 Task: Find connections with filter location Millau with filter topic #digitalmarketingwith filter profile language Spanish with filter current company Kotak Life with filter school Sacred Heart College(autonomous)Thirupattur-635 601 with filter industry Bars, Taverns, and Nightclubs with filter service category Research with filter keywords title Boilermaker
Action: Mouse moved to (698, 121)
Screenshot: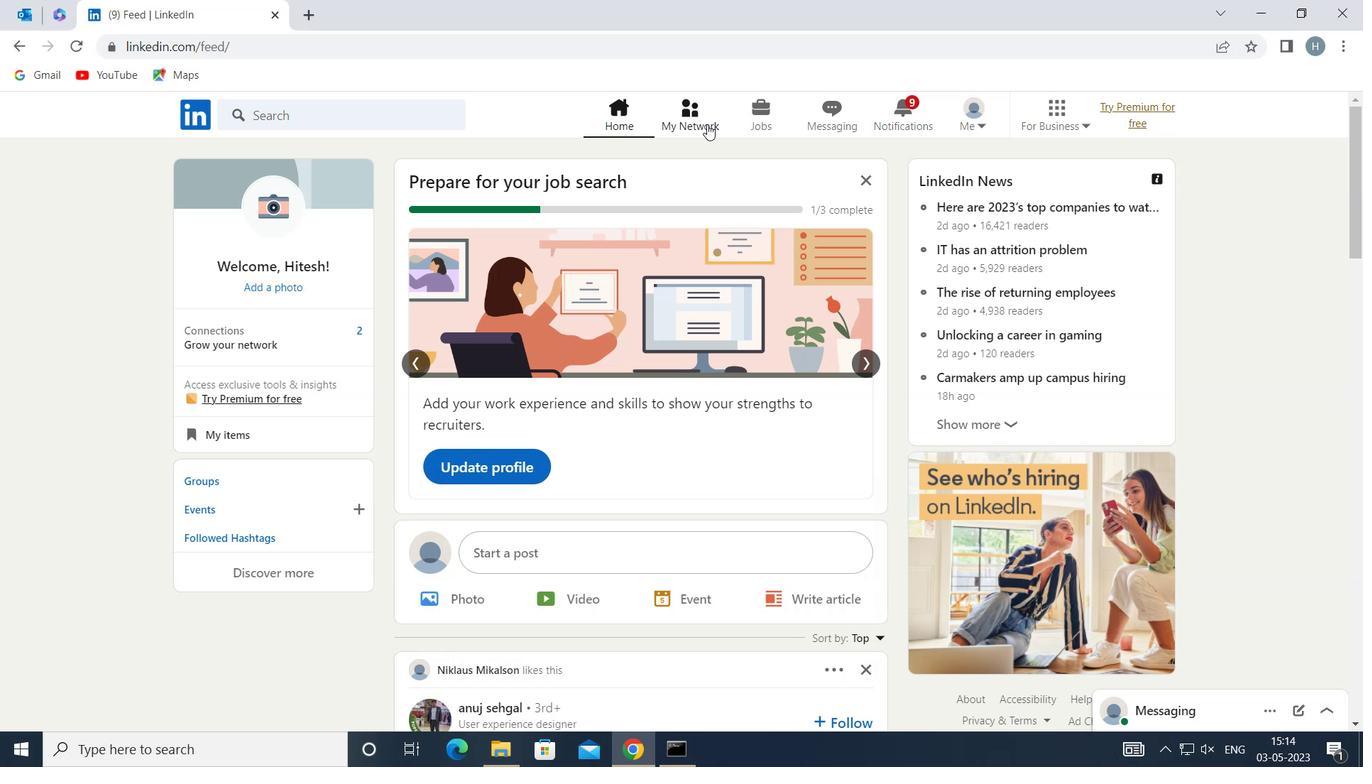
Action: Mouse pressed left at (698, 121)
Screenshot: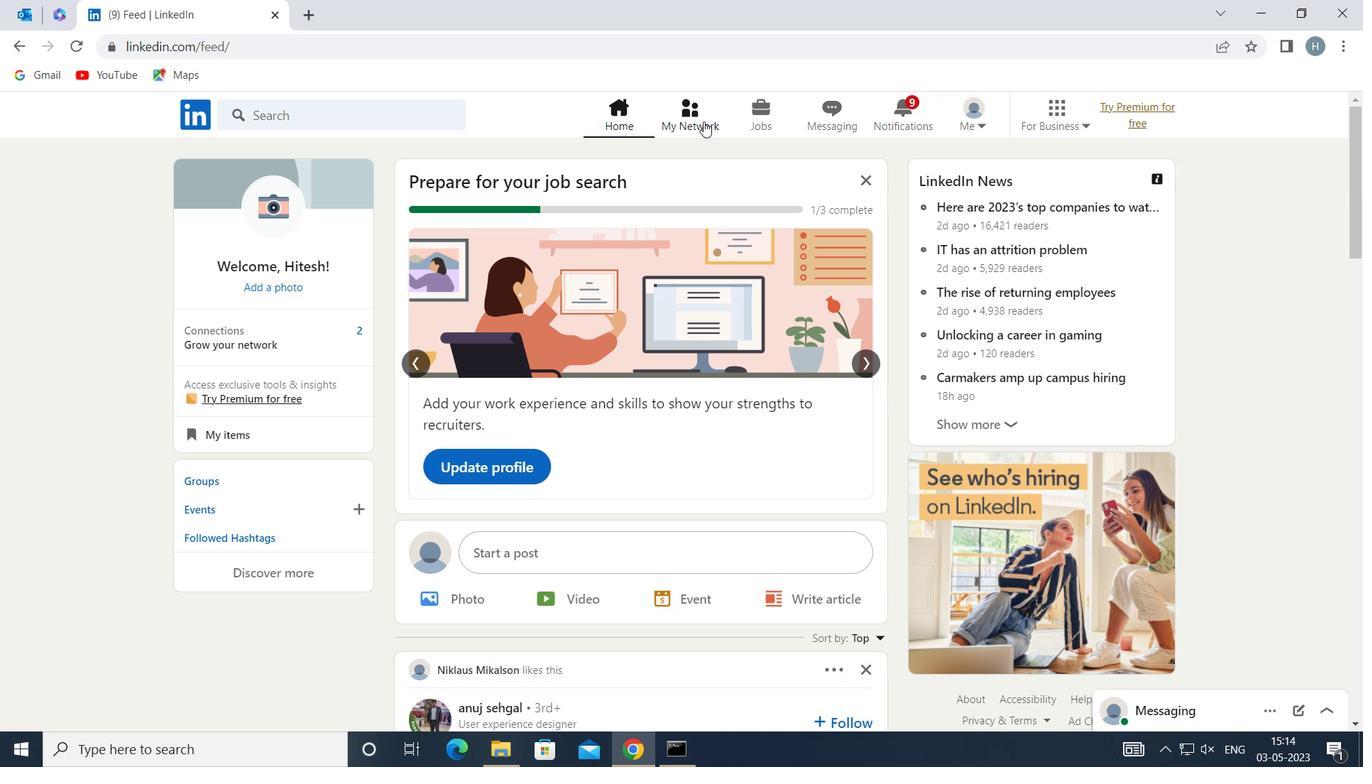 
Action: Mouse moved to (421, 213)
Screenshot: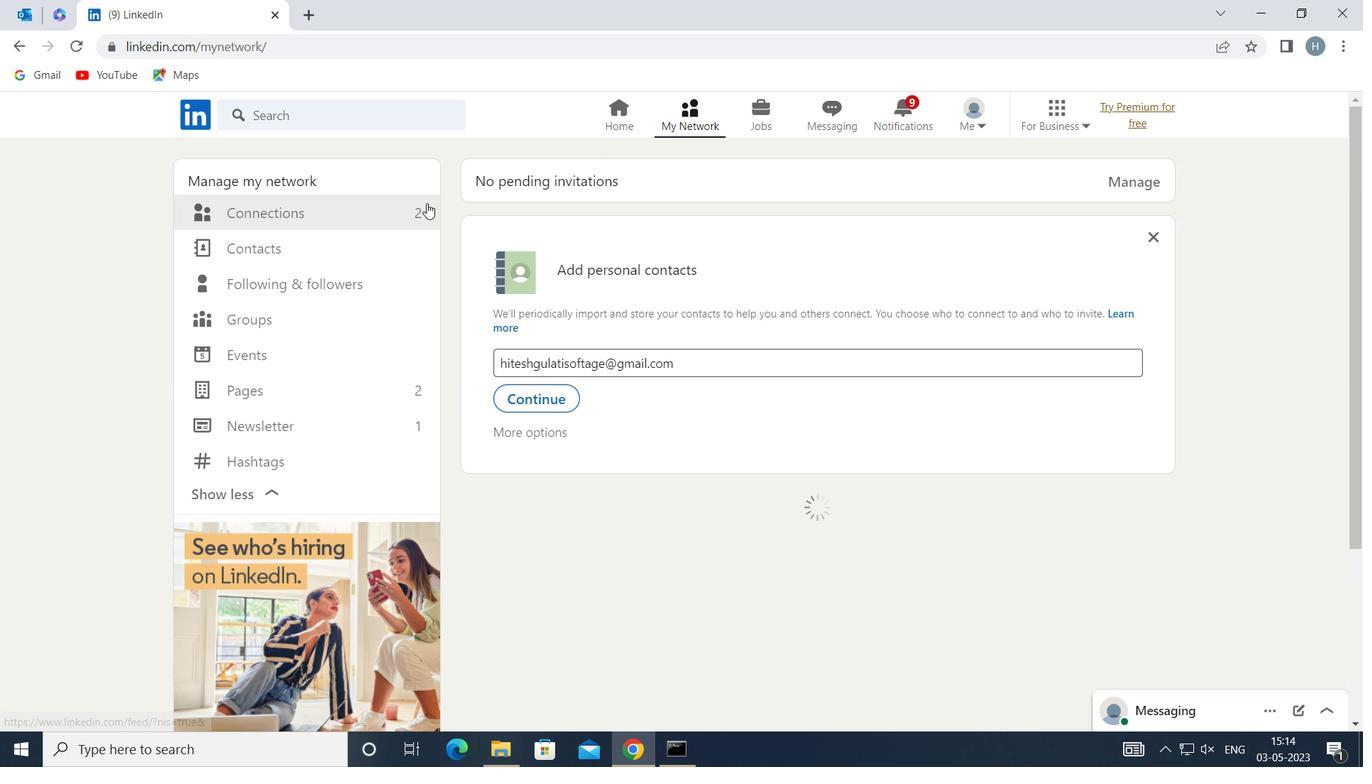 
Action: Mouse pressed left at (421, 213)
Screenshot: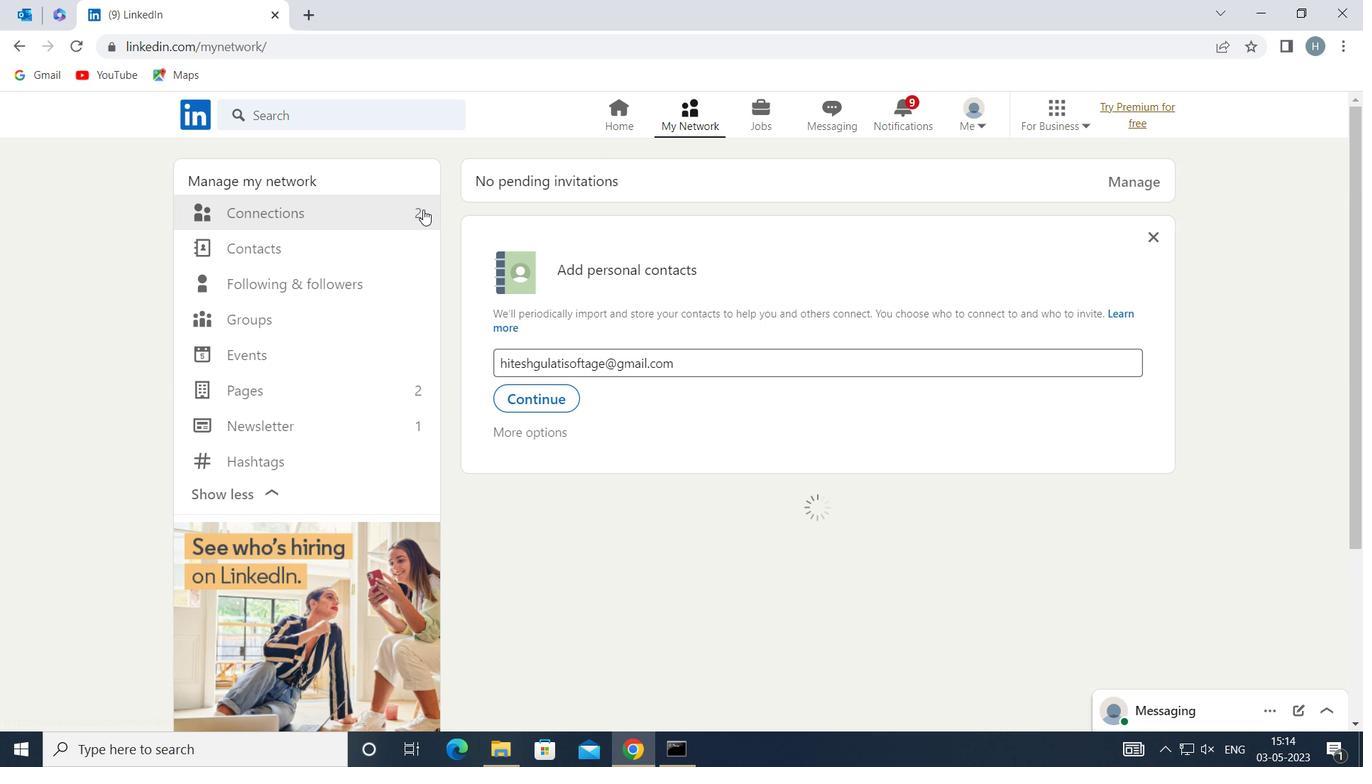 
Action: Mouse moved to (808, 209)
Screenshot: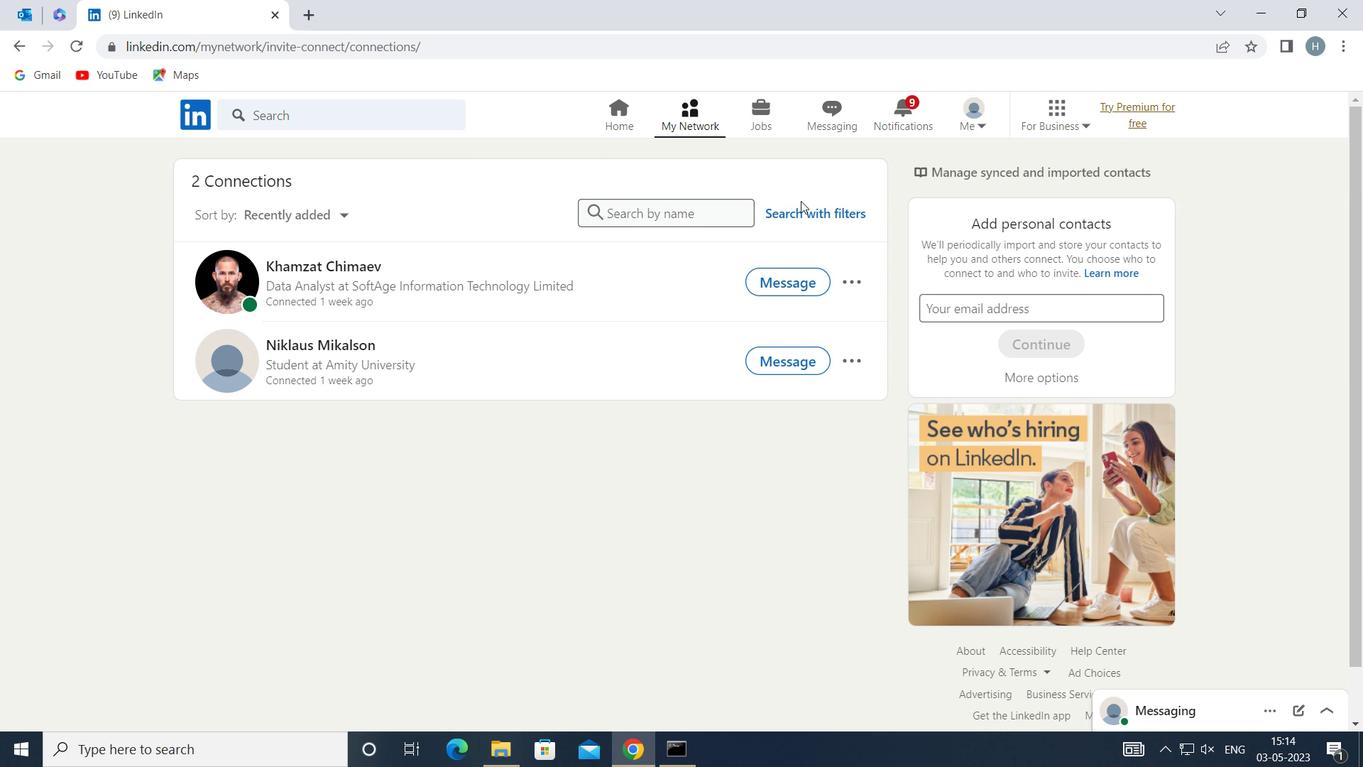 
Action: Mouse pressed left at (808, 209)
Screenshot: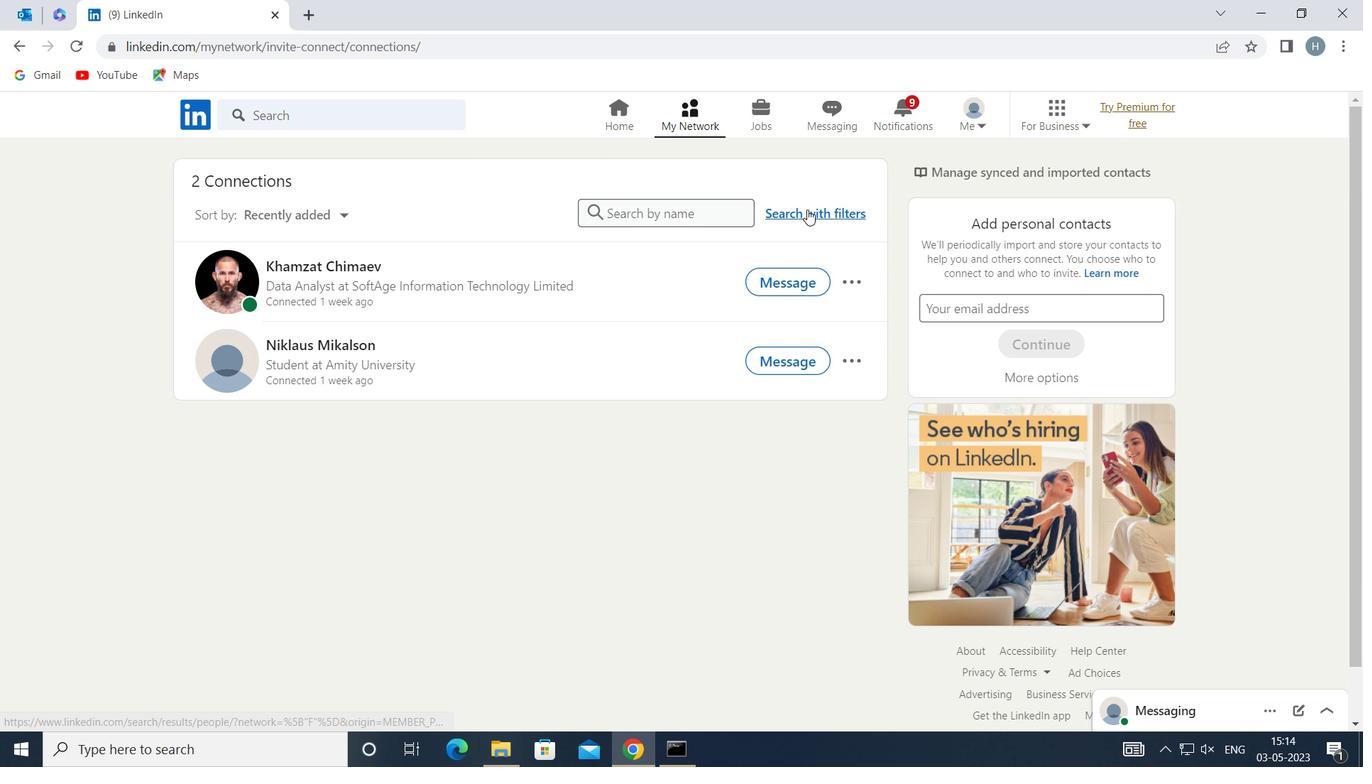 
Action: Mouse moved to (748, 163)
Screenshot: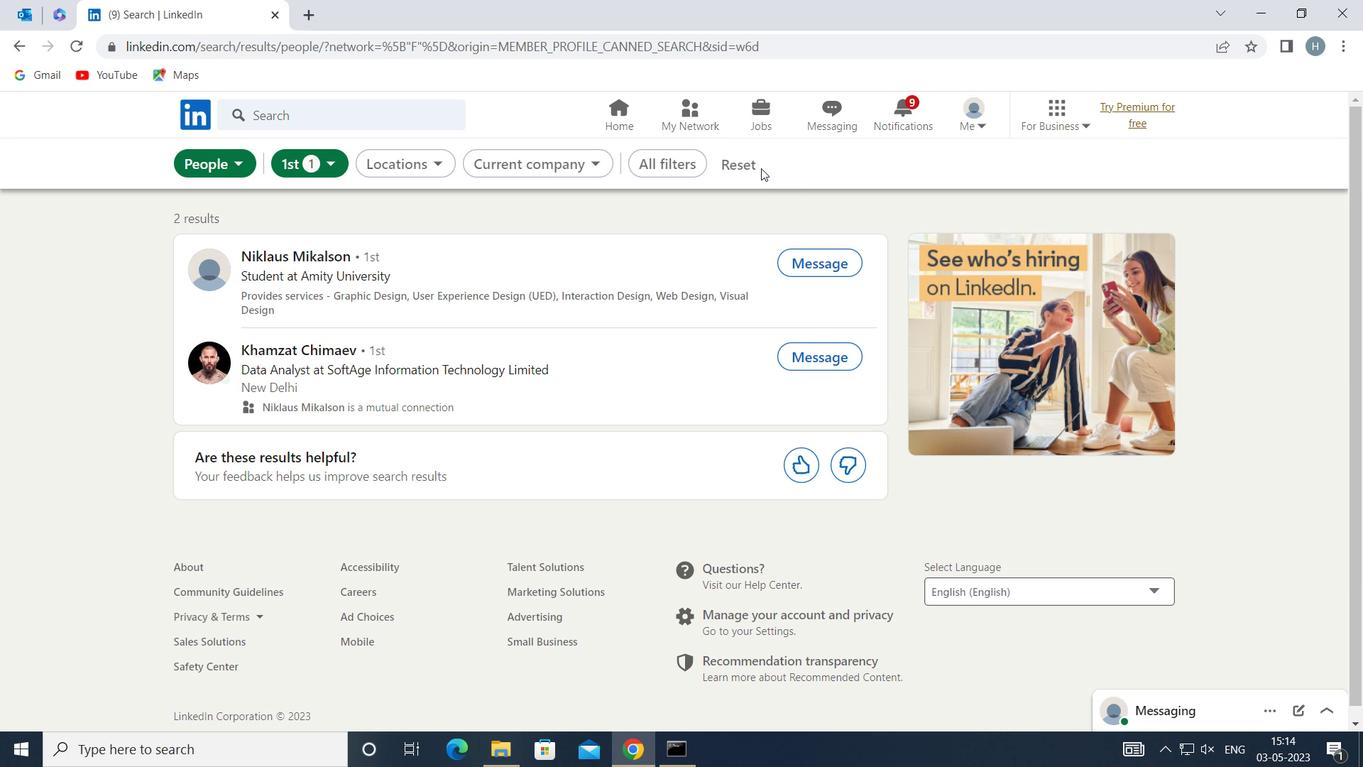 
Action: Mouse pressed left at (748, 163)
Screenshot: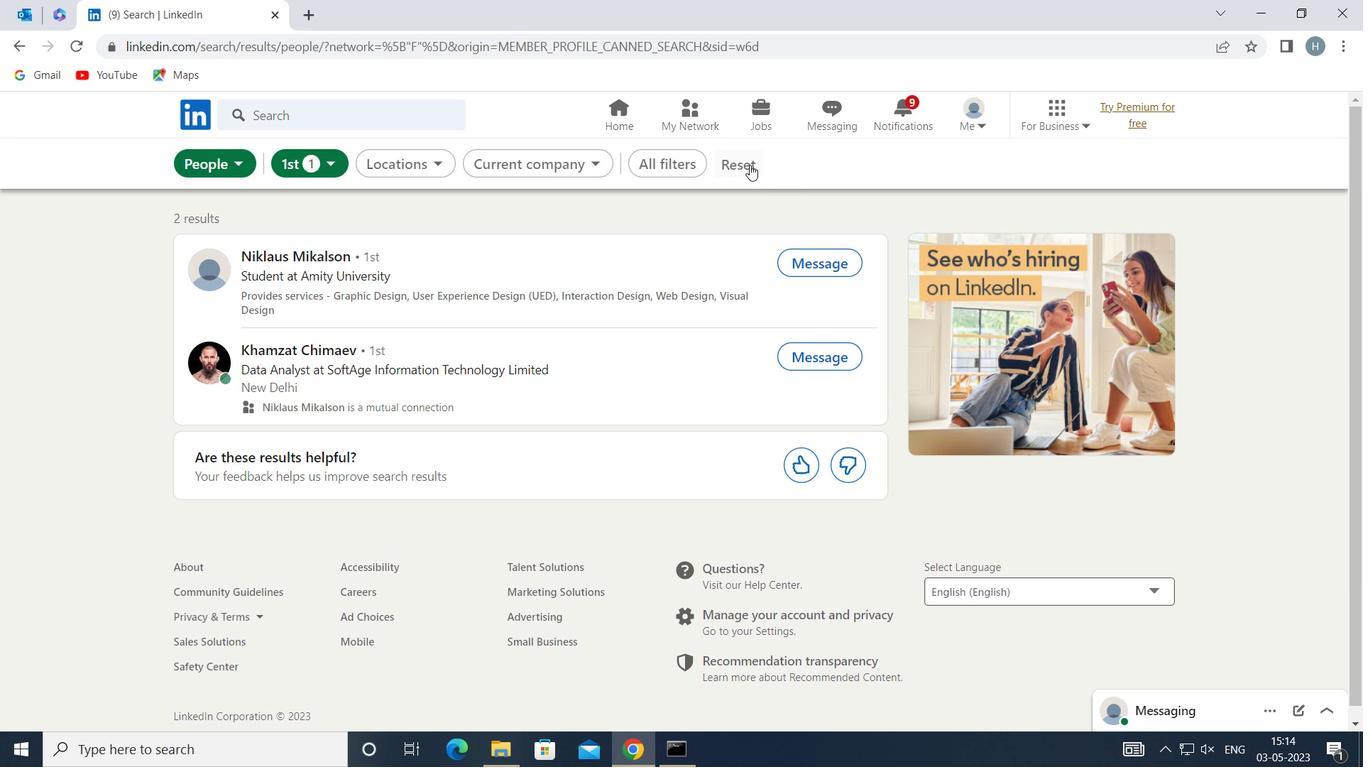 
Action: Mouse moved to (728, 163)
Screenshot: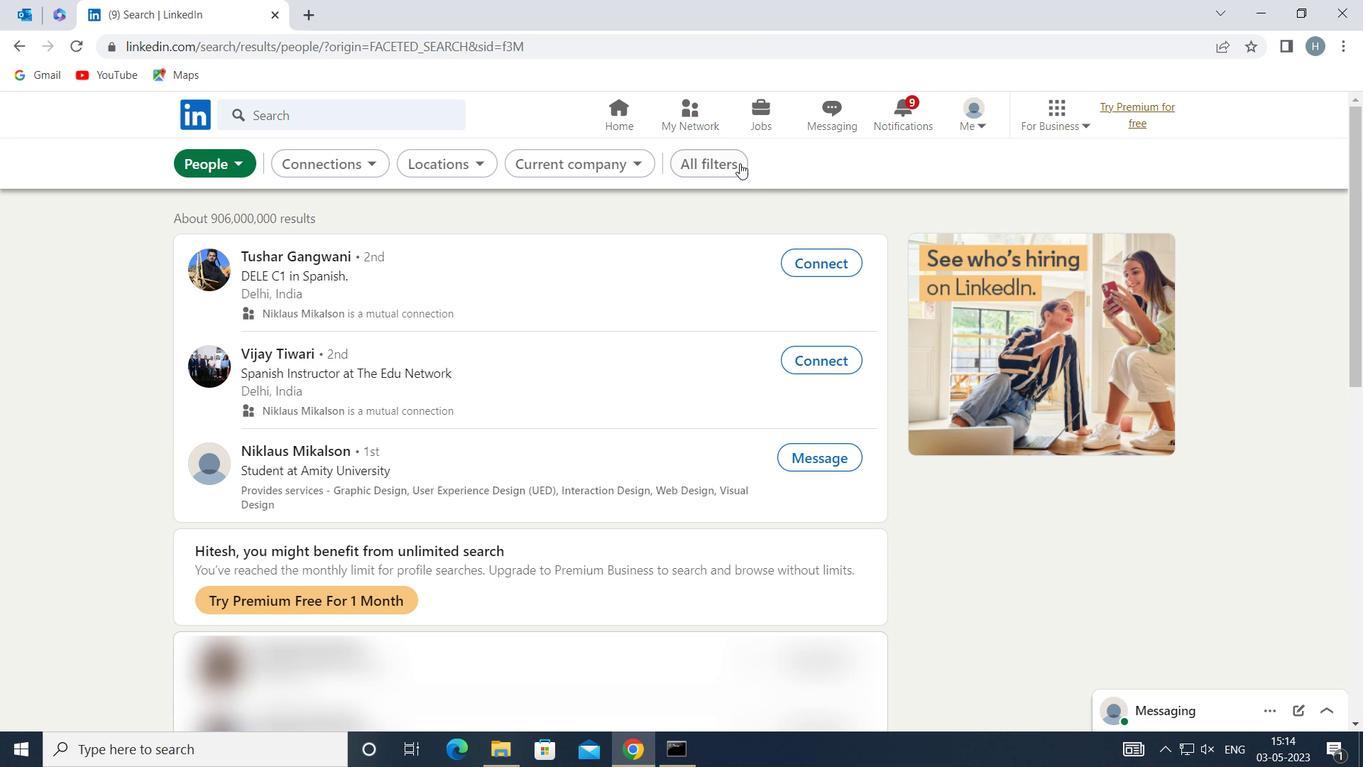 
Action: Mouse pressed left at (728, 163)
Screenshot: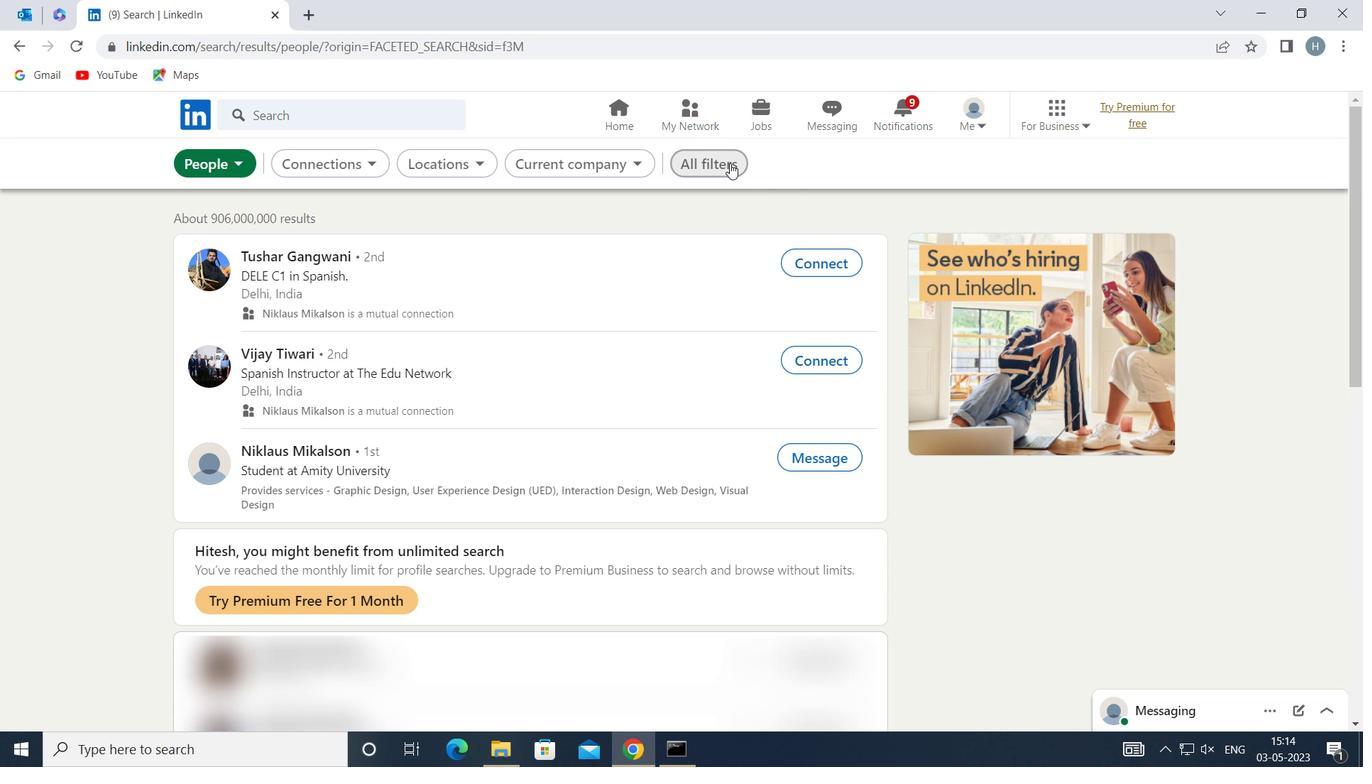 
Action: Mouse moved to (979, 365)
Screenshot: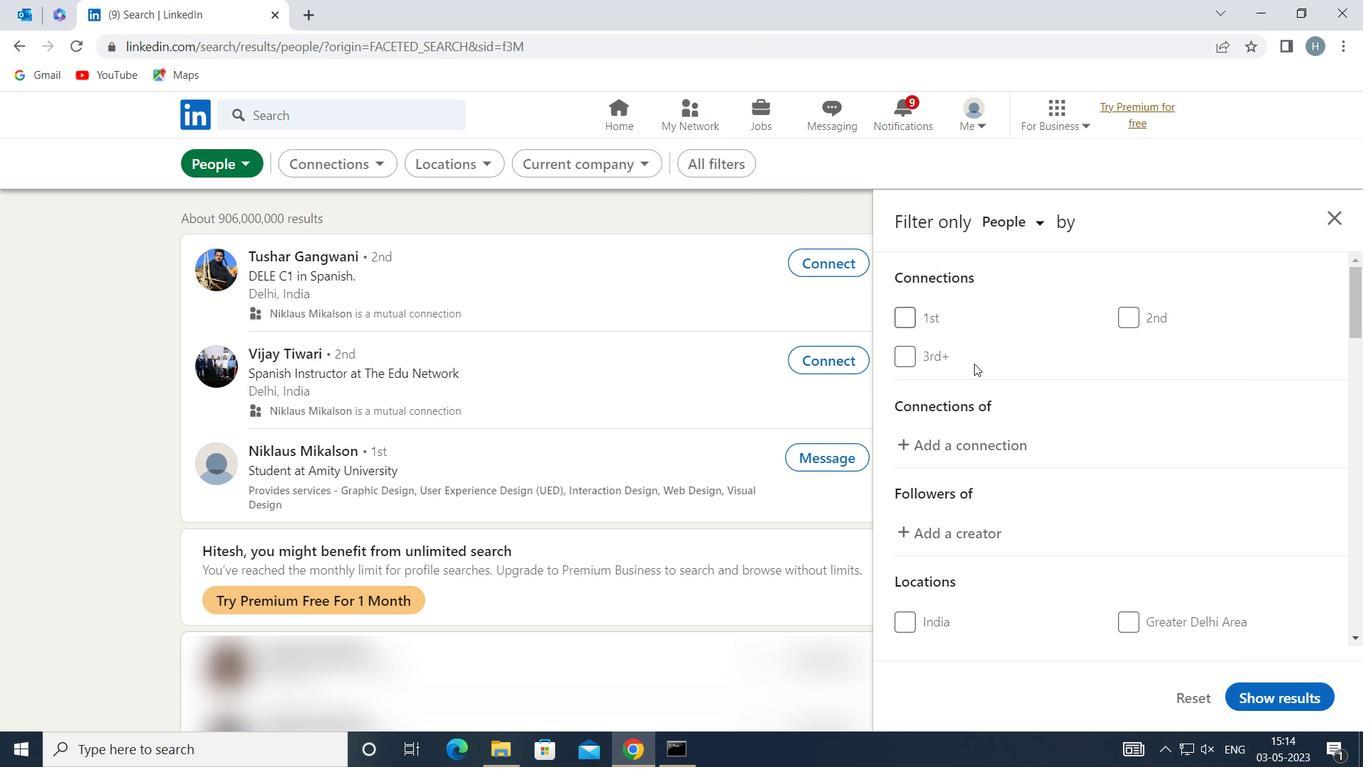 
Action: Mouse scrolled (979, 364) with delta (0, 0)
Screenshot: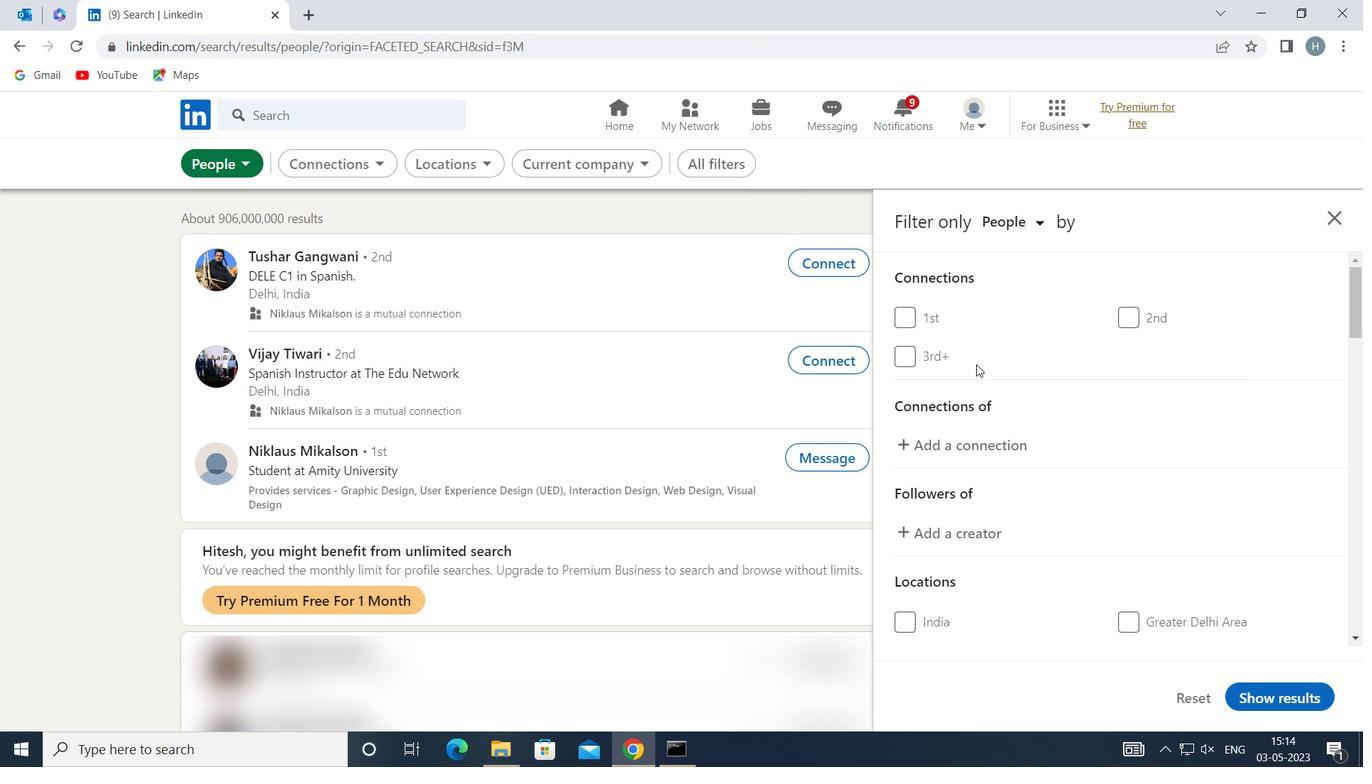 
Action: Mouse moved to (983, 366)
Screenshot: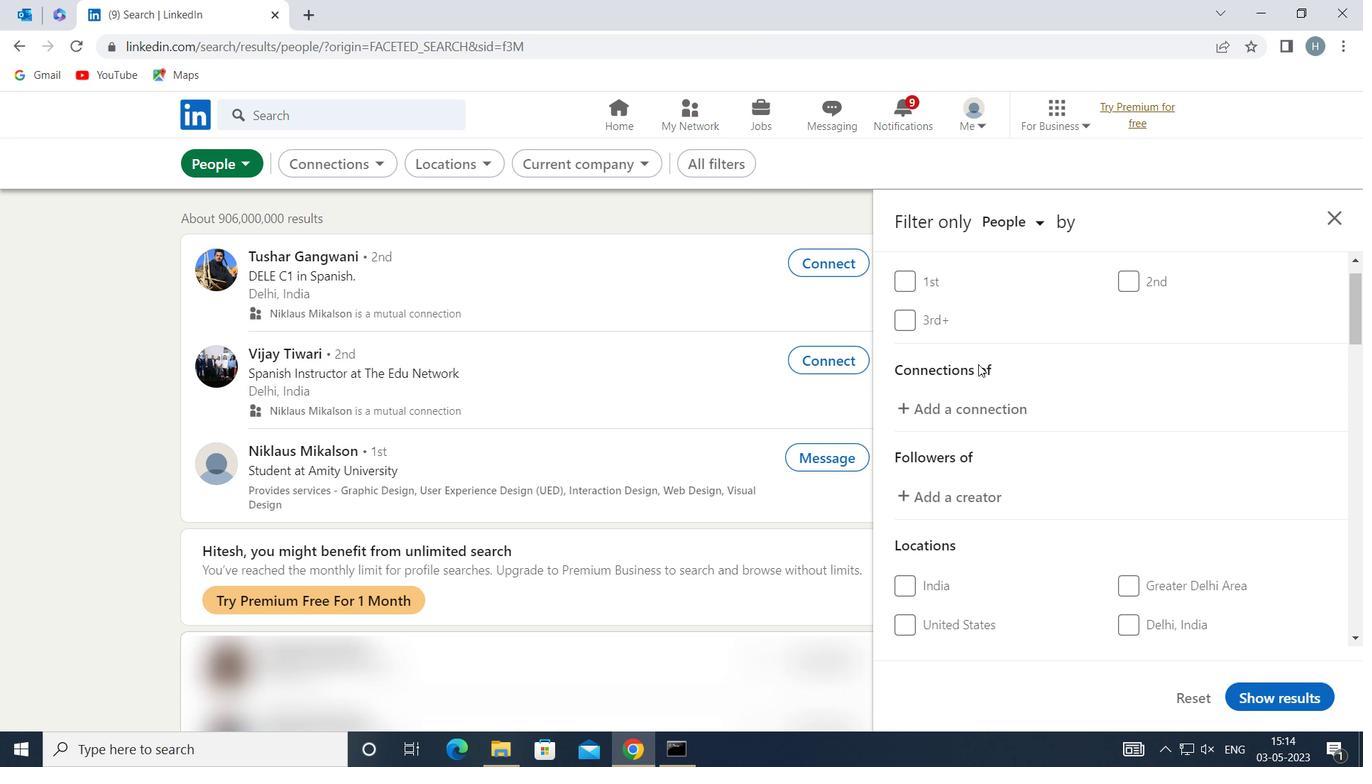
Action: Mouse scrolled (983, 365) with delta (0, 0)
Screenshot: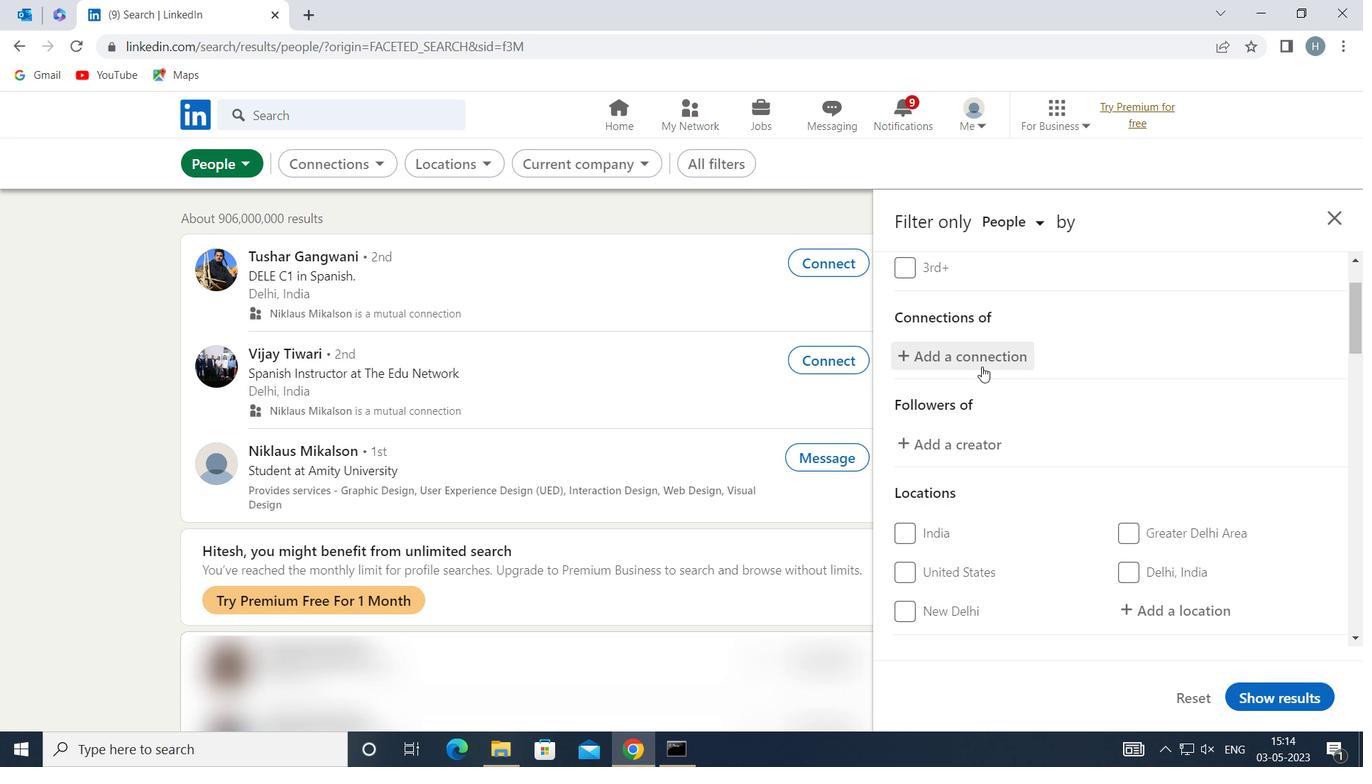 
Action: Mouse moved to (983, 367)
Screenshot: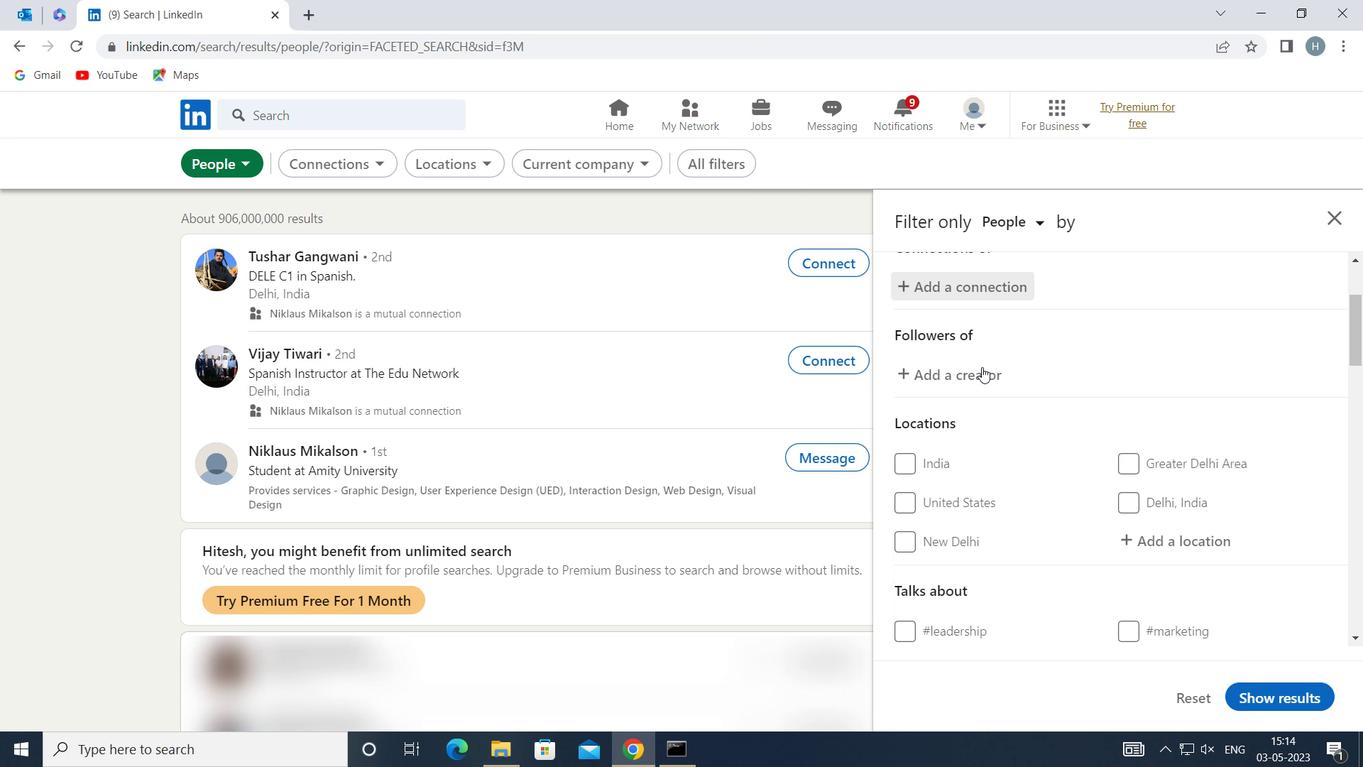 
Action: Mouse scrolled (983, 367) with delta (0, 0)
Screenshot: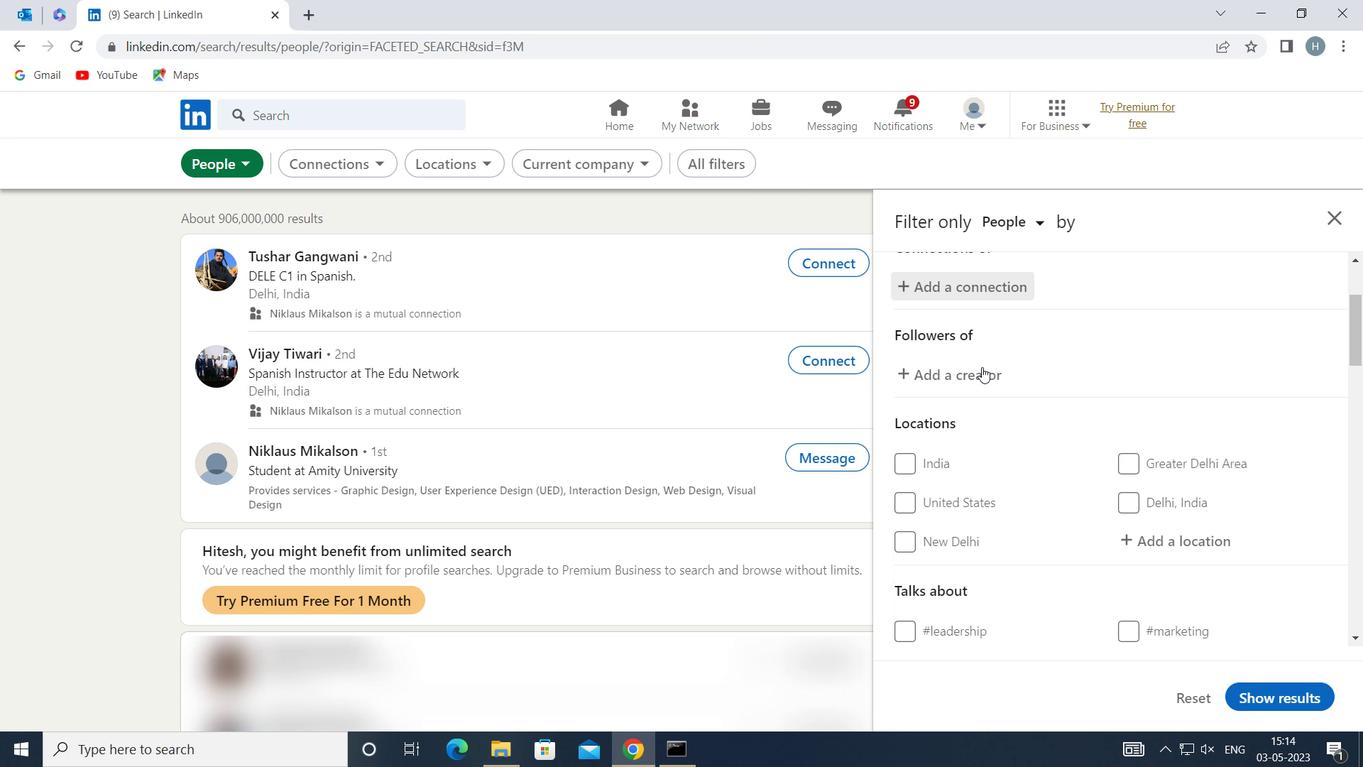 
Action: Mouse moved to (1199, 418)
Screenshot: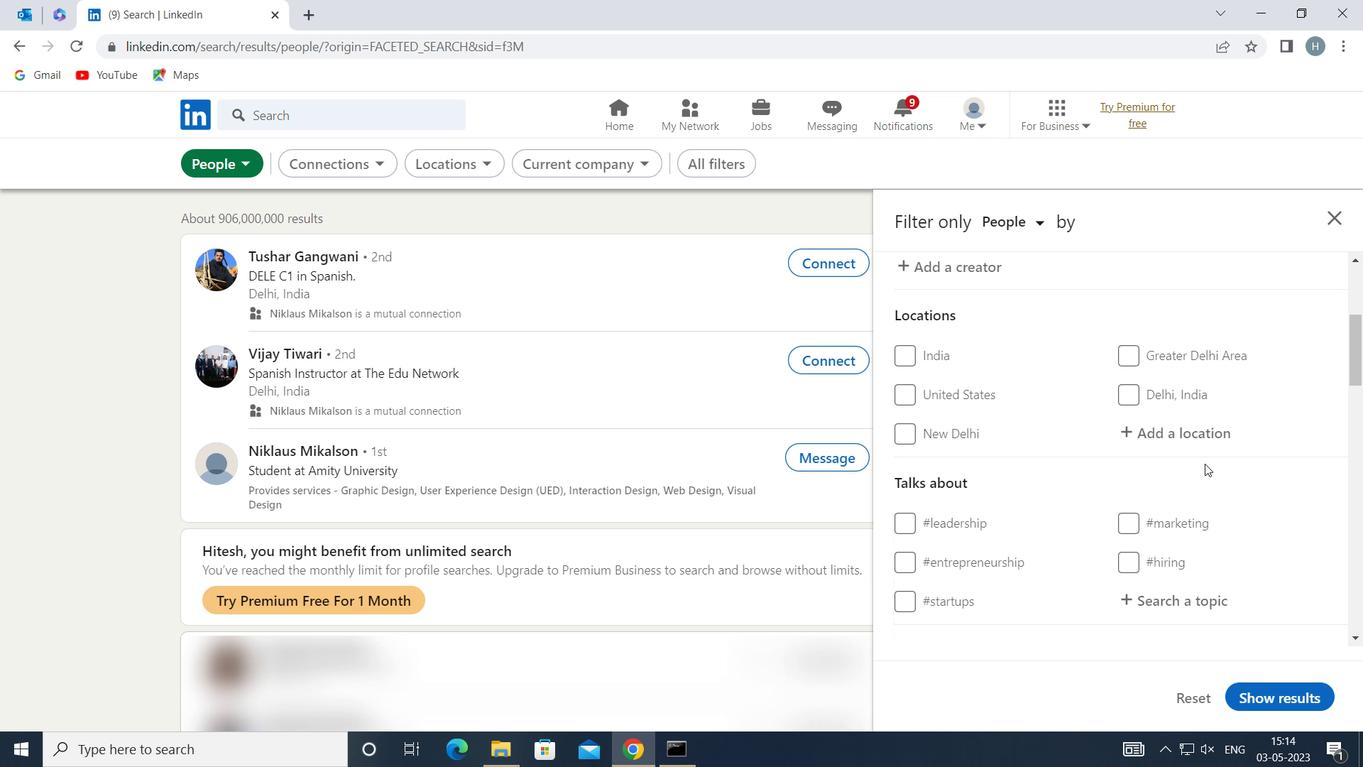 
Action: Mouse pressed left at (1199, 418)
Screenshot: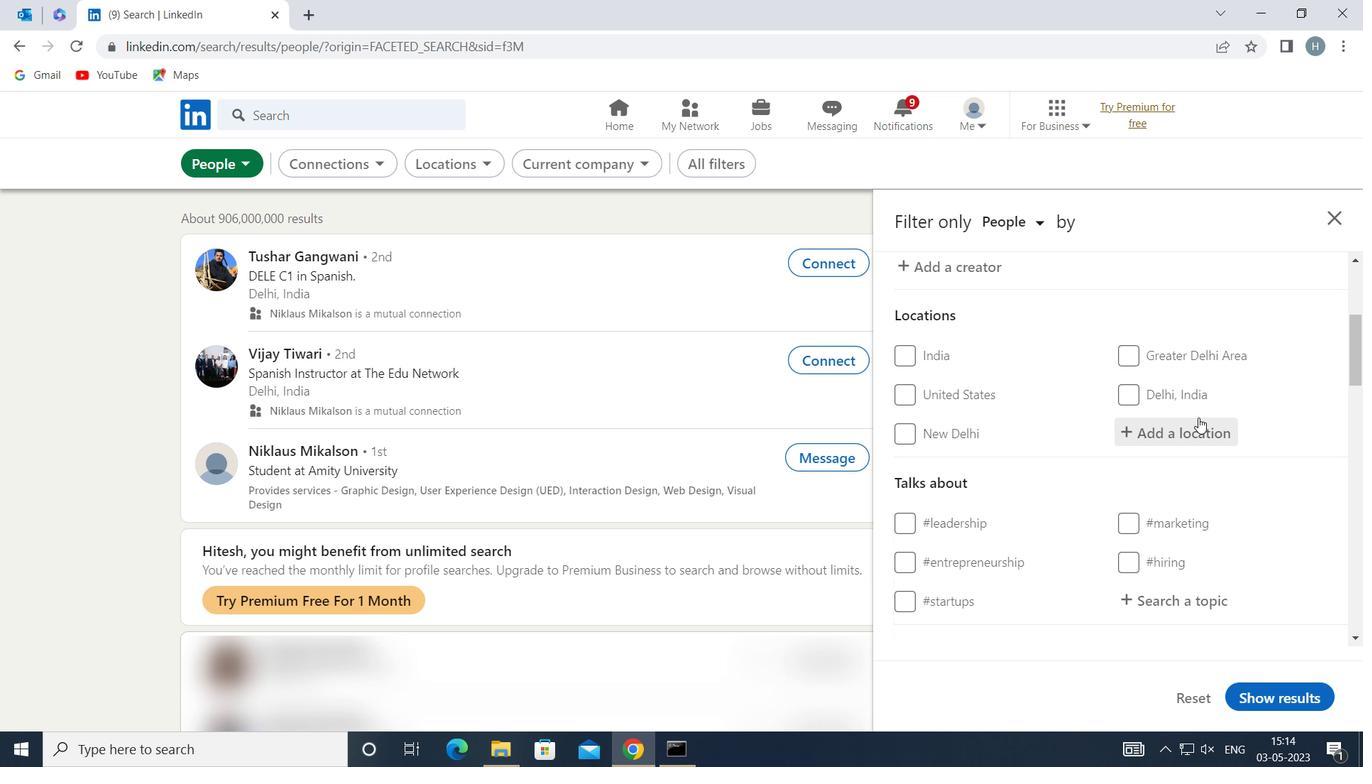 
Action: Key pressed <Key.shift>MILLAU
Screenshot: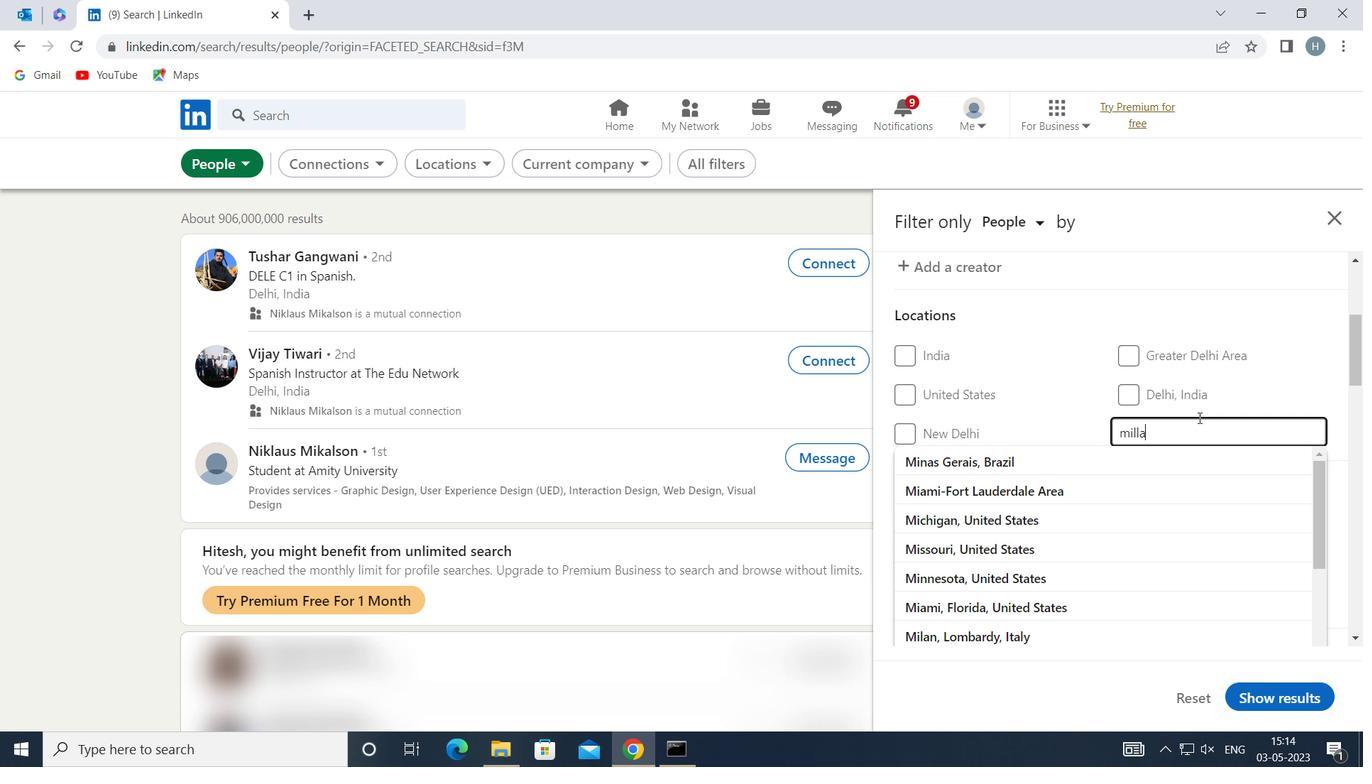 
Action: Mouse moved to (1177, 450)
Screenshot: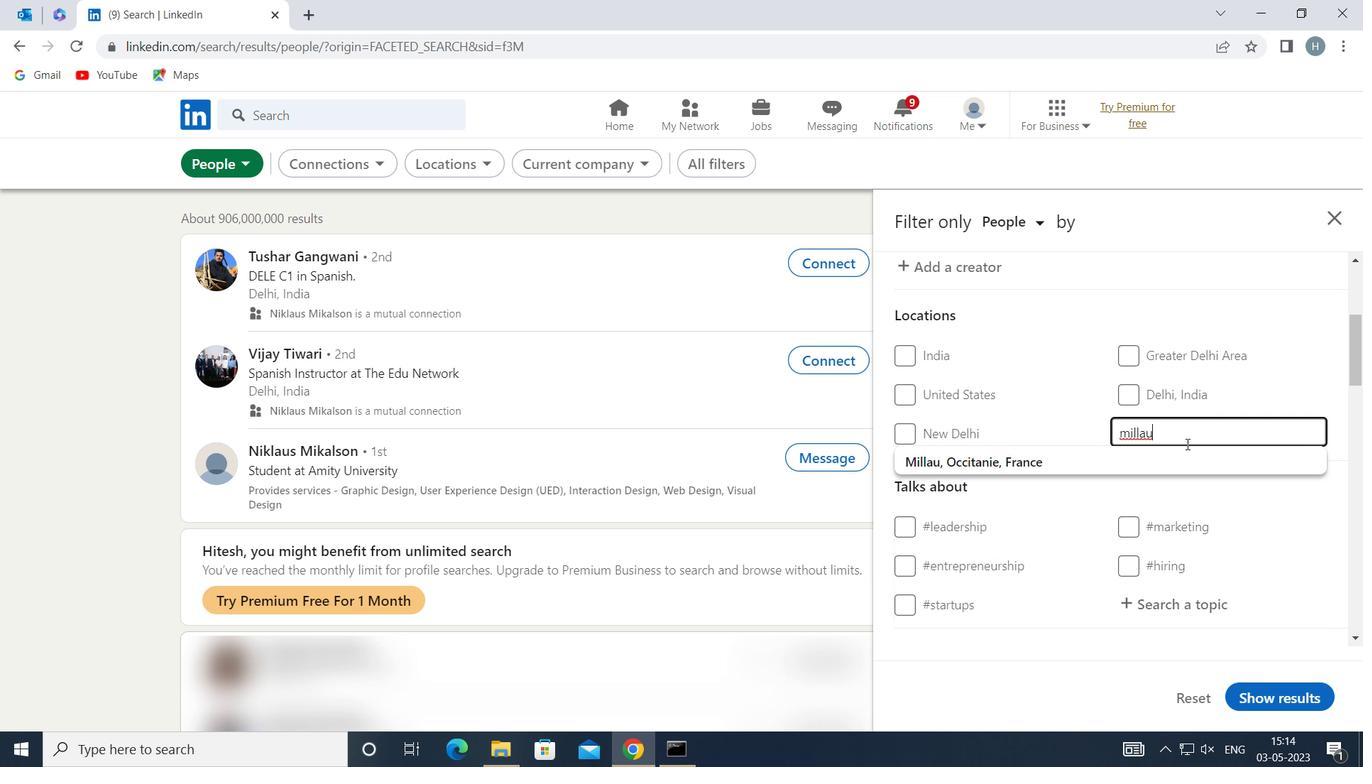 
Action: Mouse pressed left at (1177, 450)
Screenshot: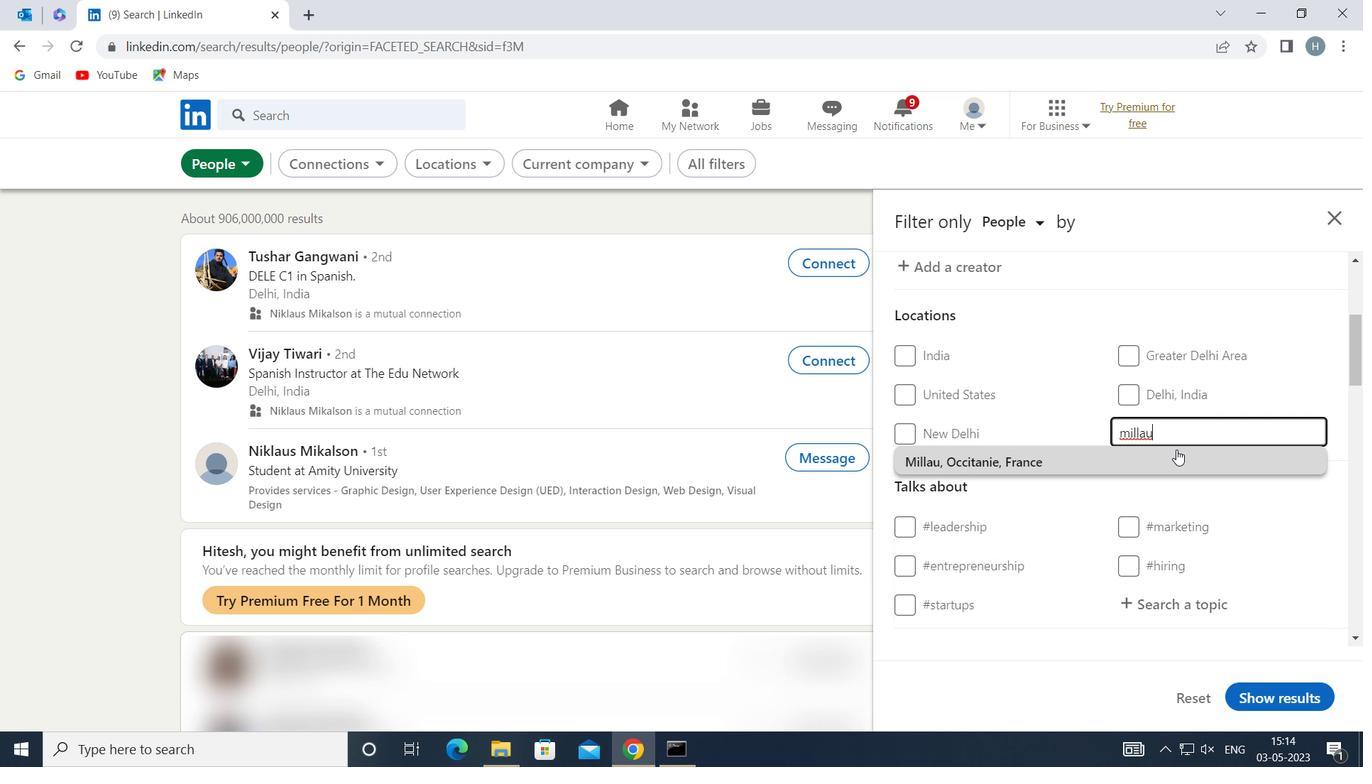 
Action: Mouse moved to (1139, 465)
Screenshot: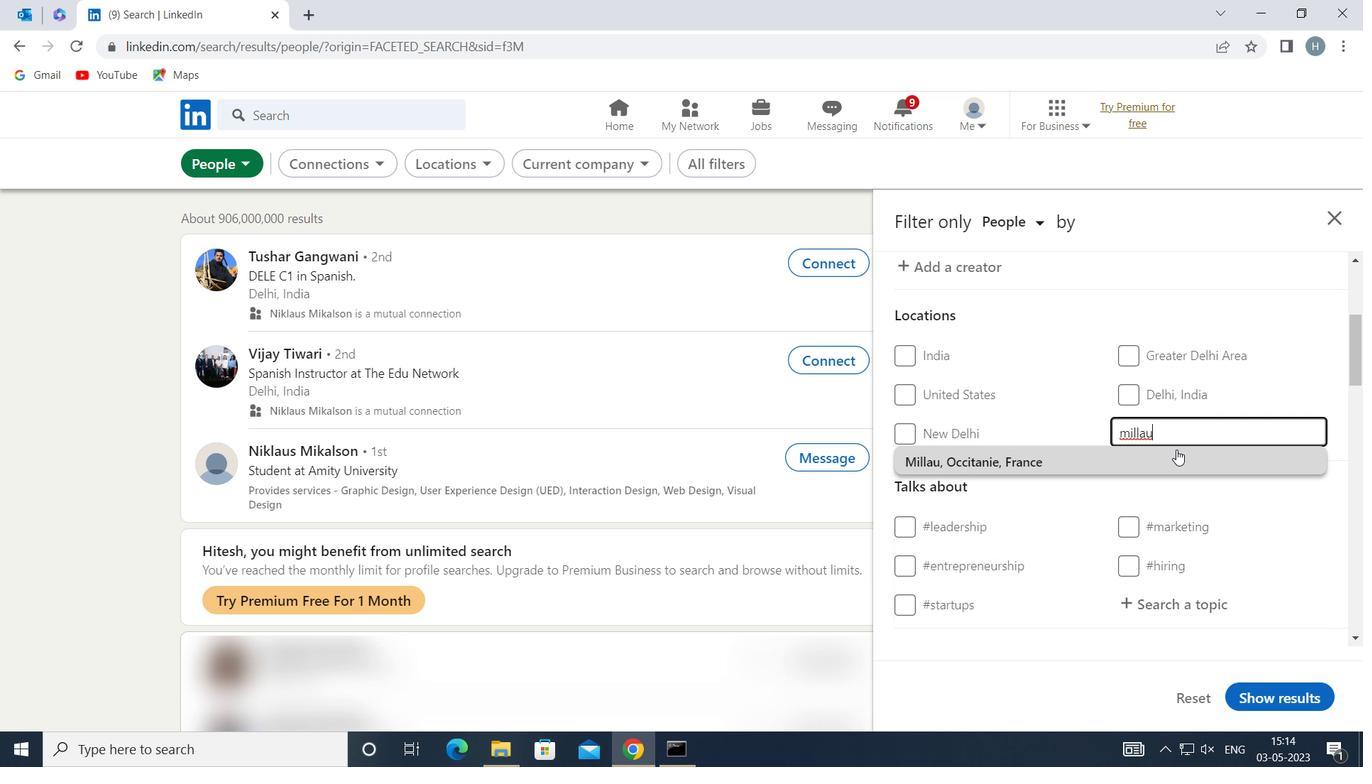 
Action: Mouse scrolled (1139, 464) with delta (0, 0)
Screenshot: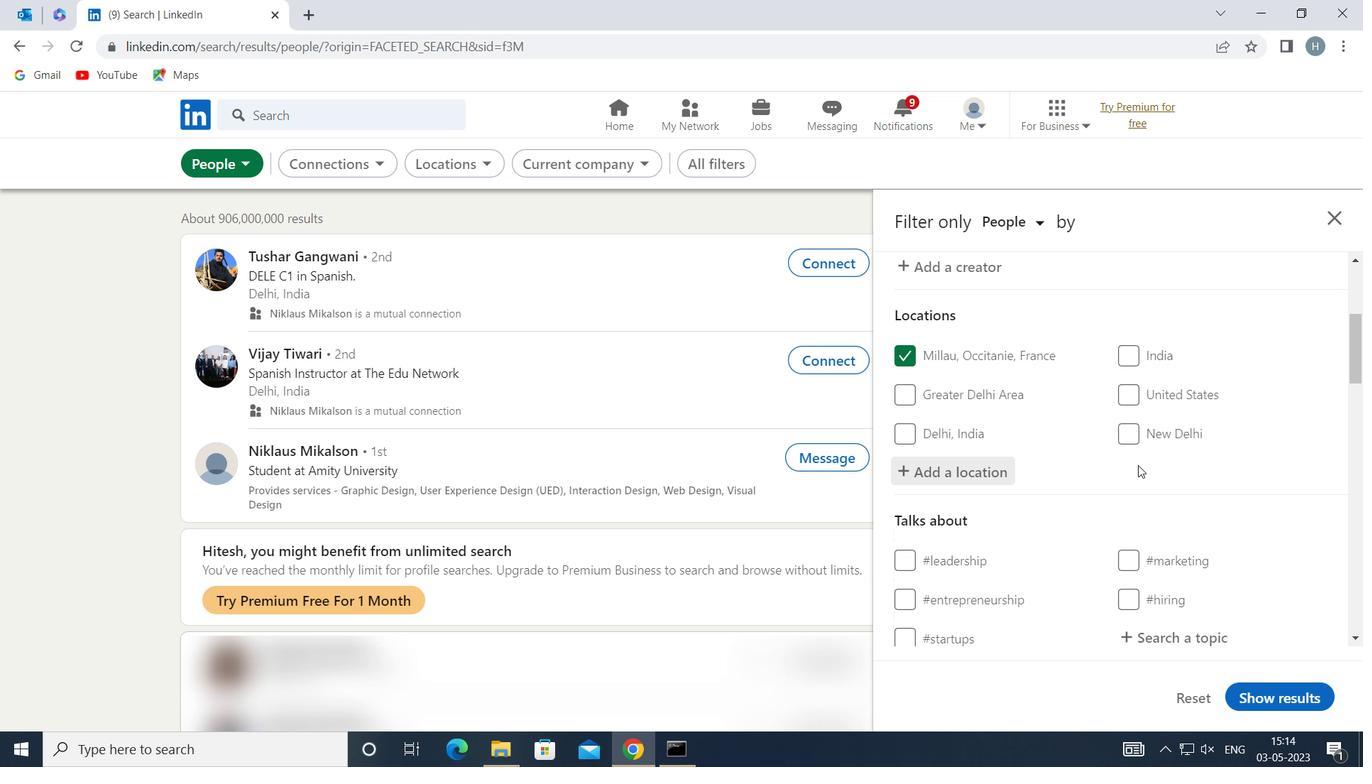 
Action: Mouse moved to (1138, 465)
Screenshot: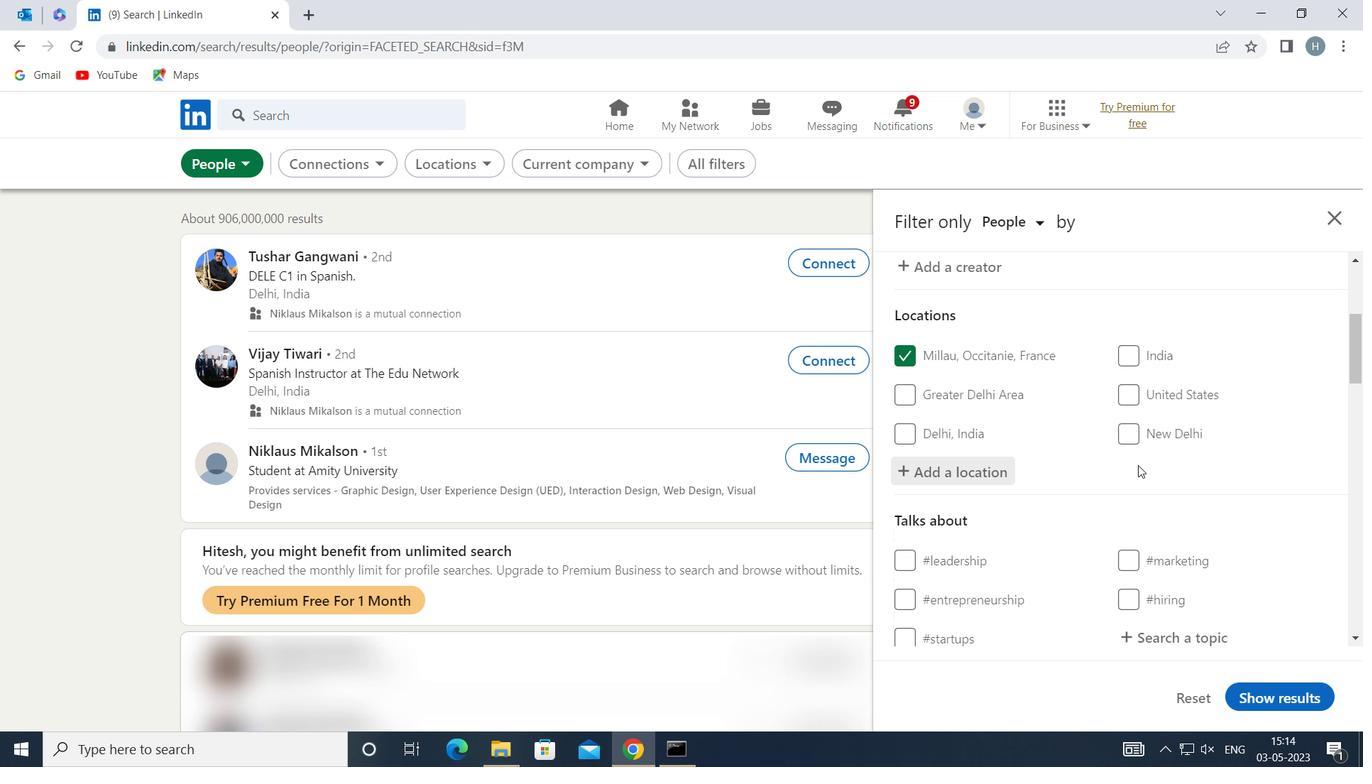 
Action: Mouse scrolled (1138, 464) with delta (0, 0)
Screenshot: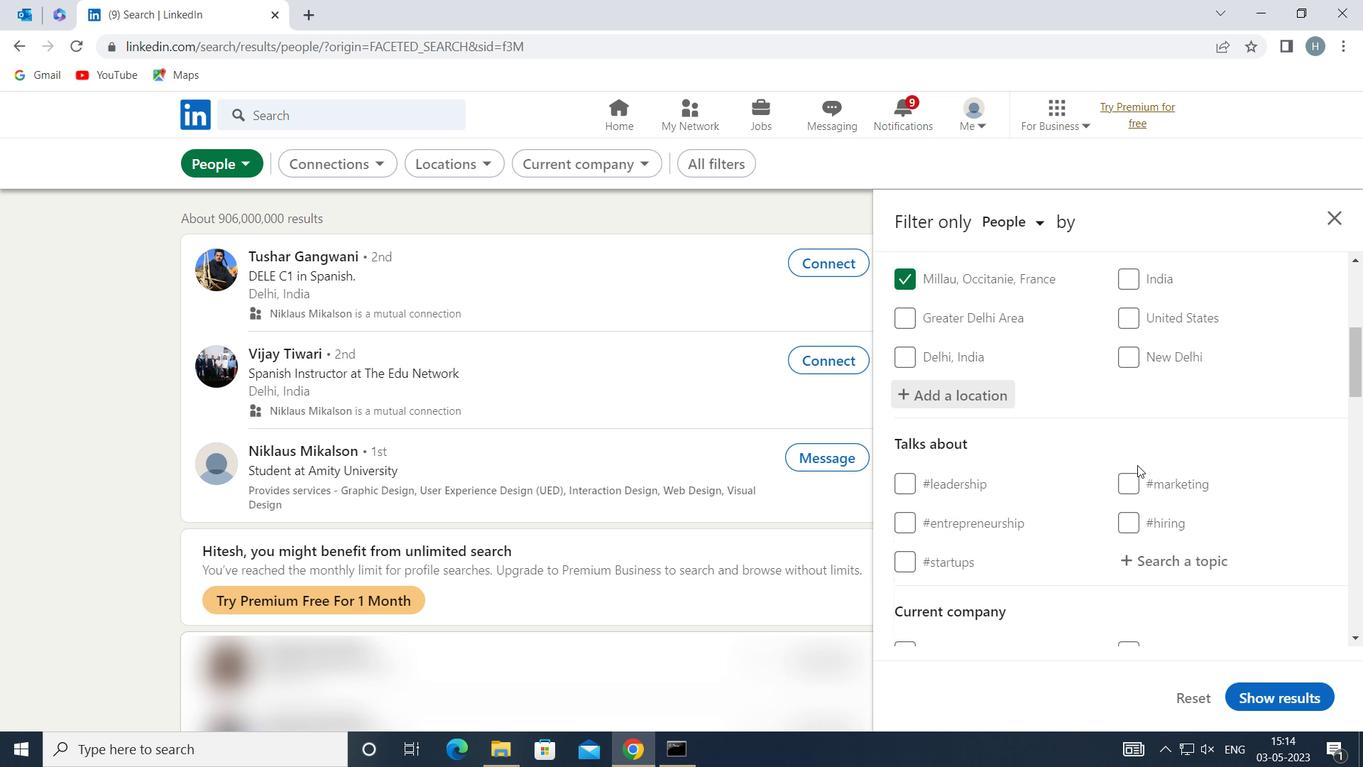 
Action: Mouse moved to (1204, 462)
Screenshot: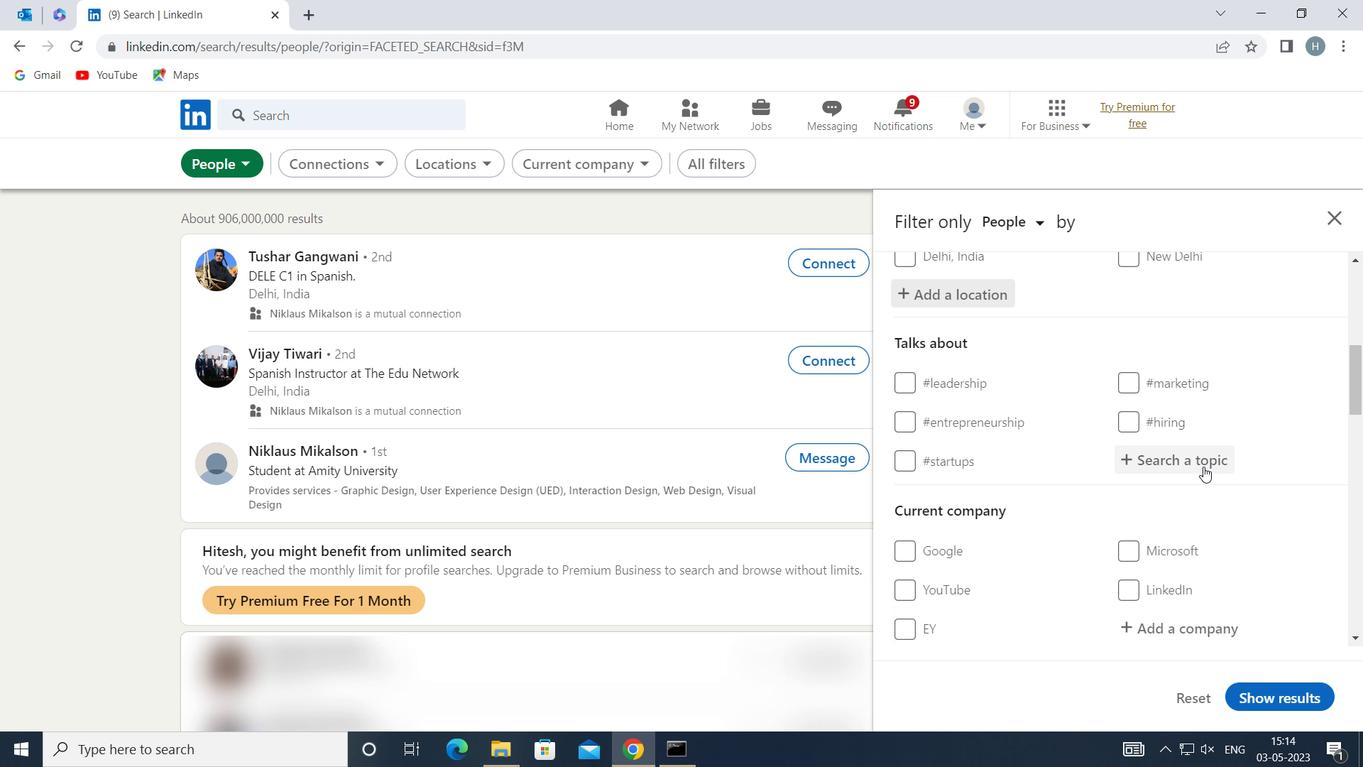 
Action: Mouse pressed left at (1204, 462)
Screenshot: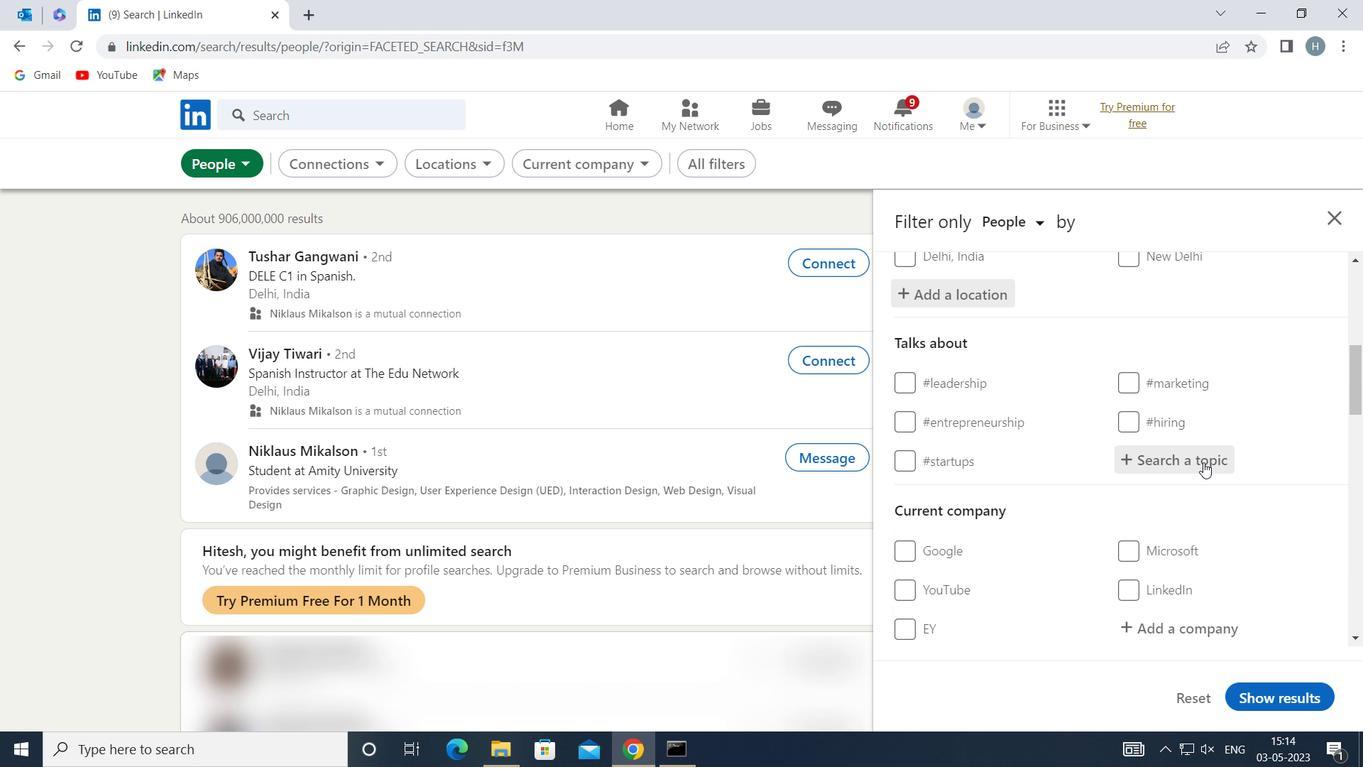 
Action: Key pressed DIGITALMARKETING
Screenshot: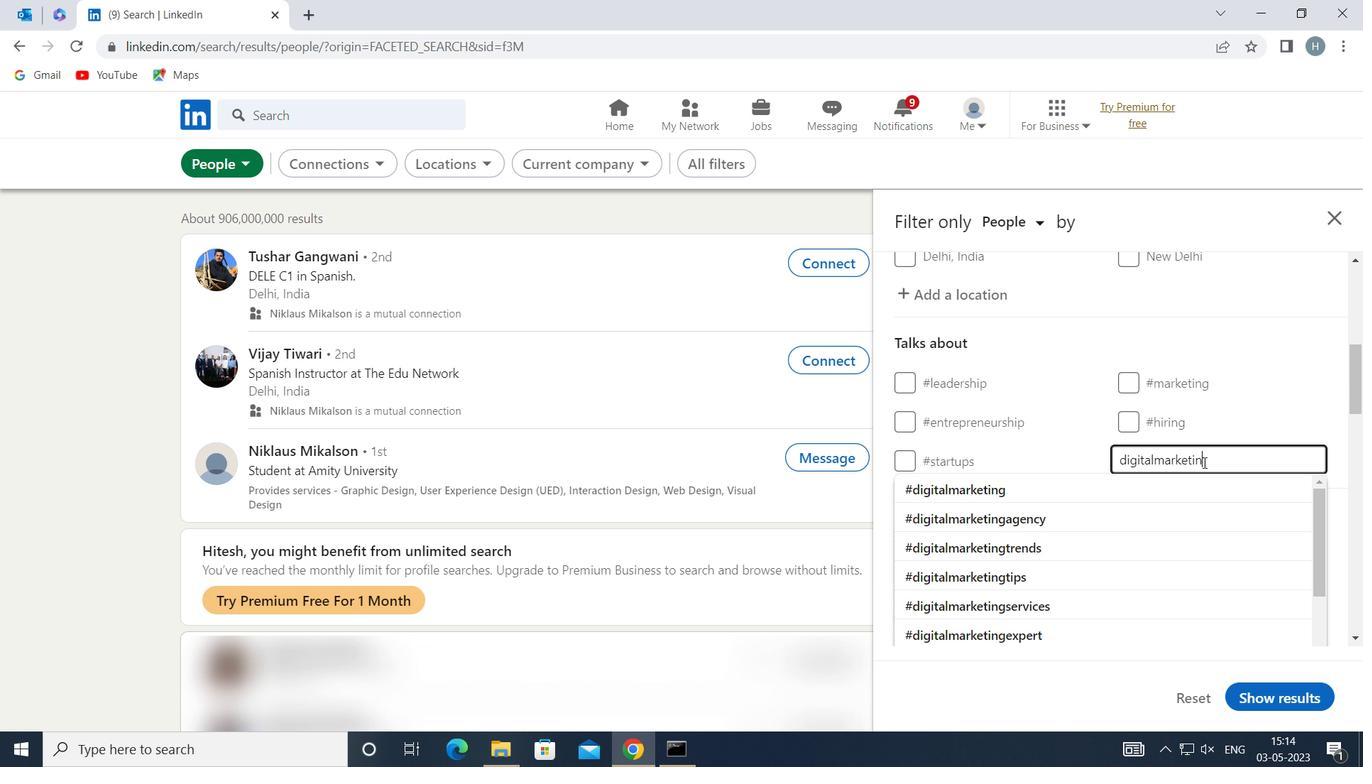 
Action: Mouse moved to (1131, 479)
Screenshot: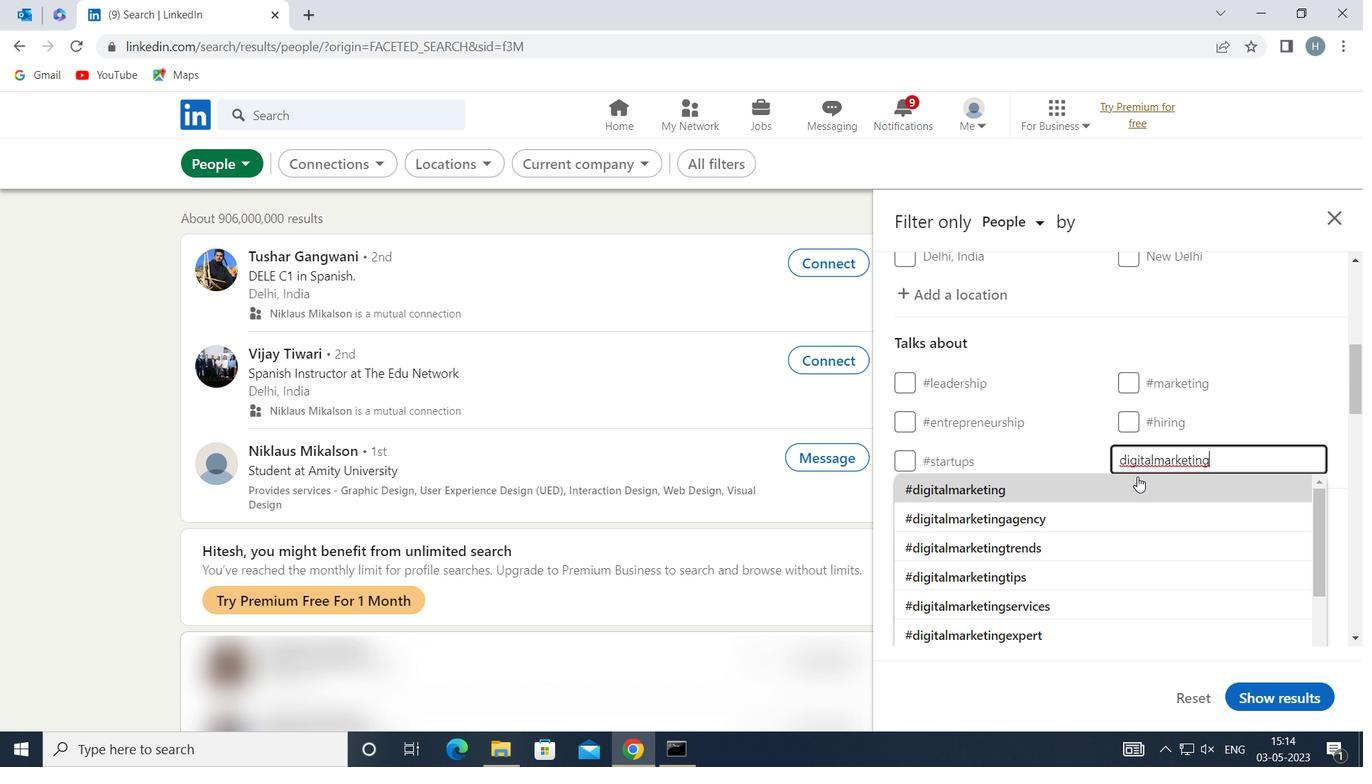 
Action: Mouse pressed left at (1131, 479)
Screenshot: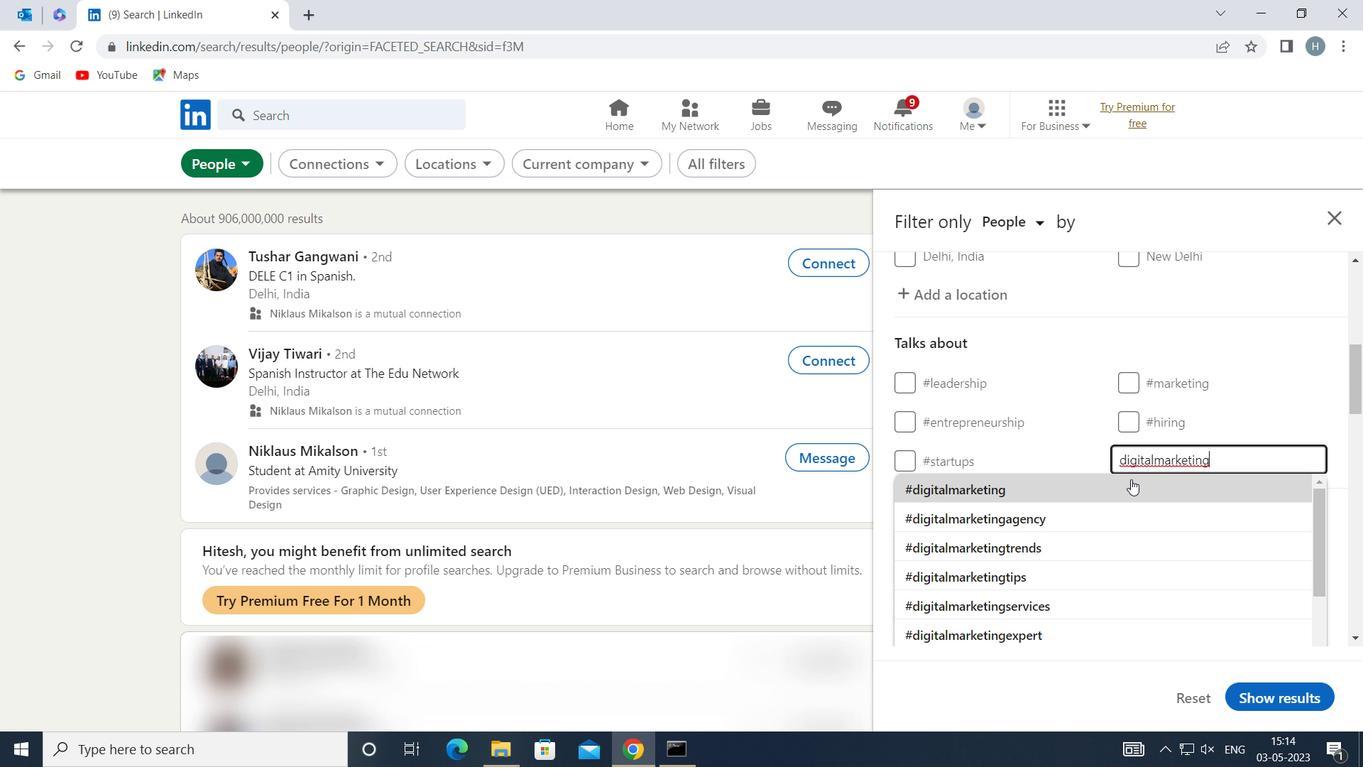 
Action: Mouse moved to (1097, 452)
Screenshot: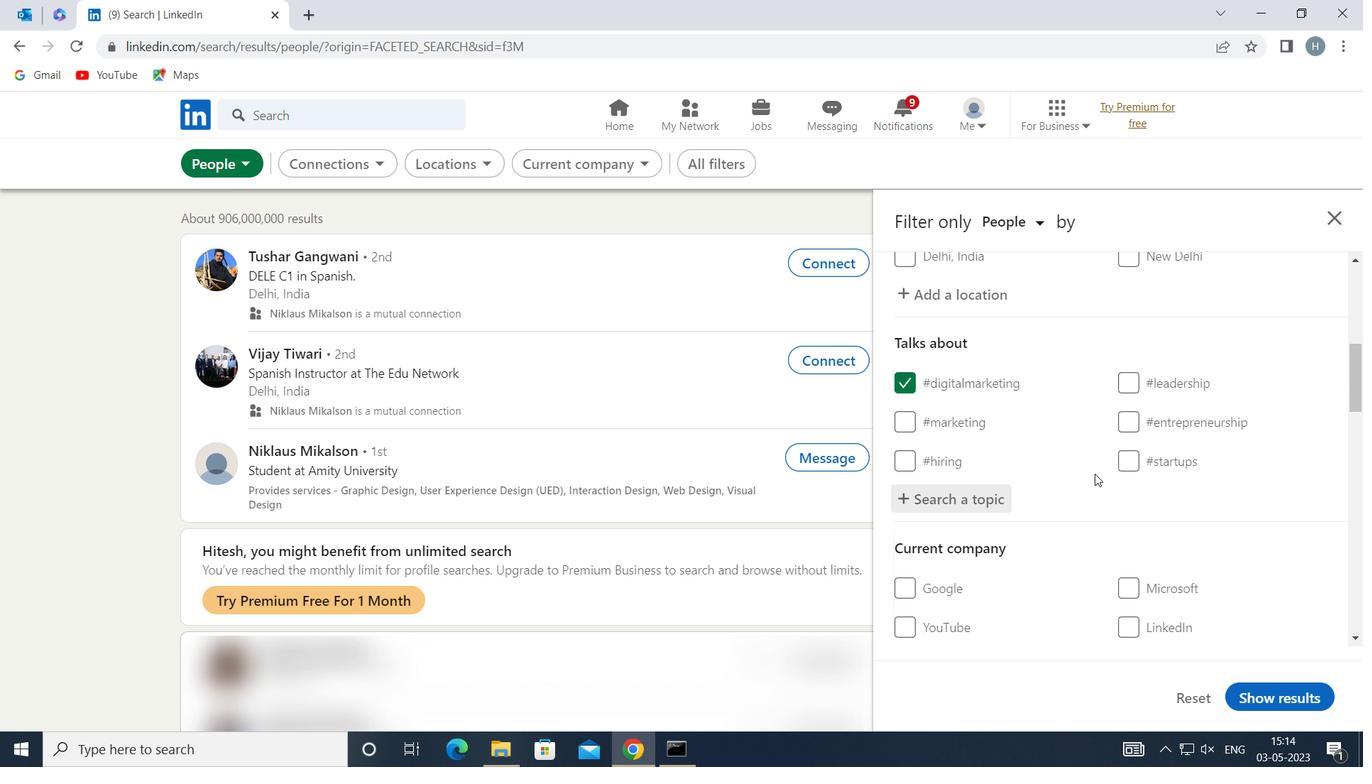 
Action: Mouse scrolled (1097, 451) with delta (0, 0)
Screenshot: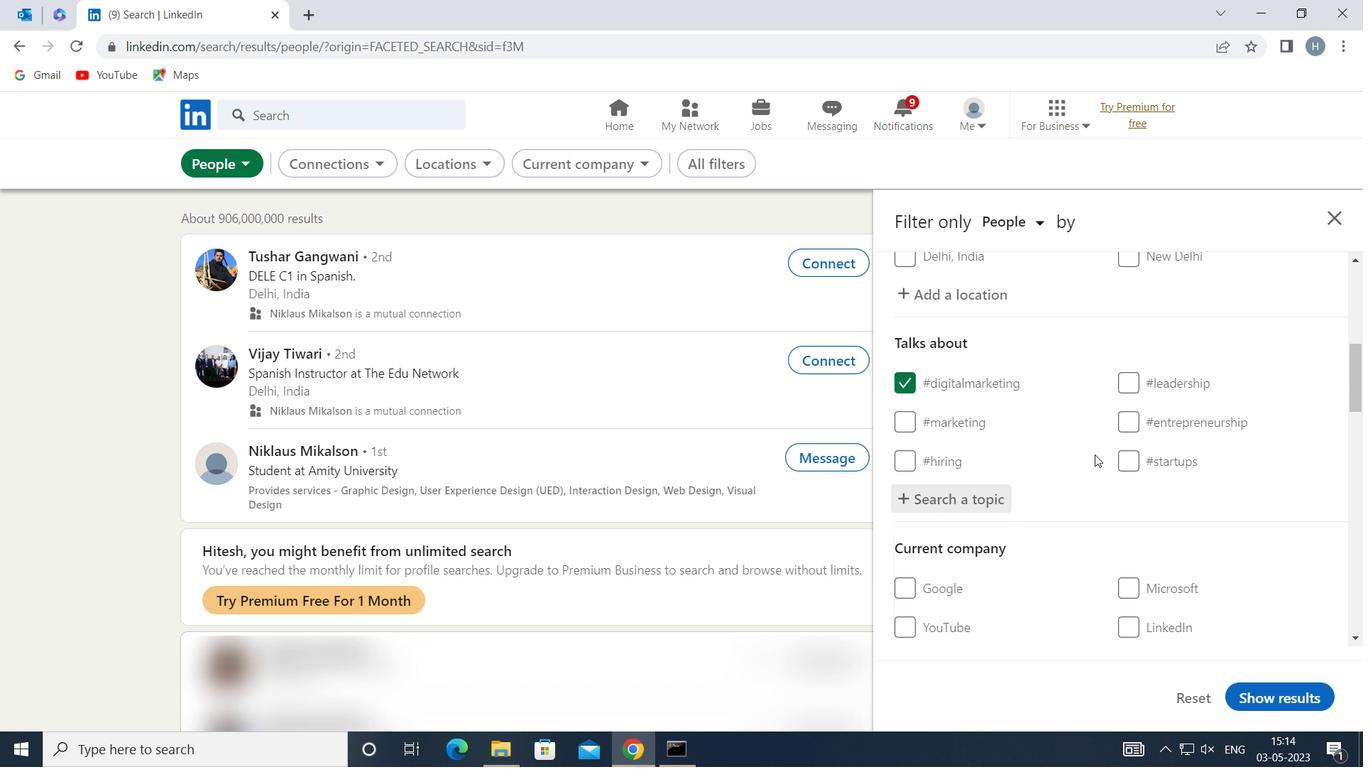 
Action: Mouse scrolled (1097, 451) with delta (0, 0)
Screenshot: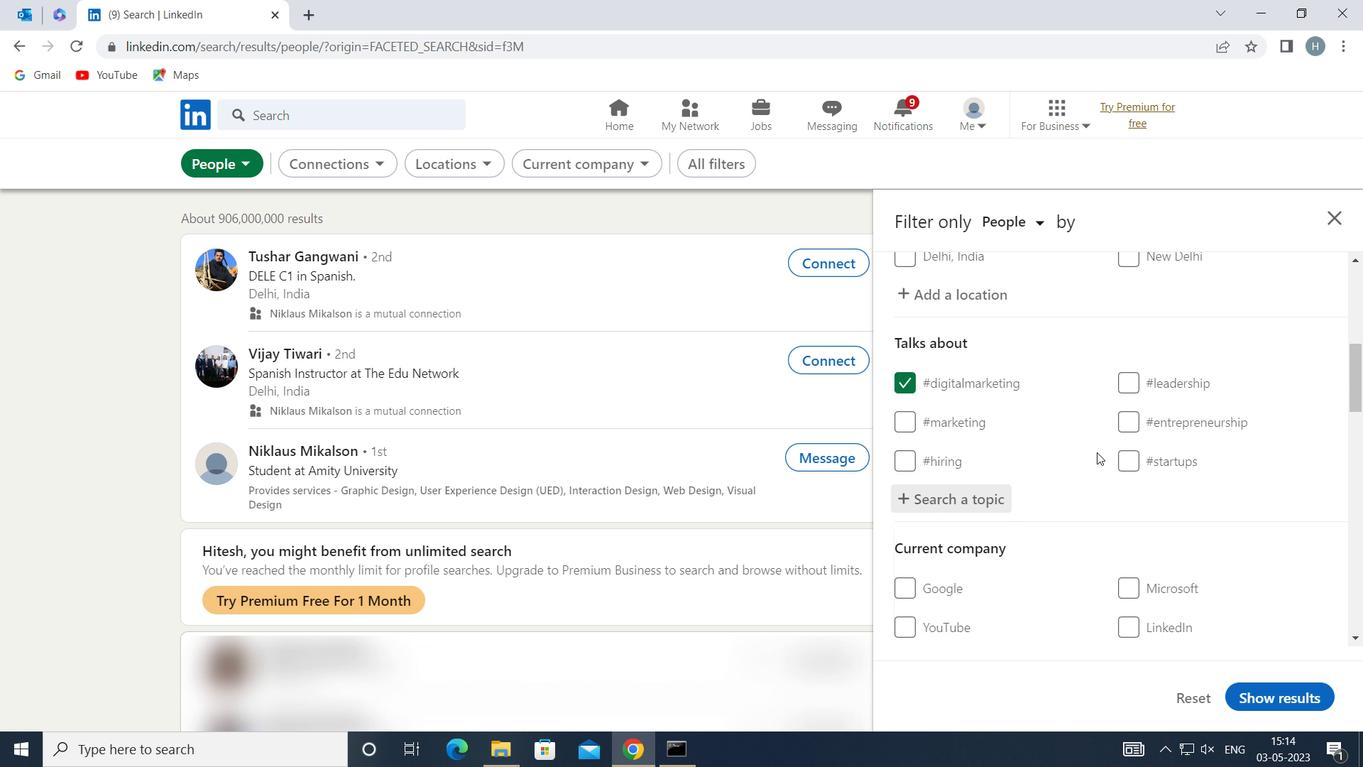 
Action: Mouse moved to (1100, 450)
Screenshot: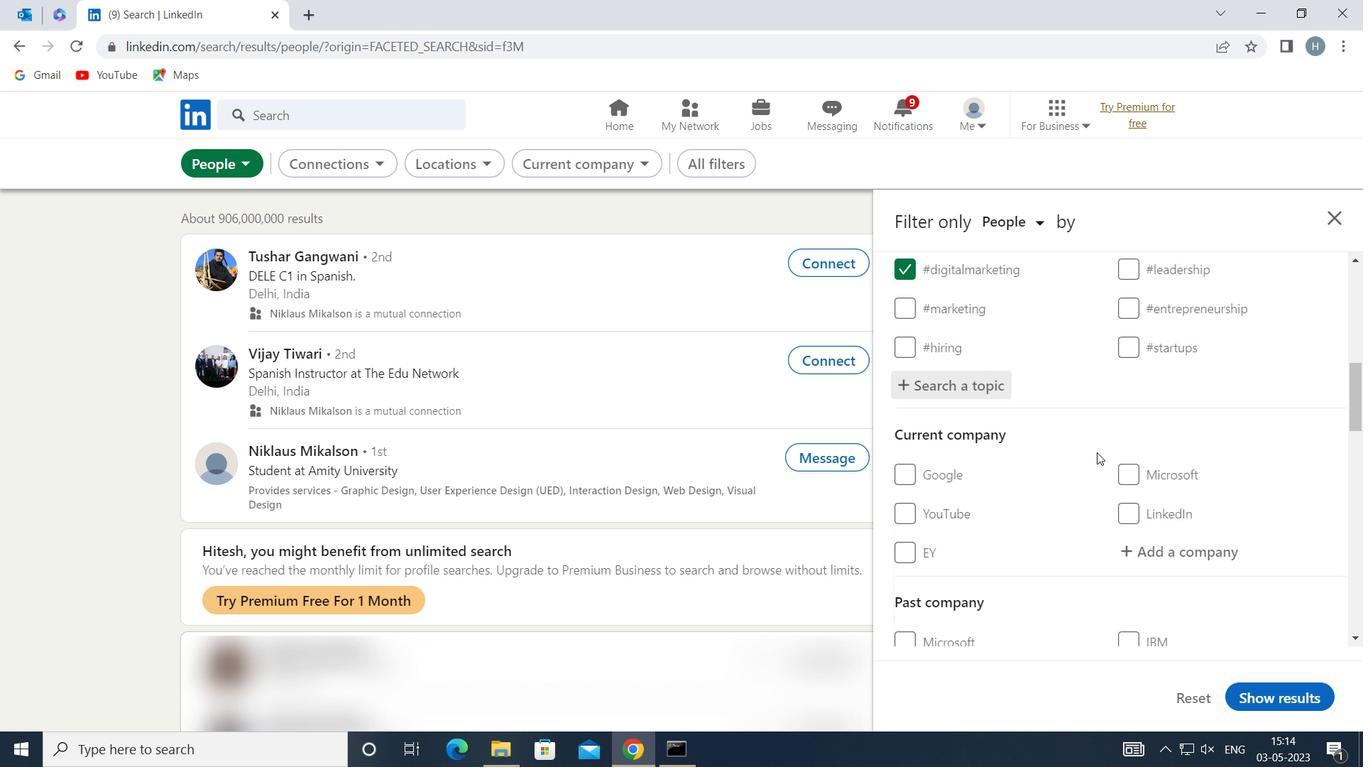 
Action: Mouse scrolled (1100, 449) with delta (0, 0)
Screenshot: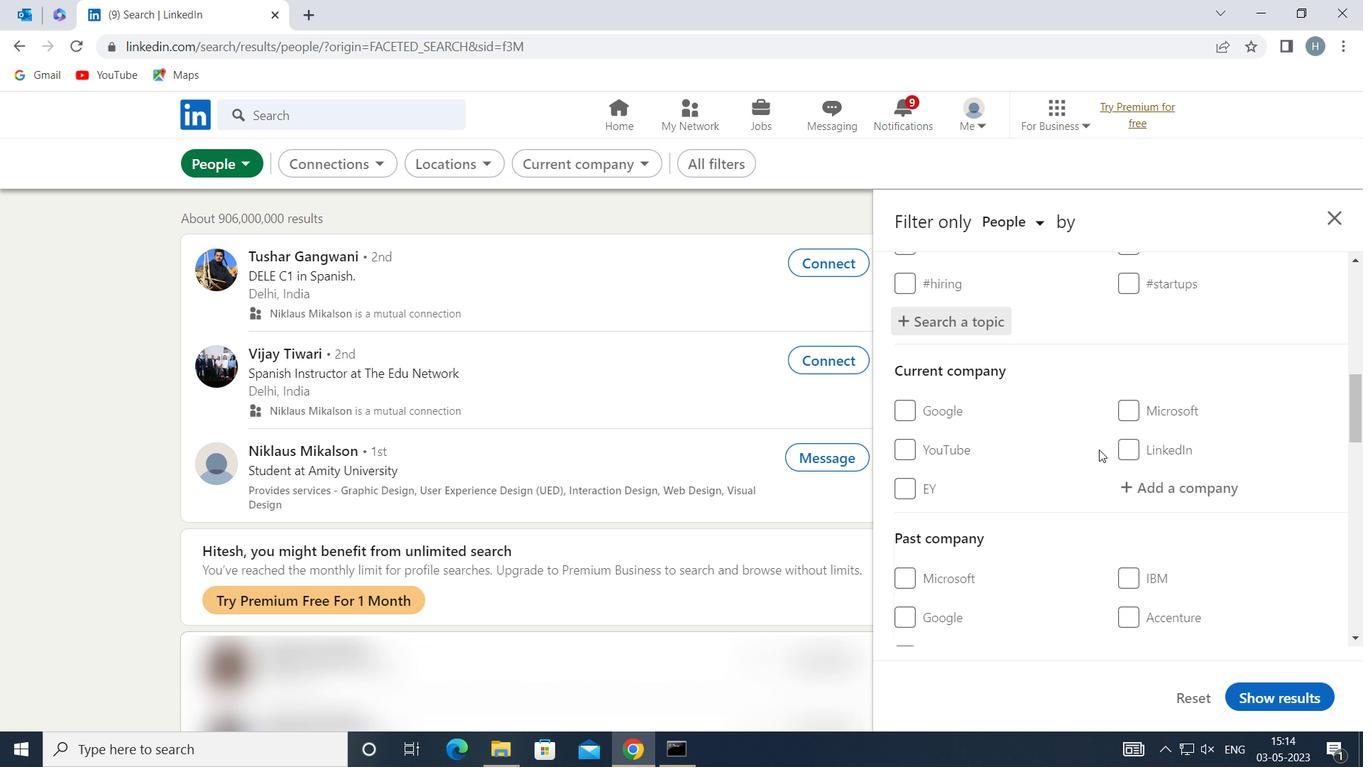 
Action: Mouse scrolled (1100, 449) with delta (0, 0)
Screenshot: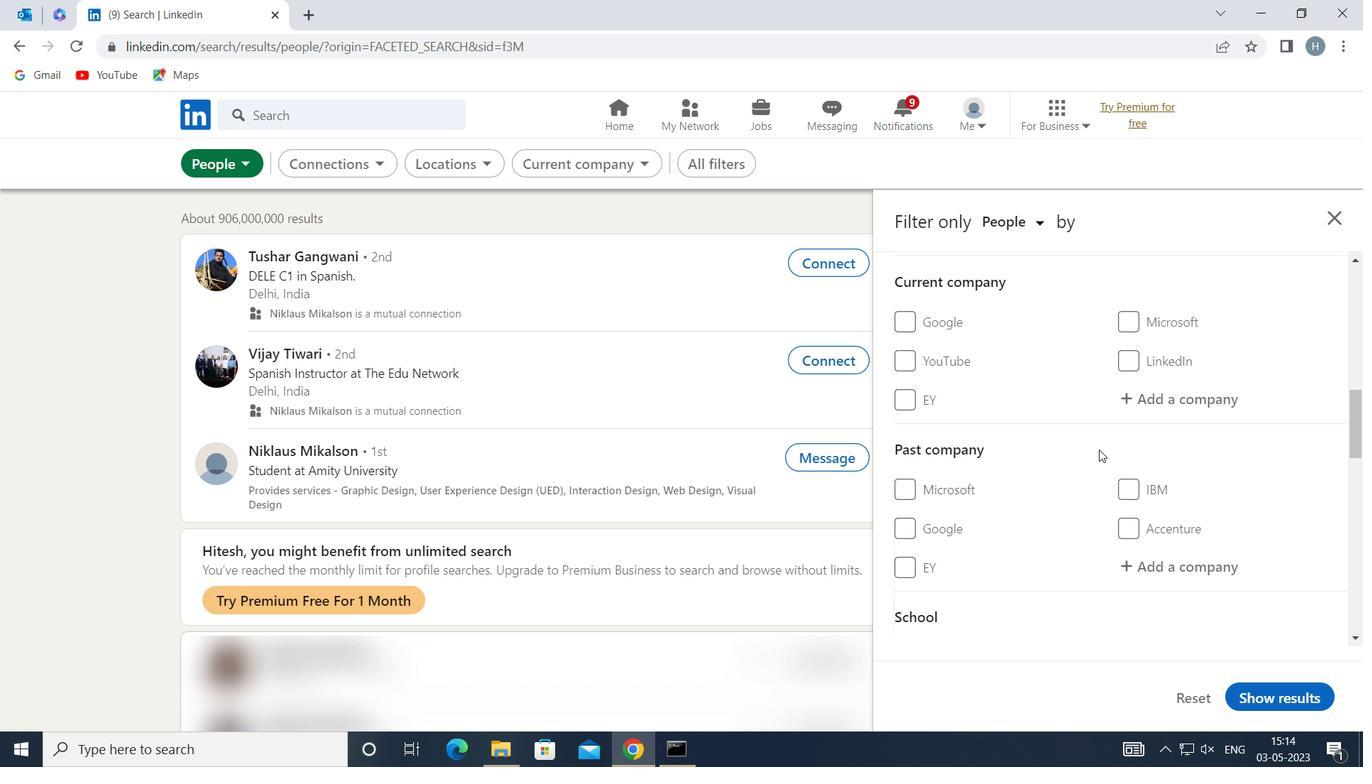 
Action: Mouse moved to (1101, 449)
Screenshot: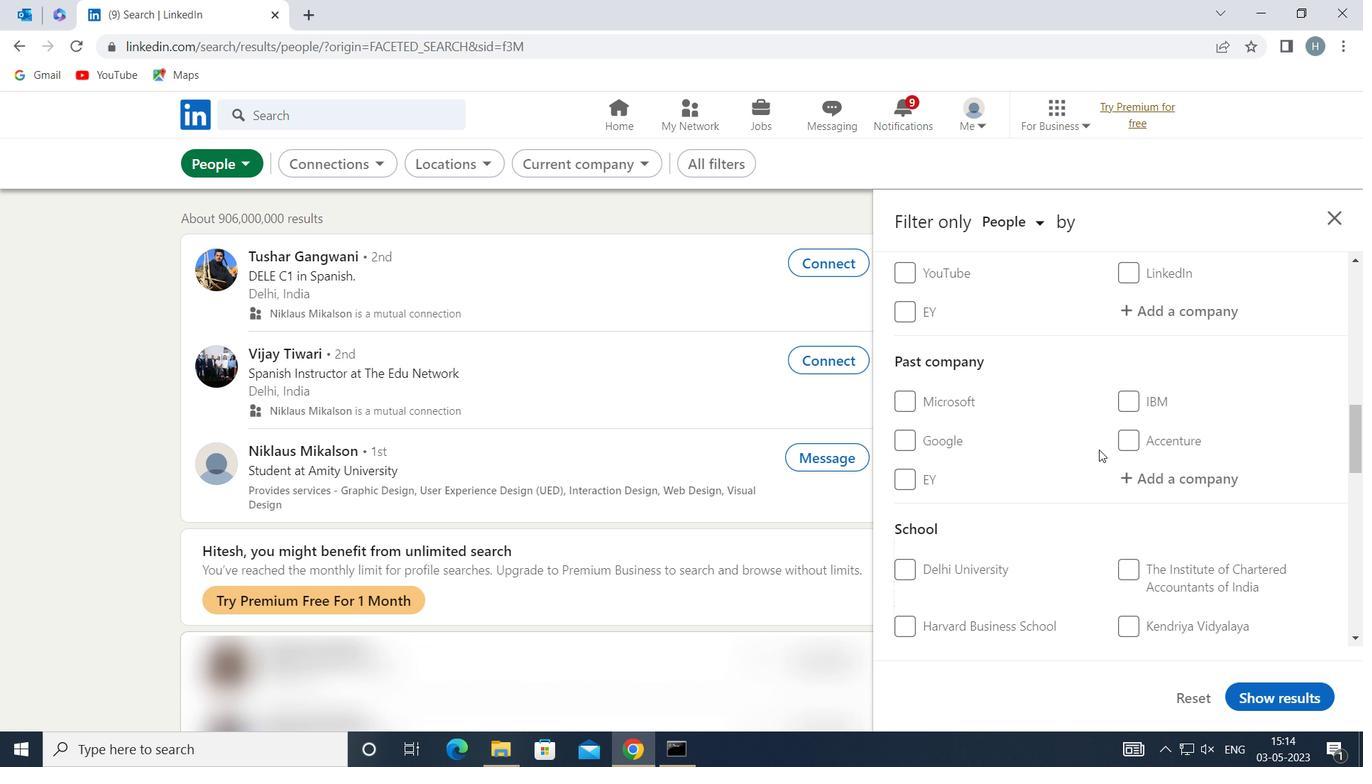 
Action: Mouse scrolled (1101, 448) with delta (0, 0)
Screenshot: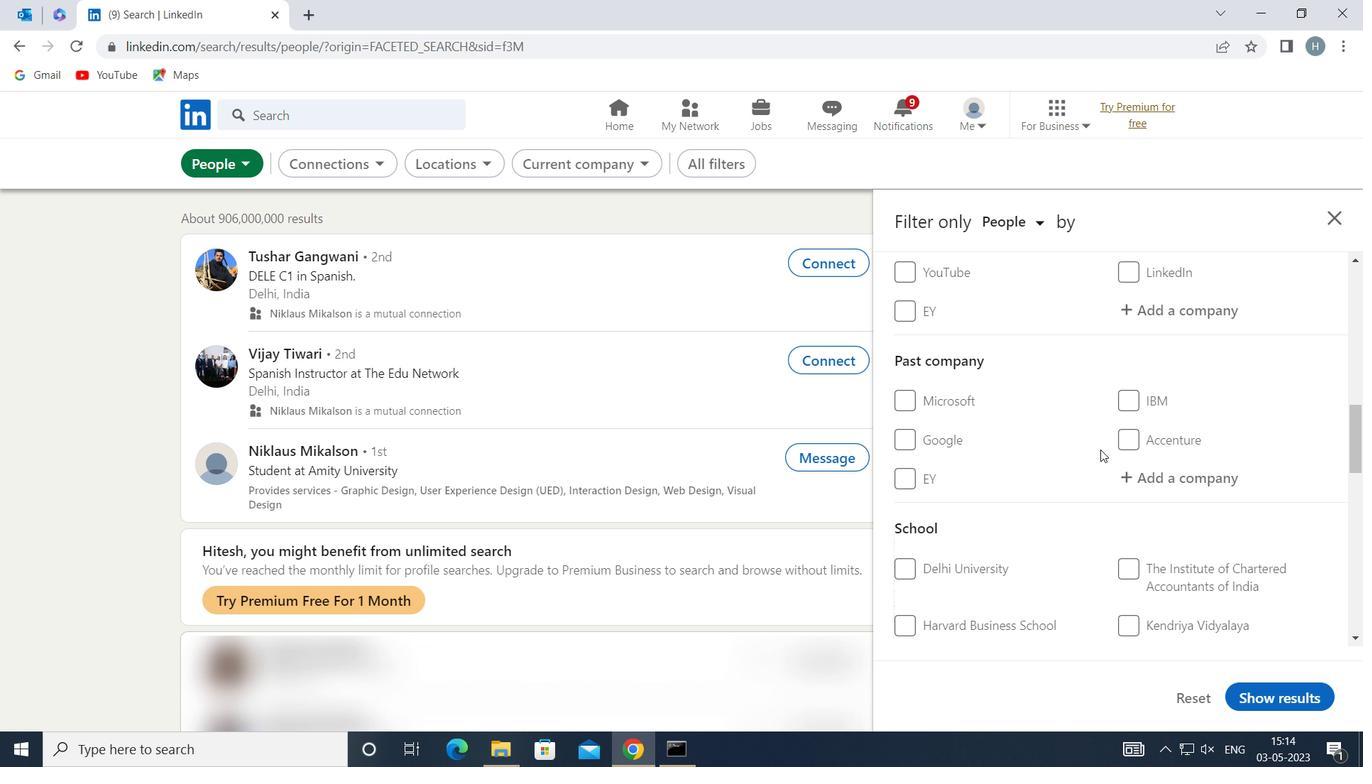 
Action: Mouse scrolled (1101, 448) with delta (0, 0)
Screenshot: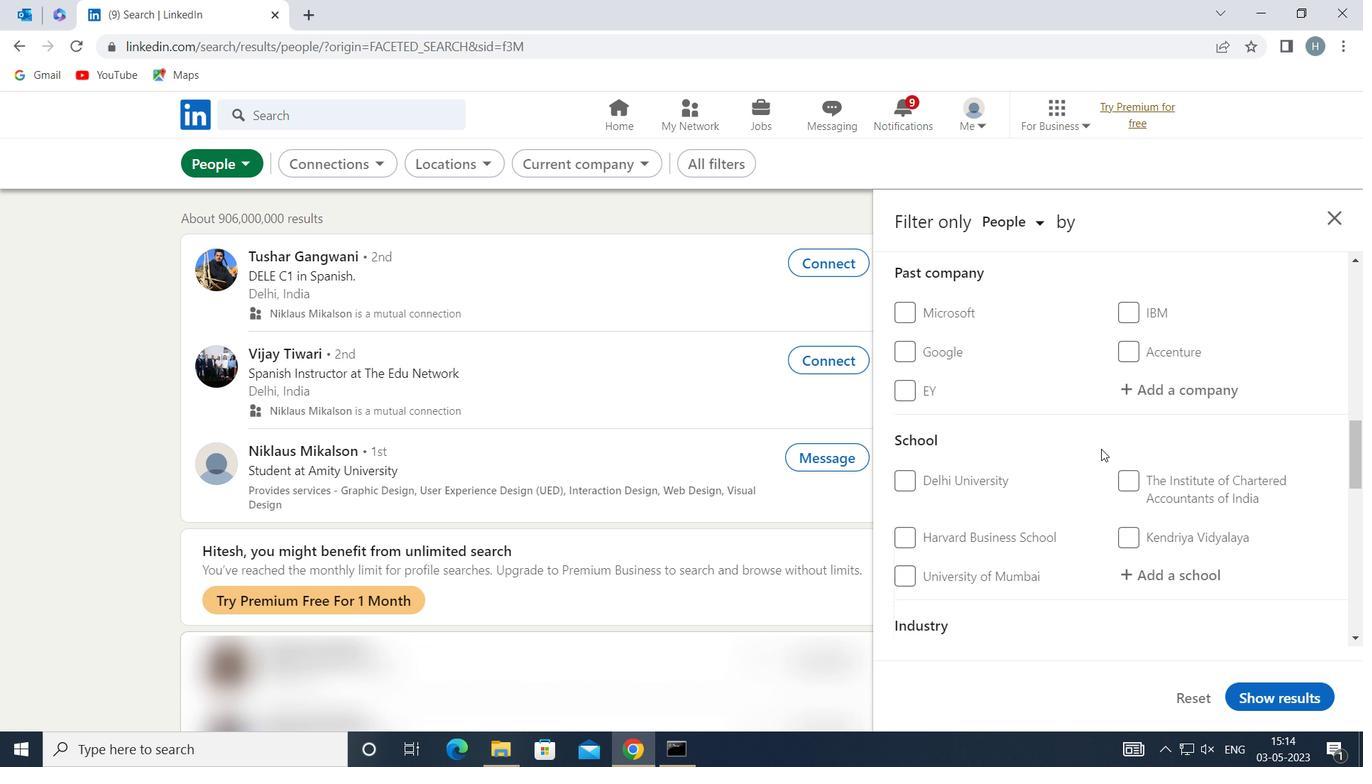 
Action: Mouse scrolled (1101, 448) with delta (0, 0)
Screenshot: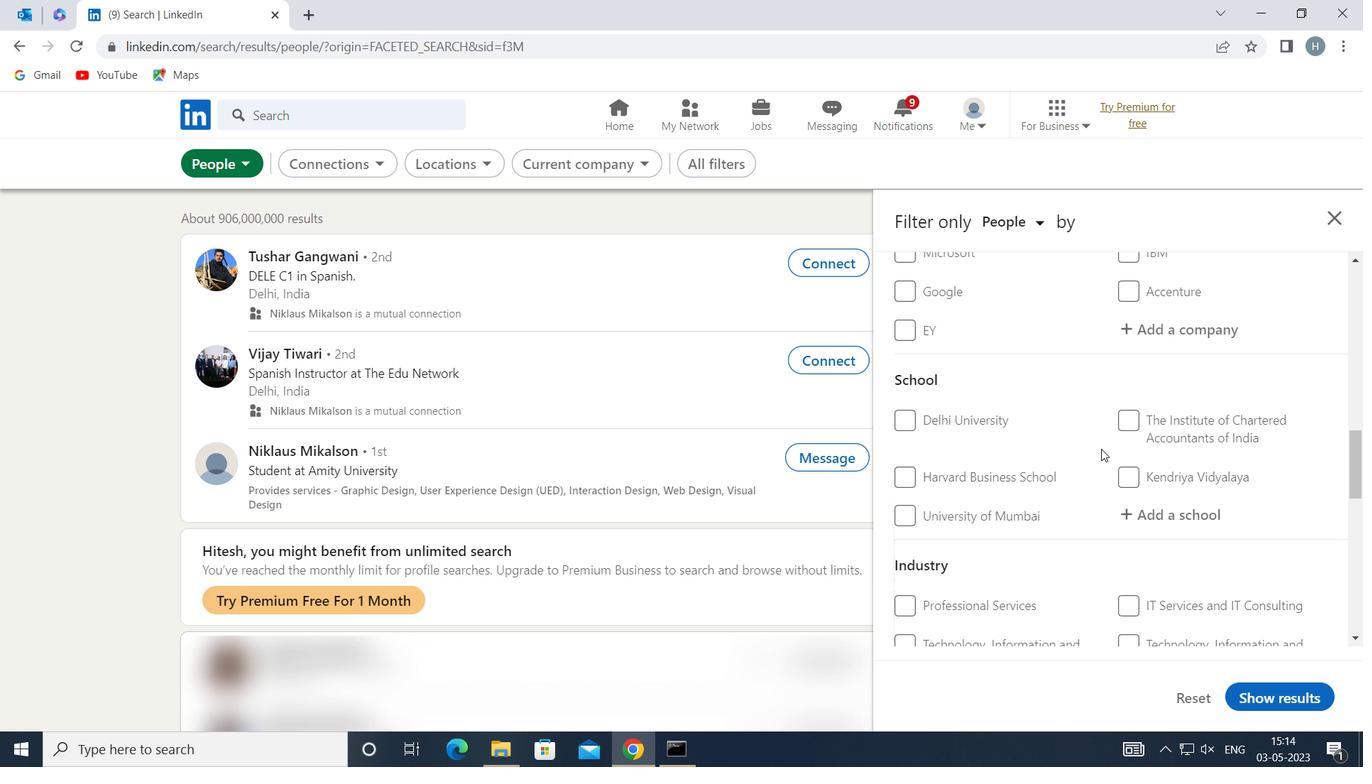 
Action: Mouse scrolled (1101, 448) with delta (0, 0)
Screenshot: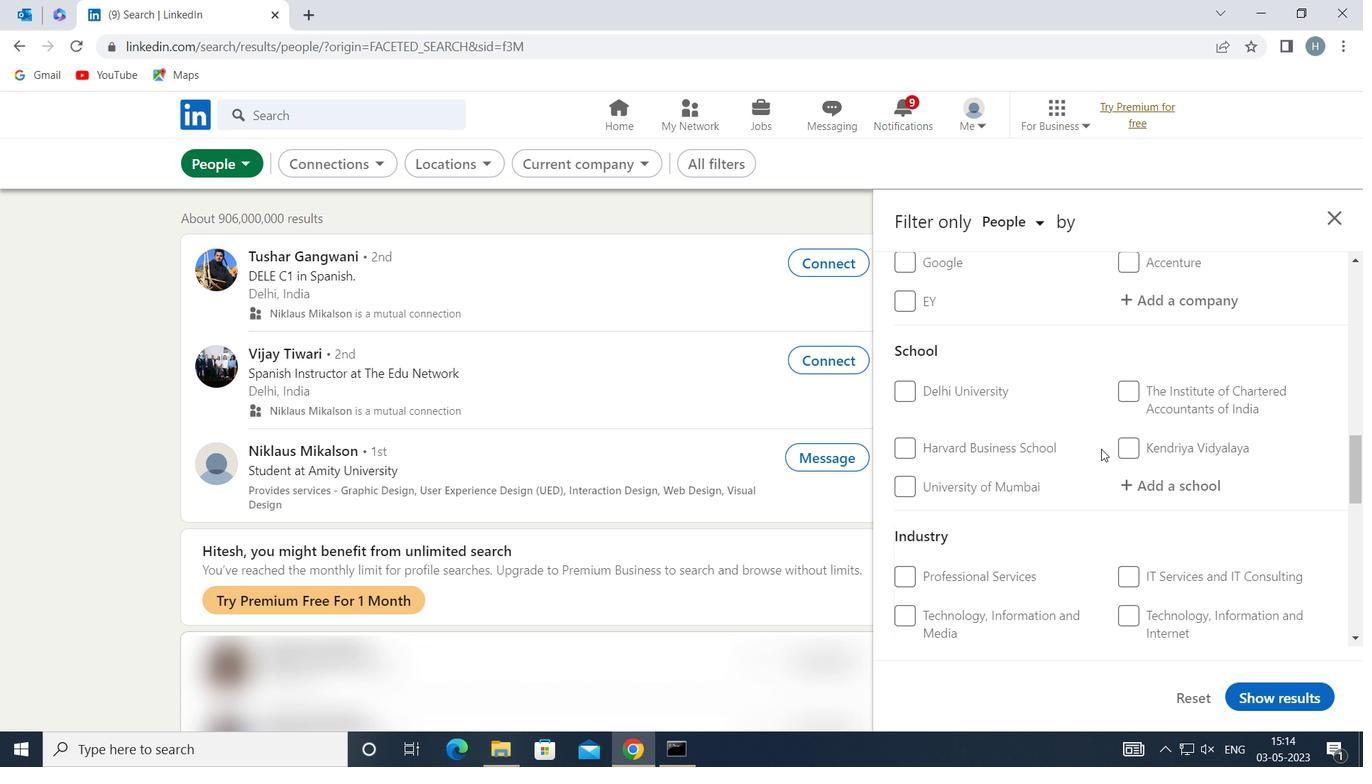 
Action: Mouse moved to (1102, 449)
Screenshot: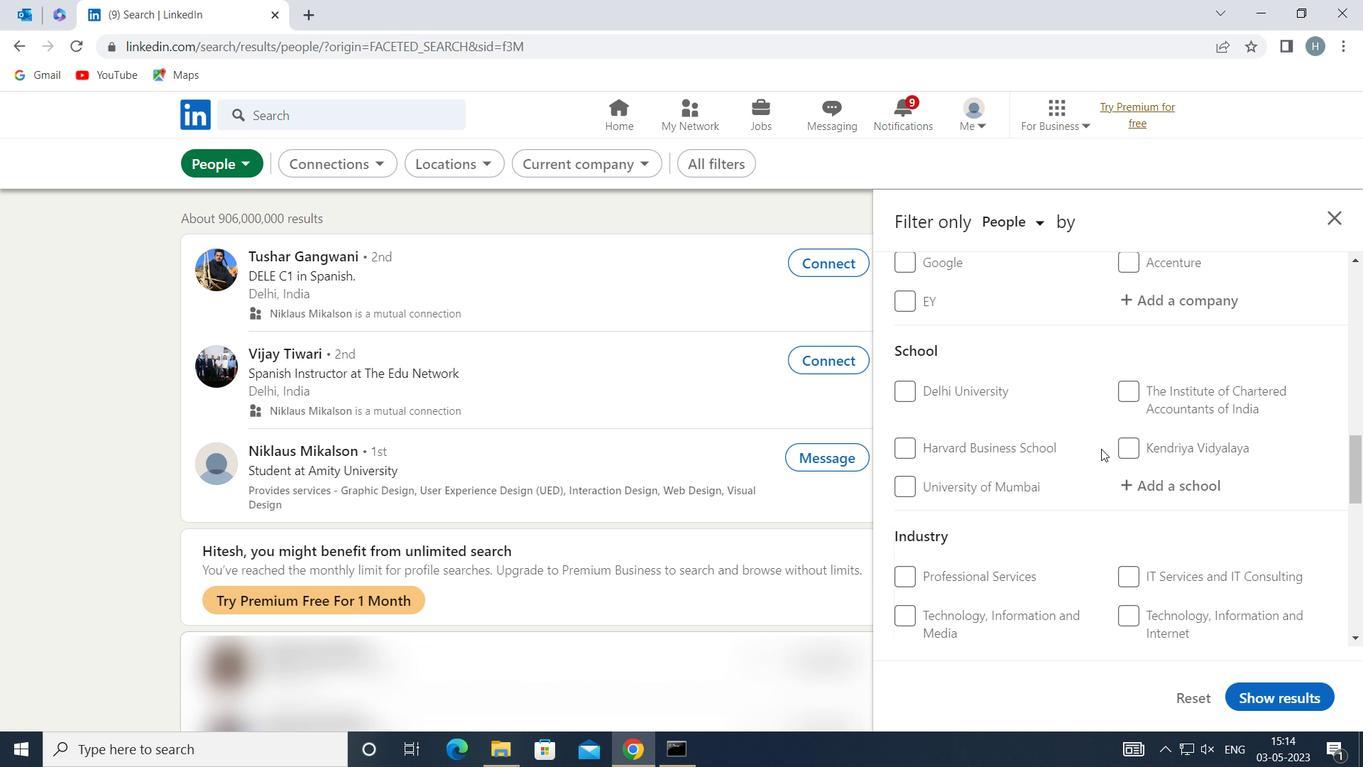 
Action: Mouse scrolled (1102, 448) with delta (0, 0)
Screenshot: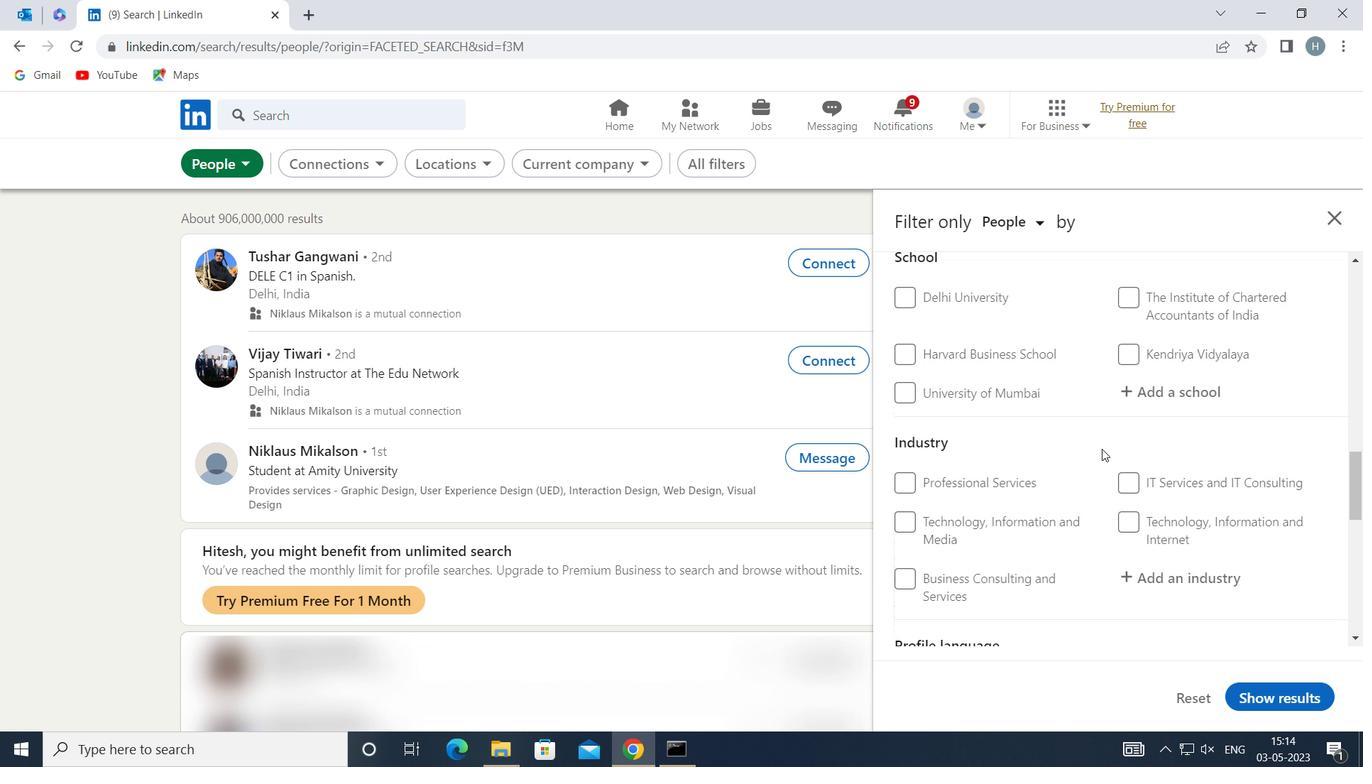 
Action: Mouse moved to (927, 541)
Screenshot: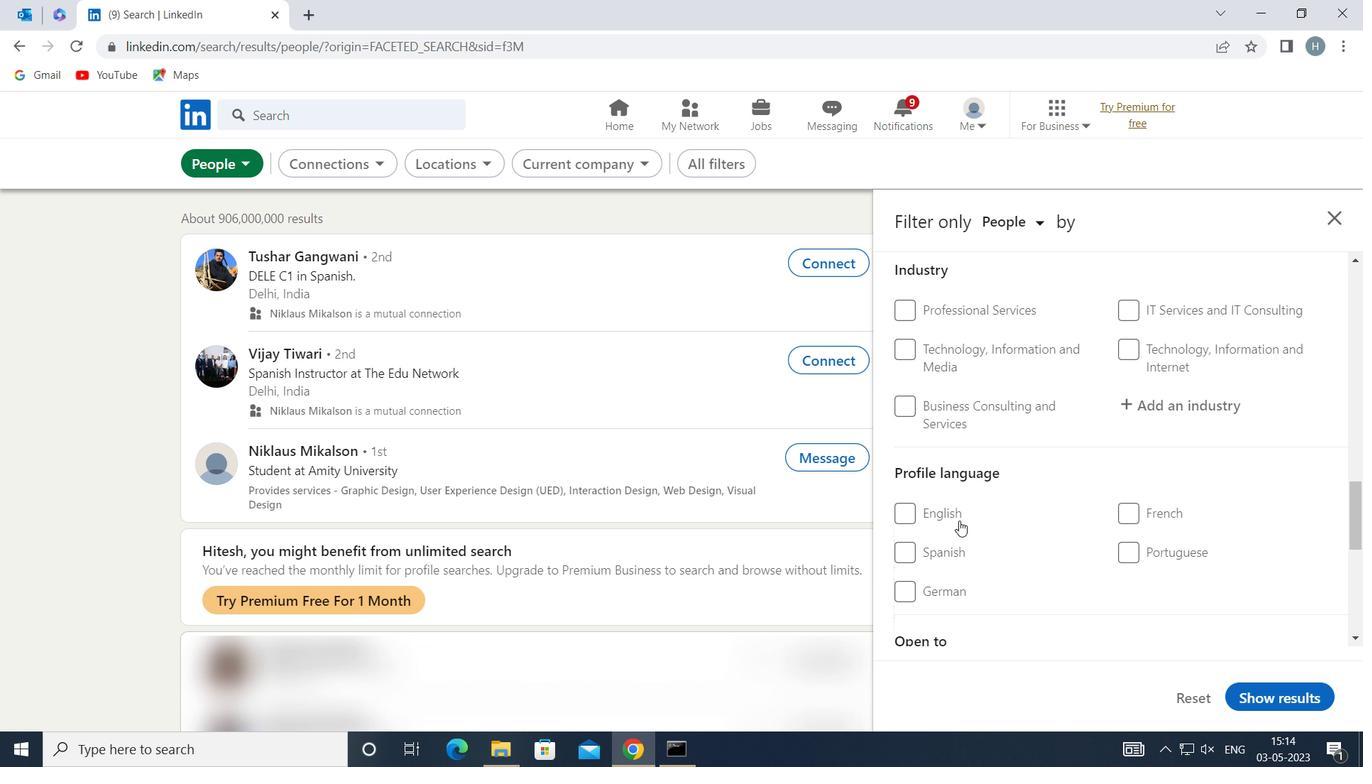 
Action: Mouse pressed left at (927, 541)
Screenshot: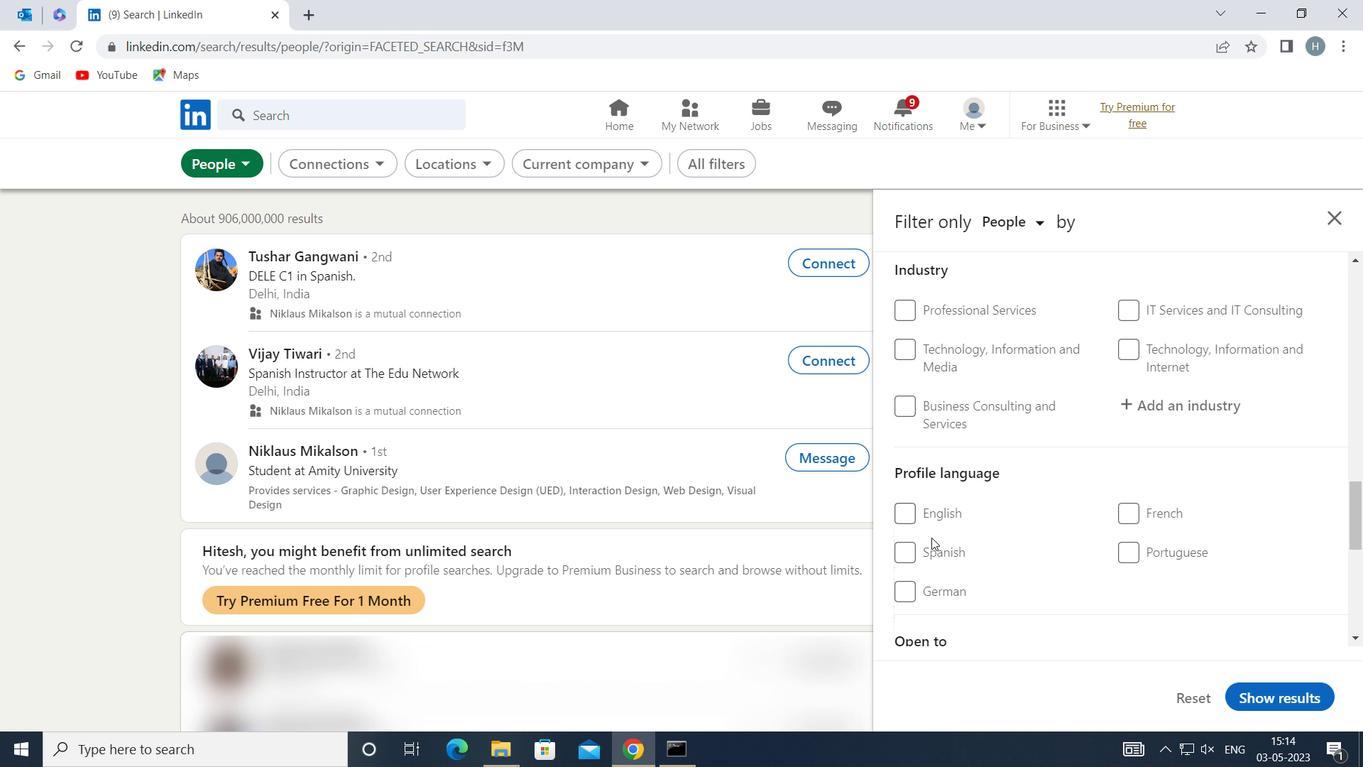 
Action: Mouse moved to (930, 554)
Screenshot: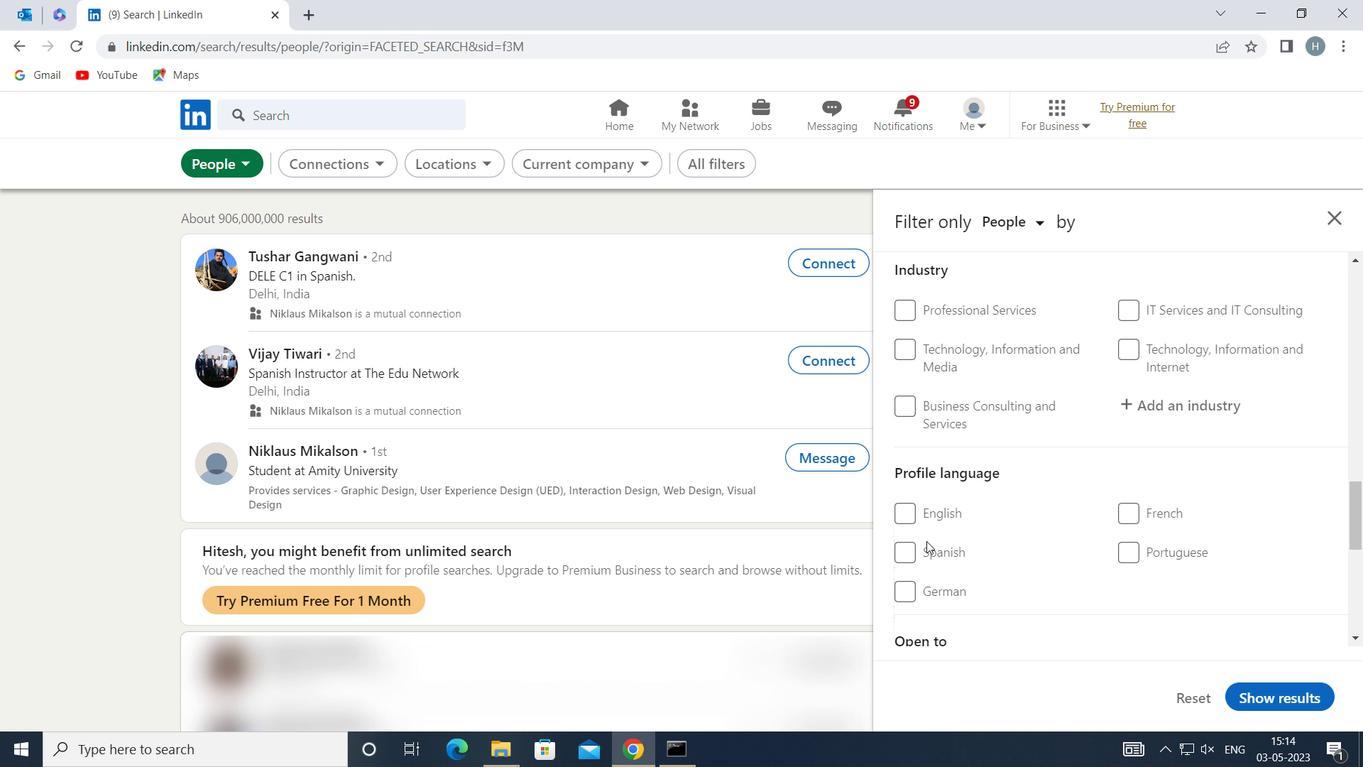 
Action: Mouse pressed left at (930, 554)
Screenshot: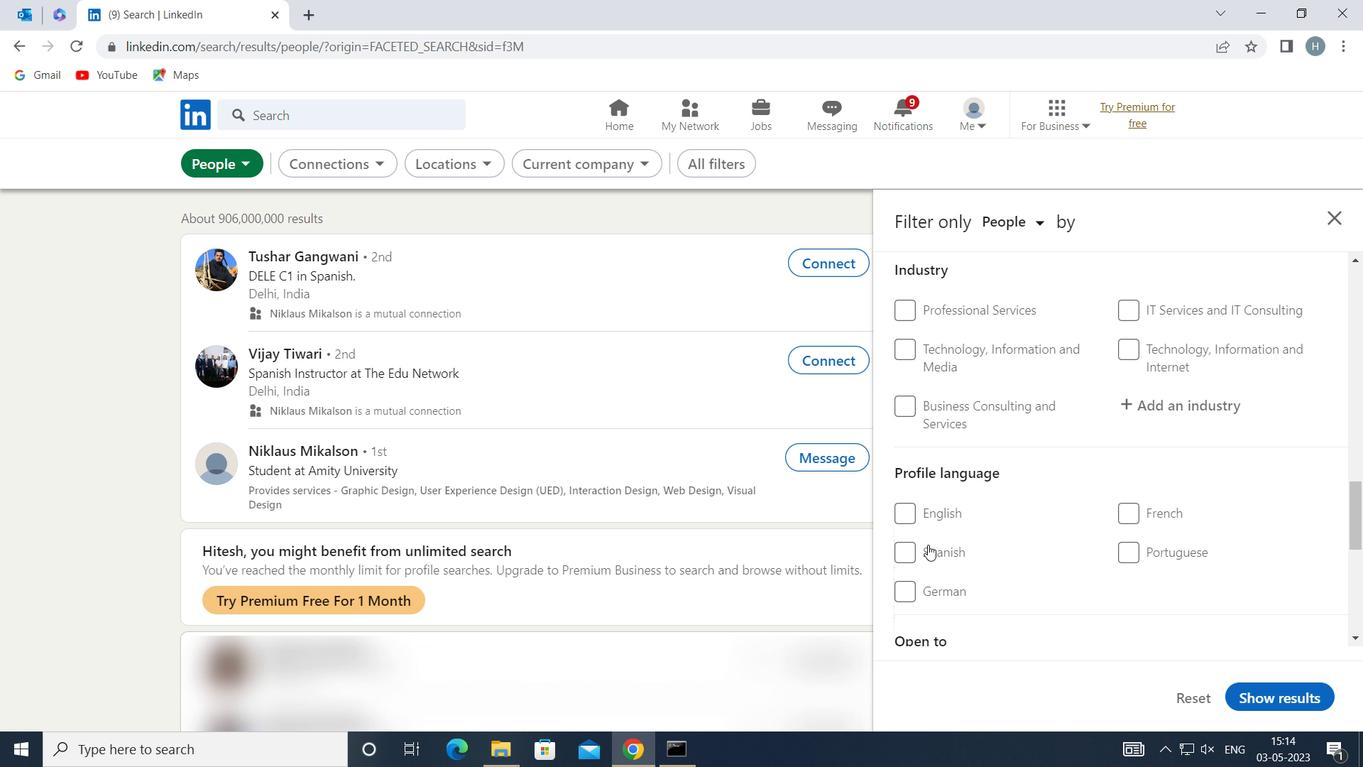 
Action: Mouse moved to (1049, 524)
Screenshot: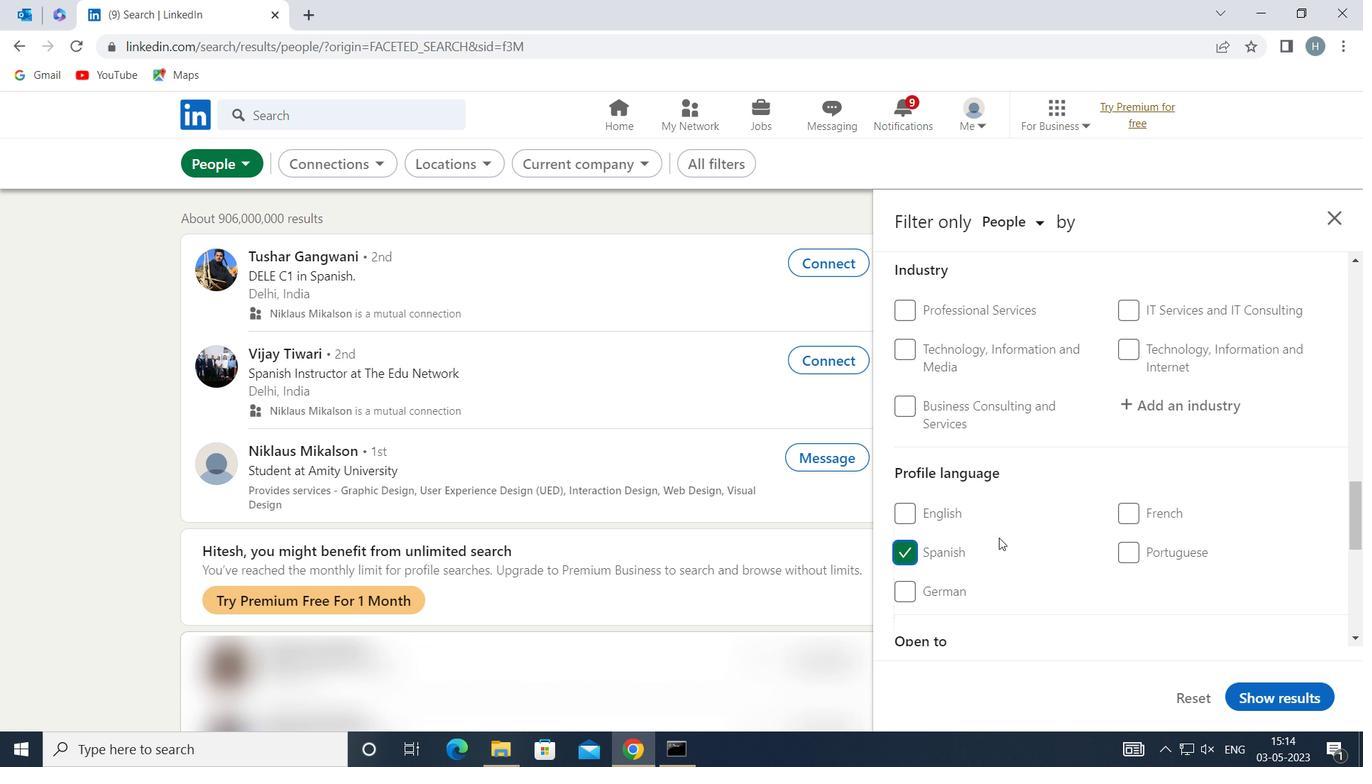 
Action: Mouse scrolled (1049, 525) with delta (0, 0)
Screenshot: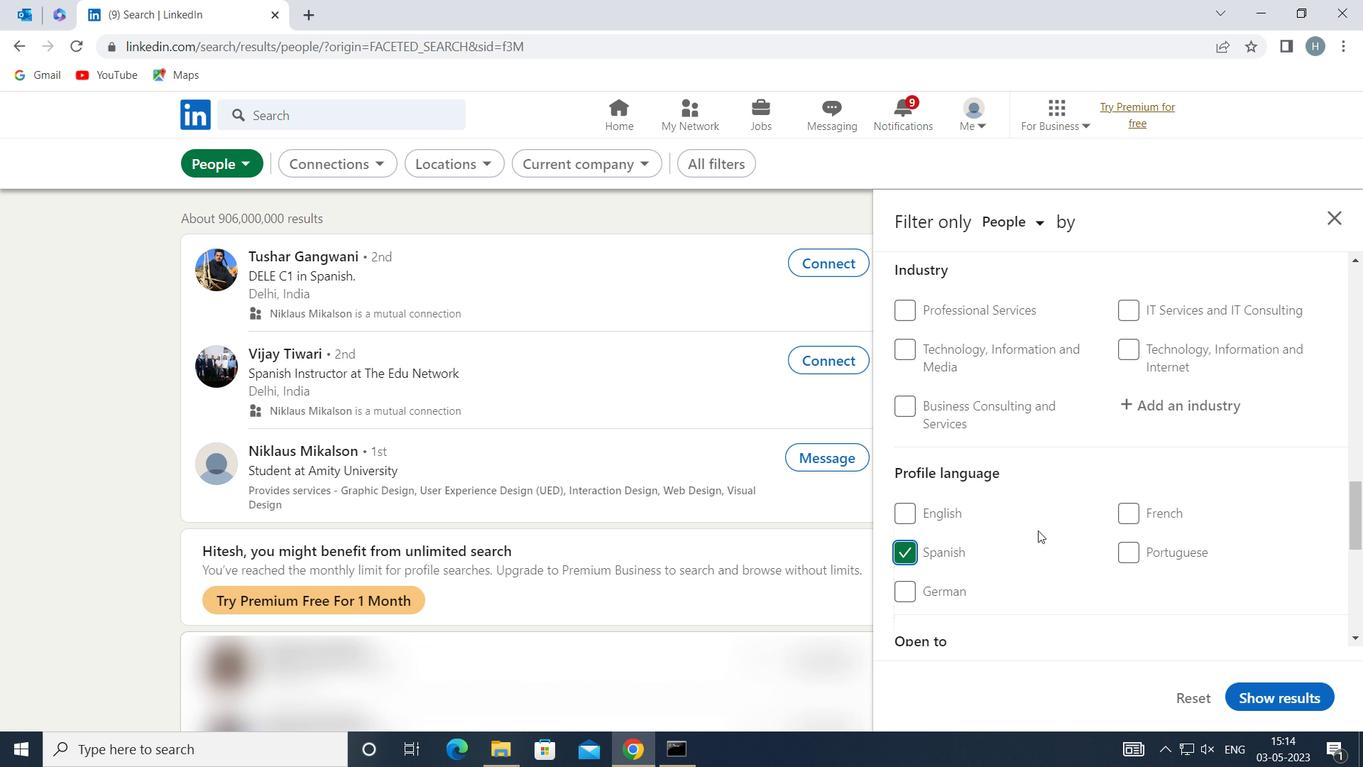 
Action: Mouse moved to (1051, 519)
Screenshot: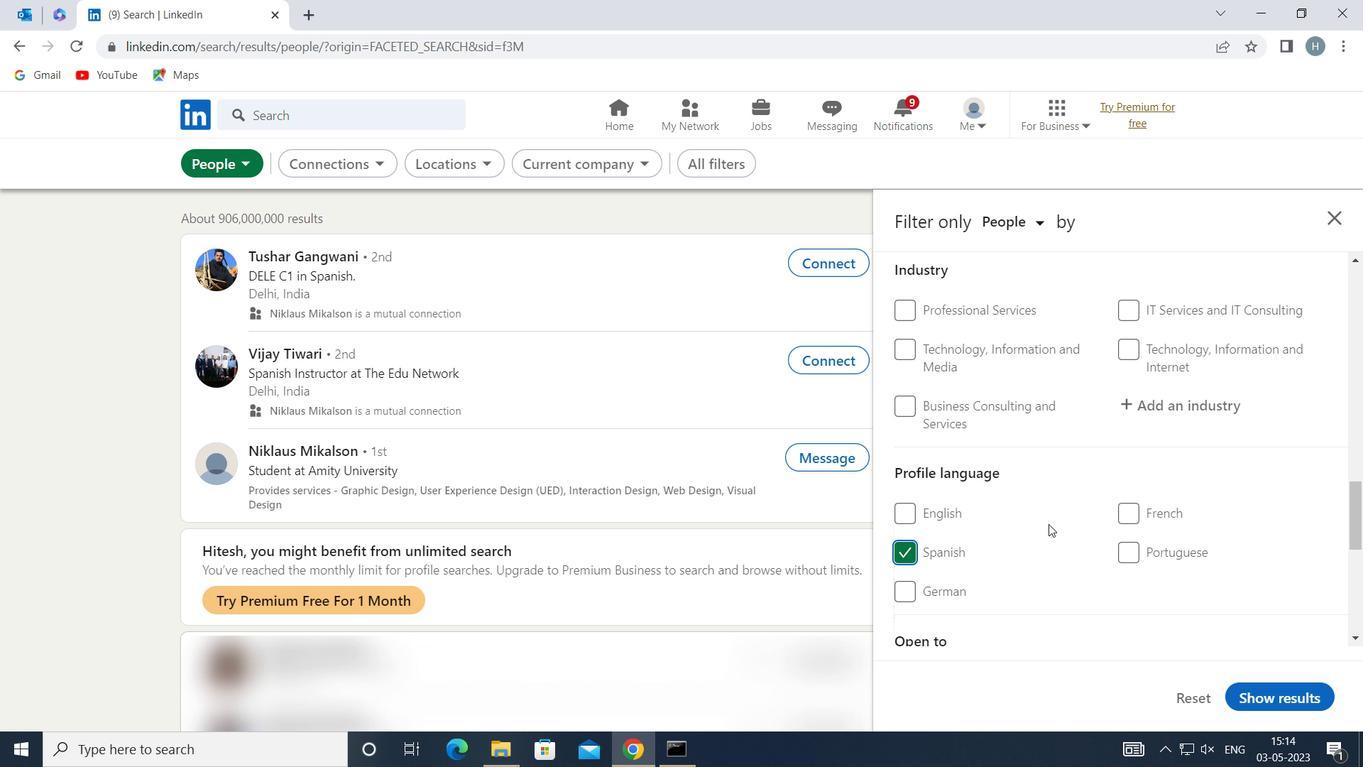 
Action: Mouse scrolled (1051, 520) with delta (0, 0)
Screenshot: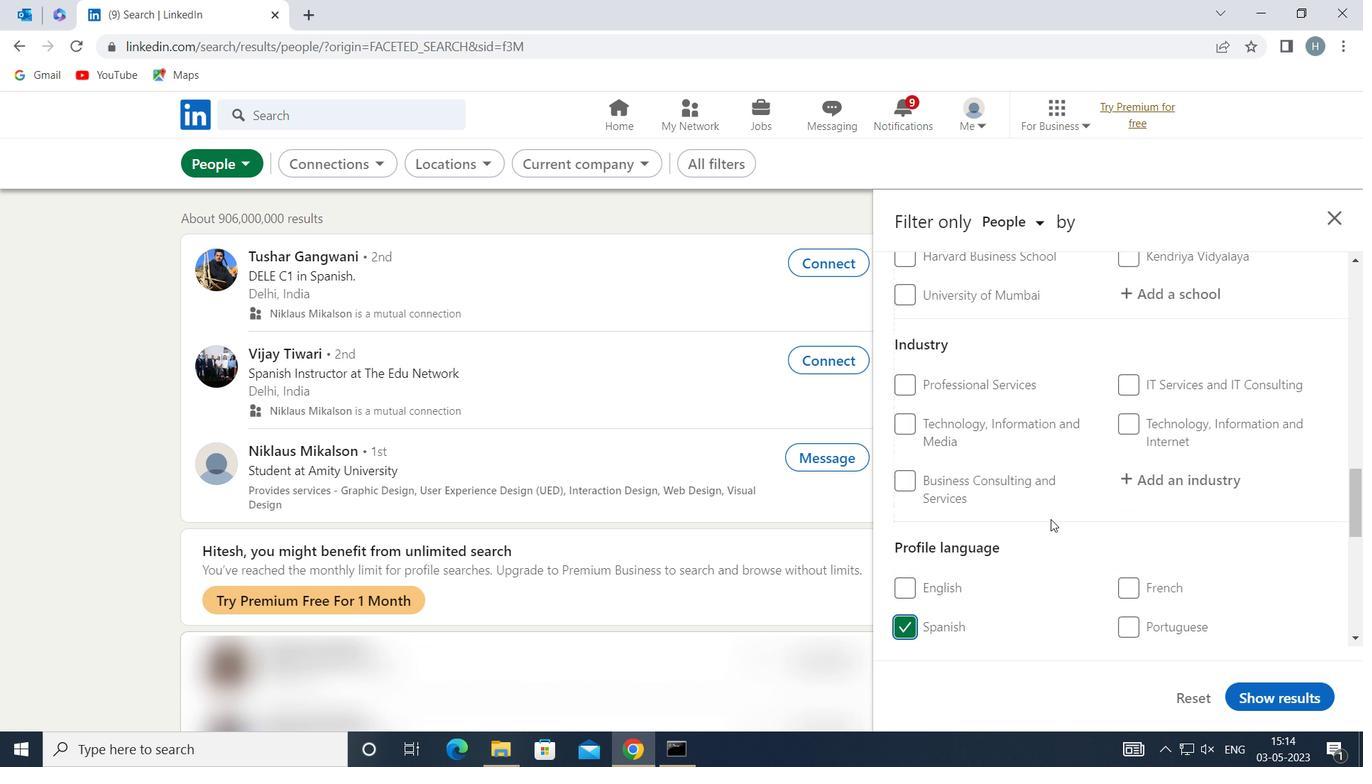 
Action: Mouse scrolled (1051, 520) with delta (0, 0)
Screenshot: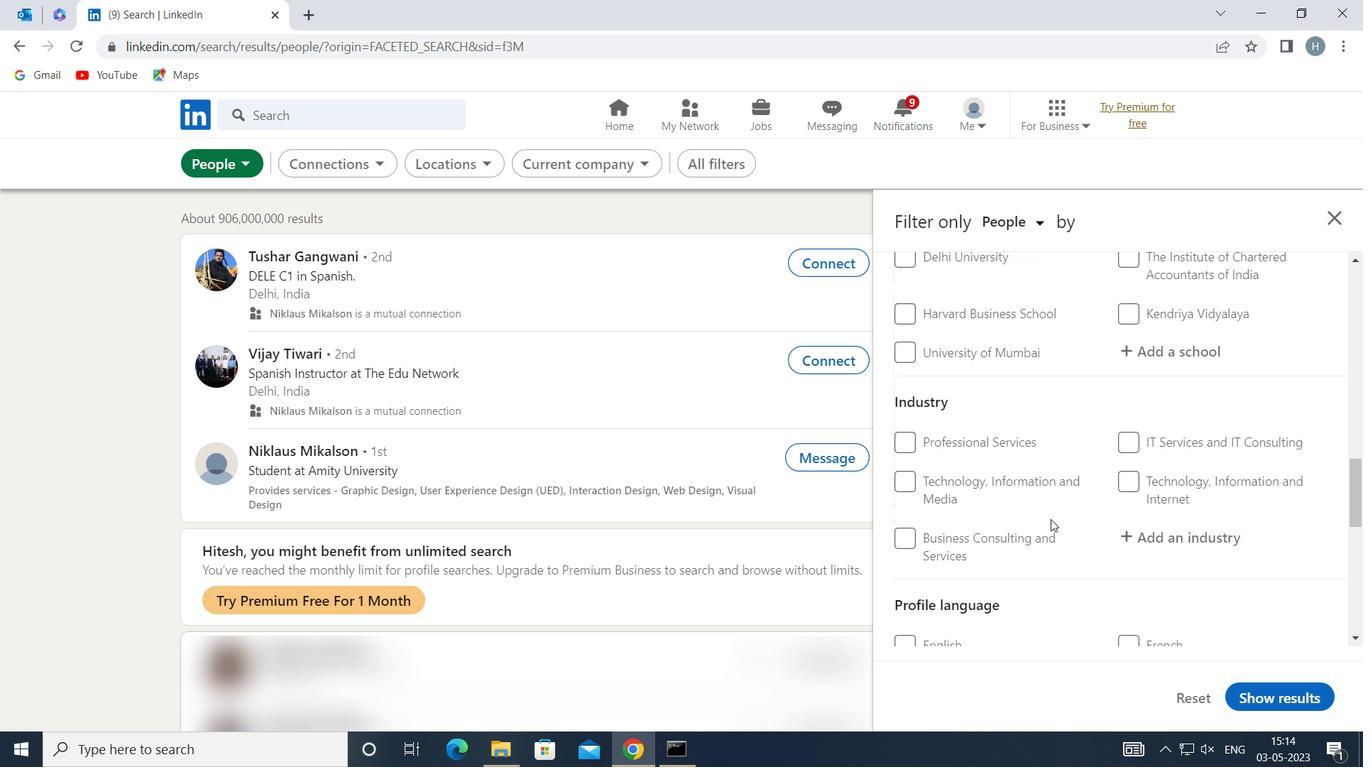 
Action: Mouse scrolled (1051, 520) with delta (0, 0)
Screenshot: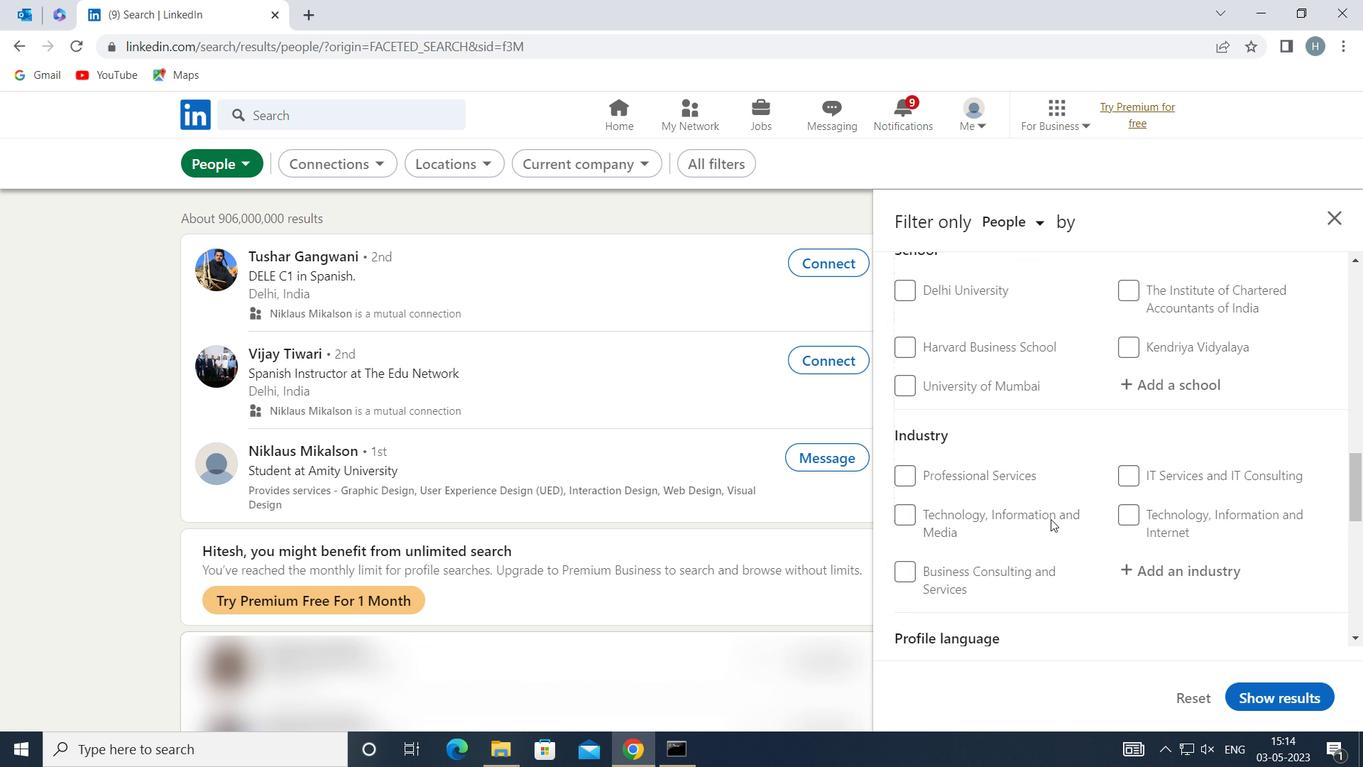 
Action: Mouse scrolled (1051, 520) with delta (0, 0)
Screenshot: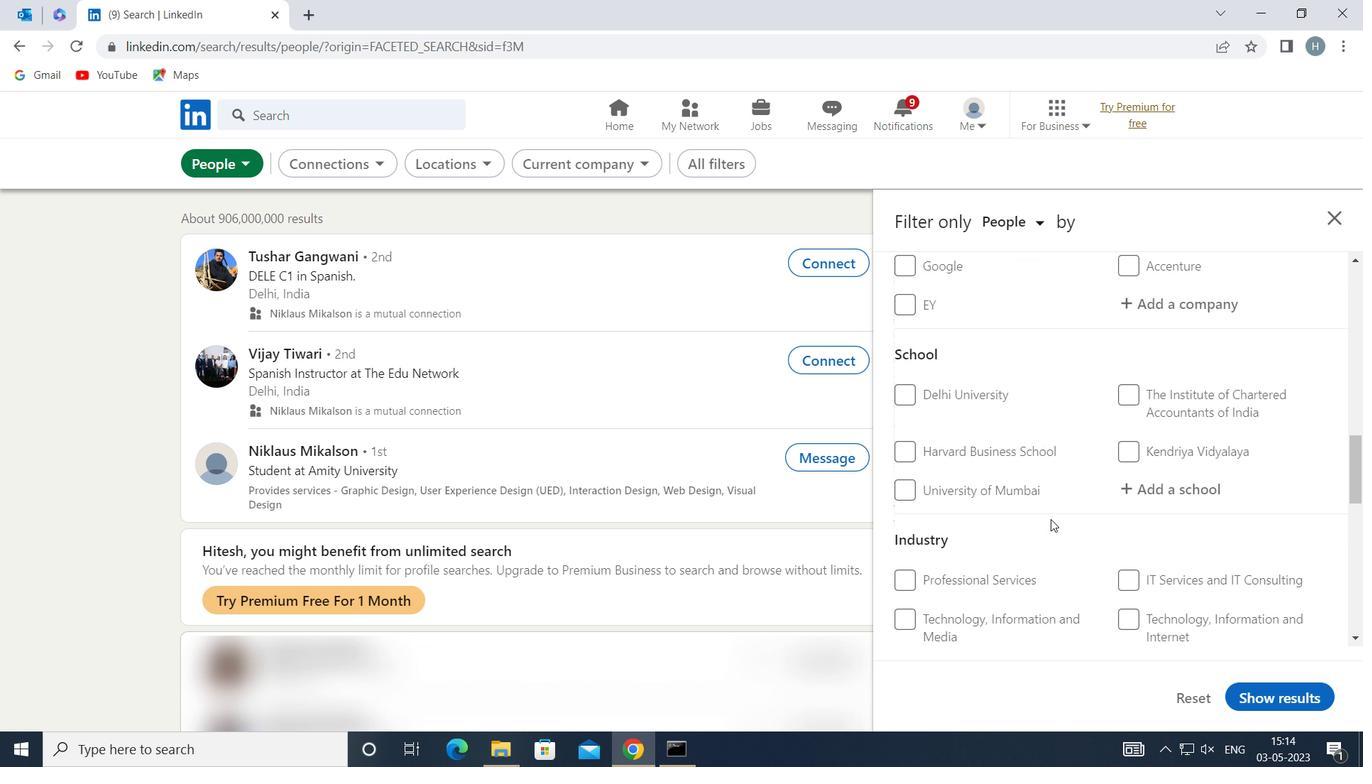 
Action: Mouse scrolled (1051, 520) with delta (0, 0)
Screenshot: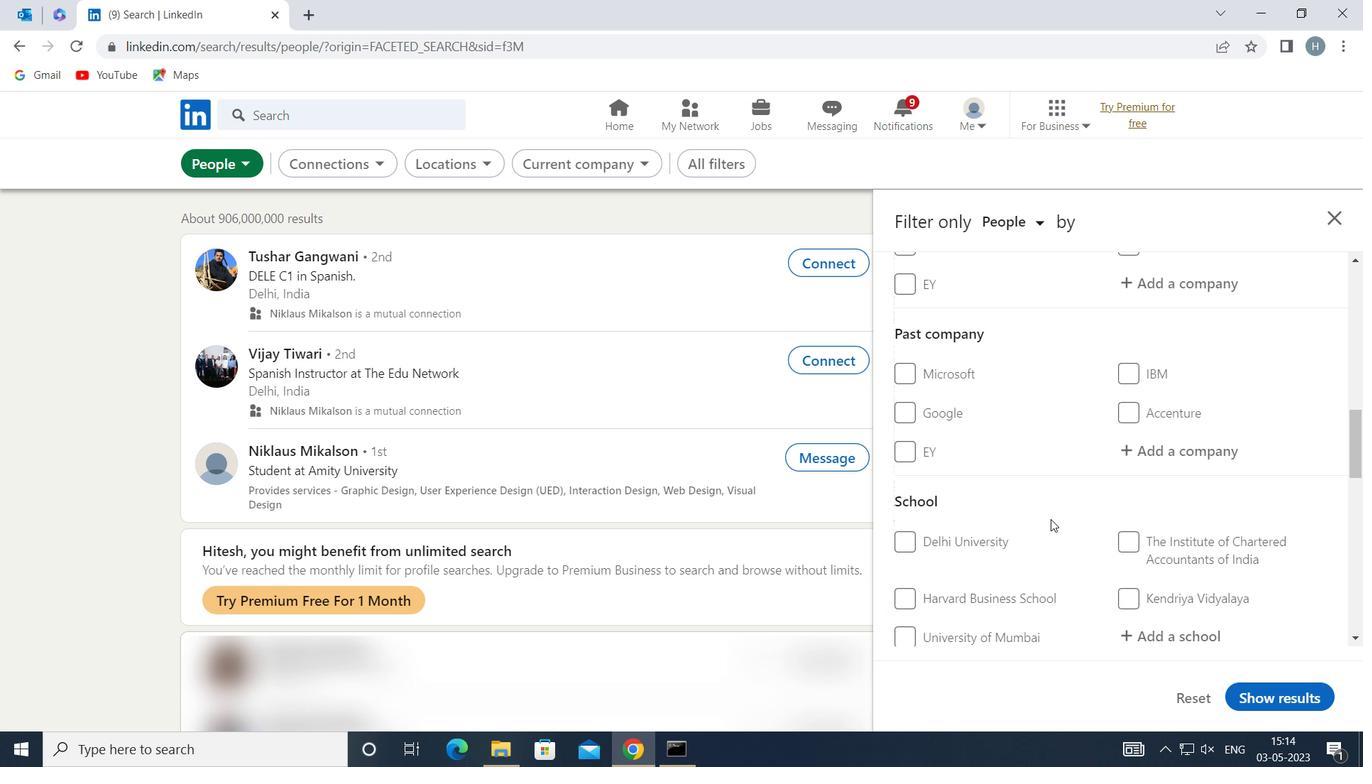 
Action: Mouse scrolled (1051, 520) with delta (0, 0)
Screenshot: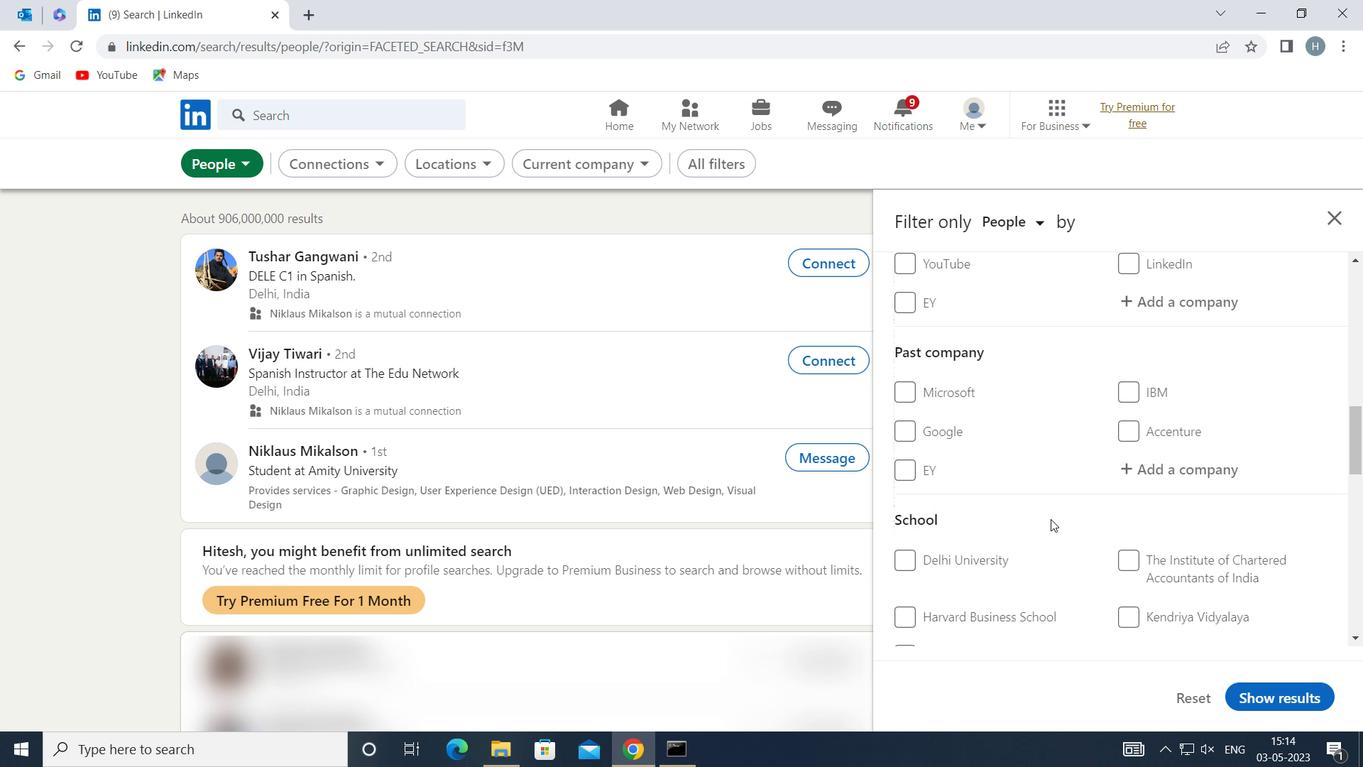 
Action: Mouse scrolled (1051, 520) with delta (0, 0)
Screenshot: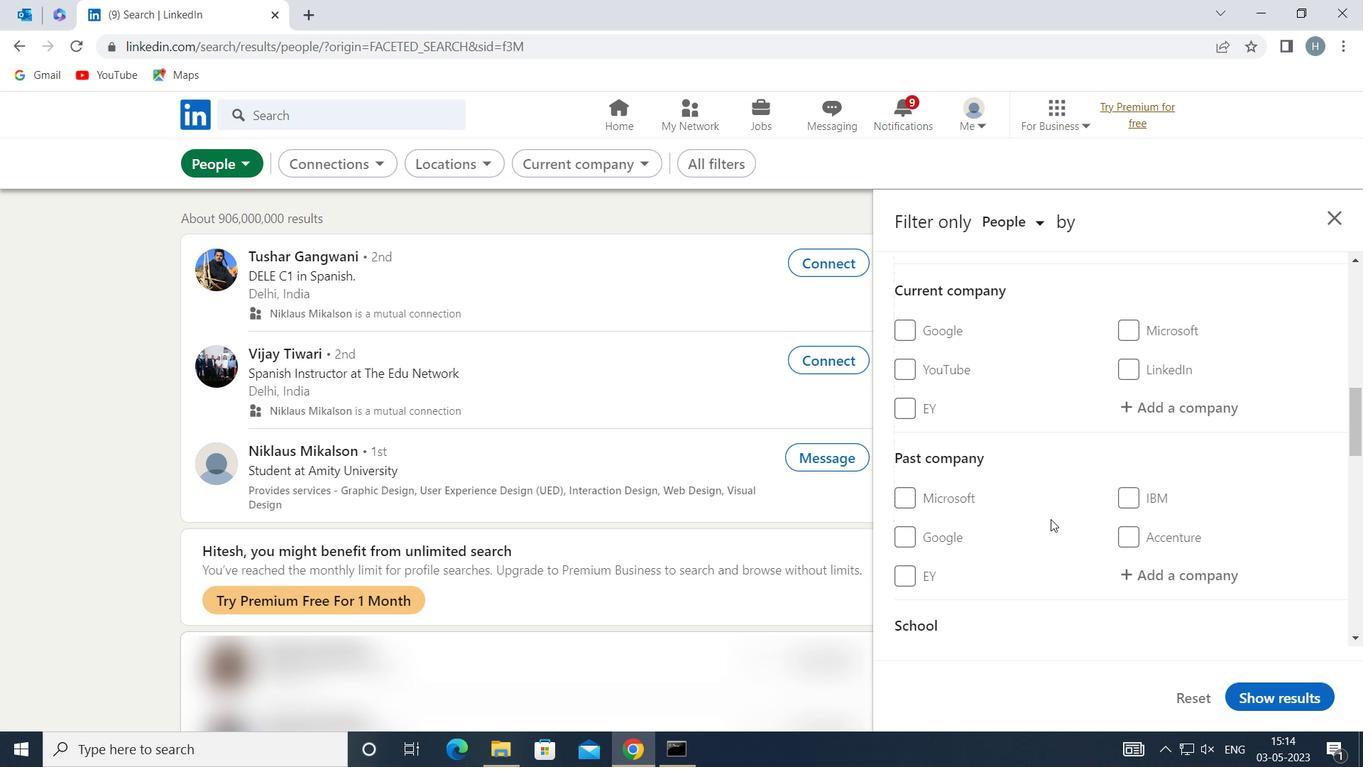 
Action: Mouse moved to (1155, 570)
Screenshot: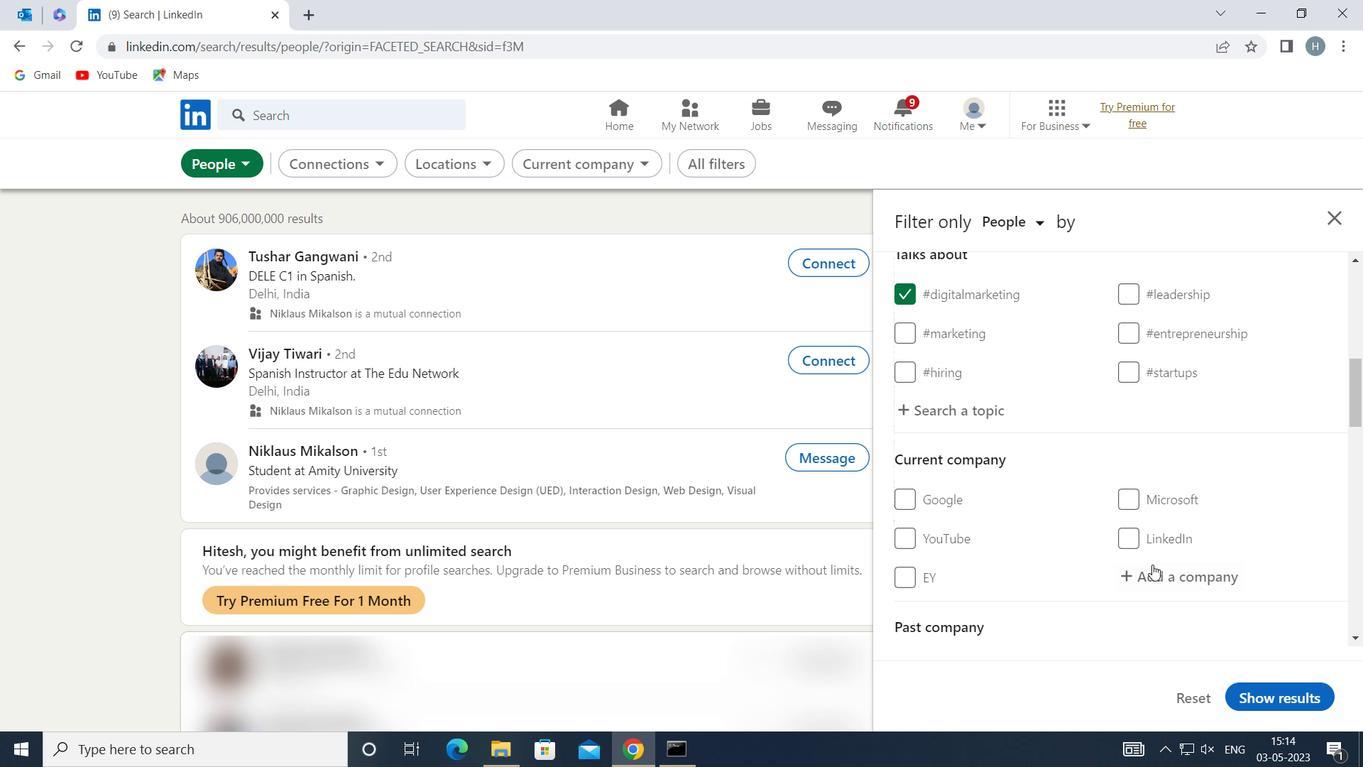 
Action: Mouse pressed left at (1155, 570)
Screenshot: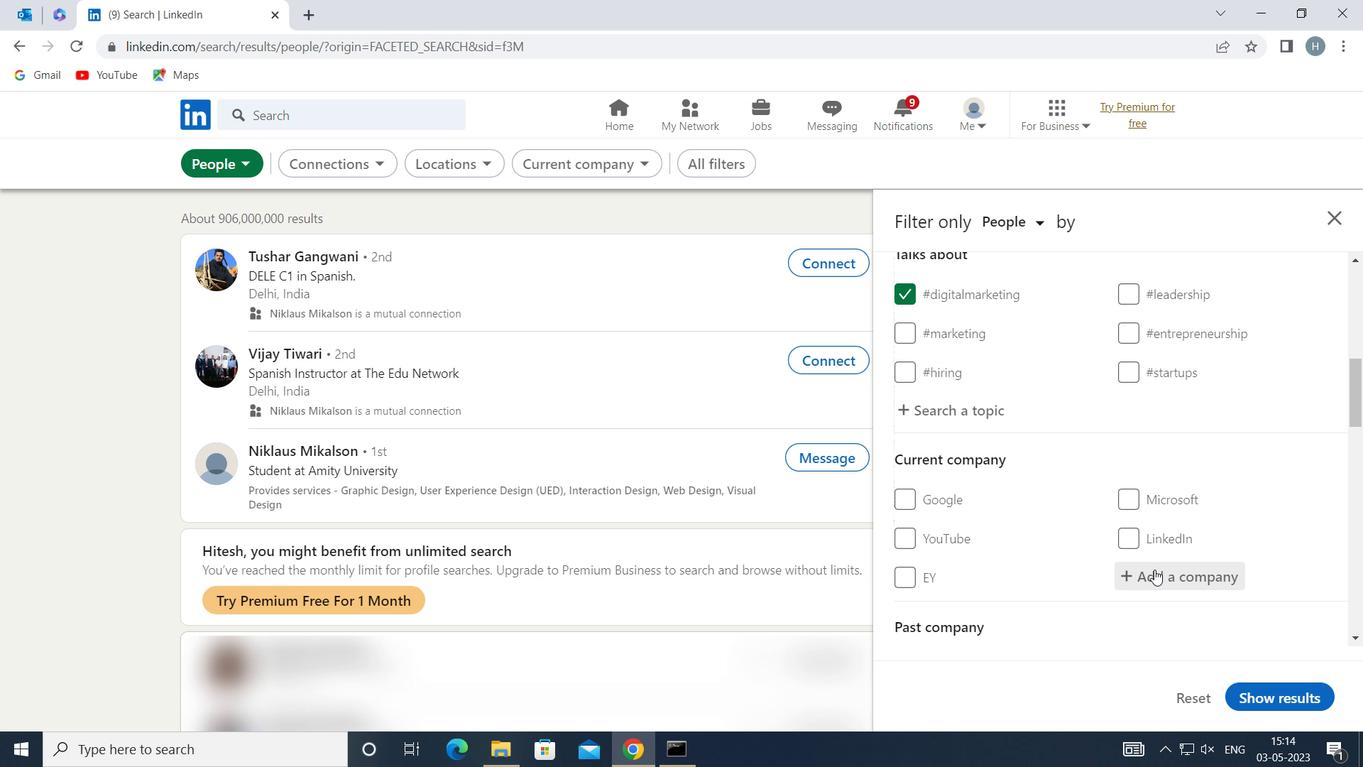 
Action: Mouse moved to (1142, 571)
Screenshot: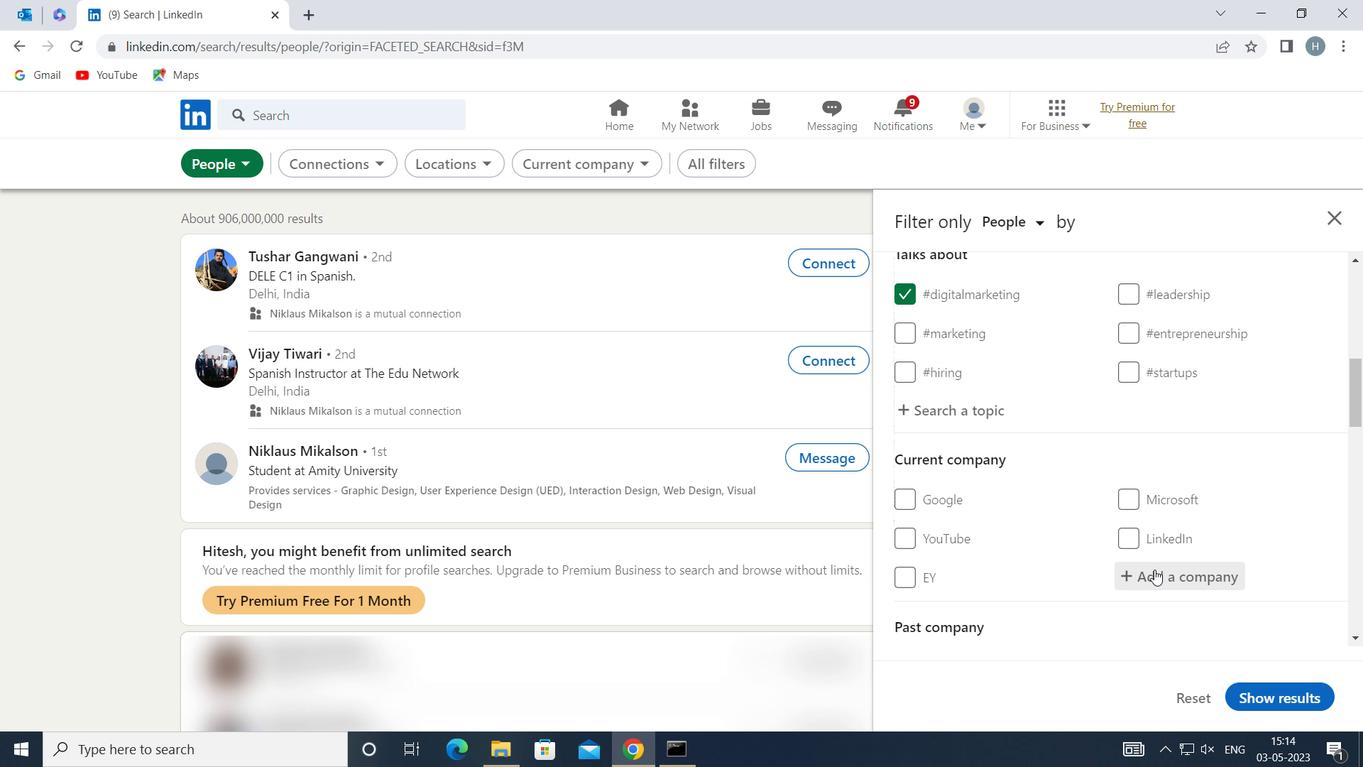 
Action: Key pressed <Key.shift><Key.shift><Key.shift><Key.shift><Key.shift><Key.shift>KOTAK<Key.space><Key.shift>LIFE<Key.space>
Screenshot: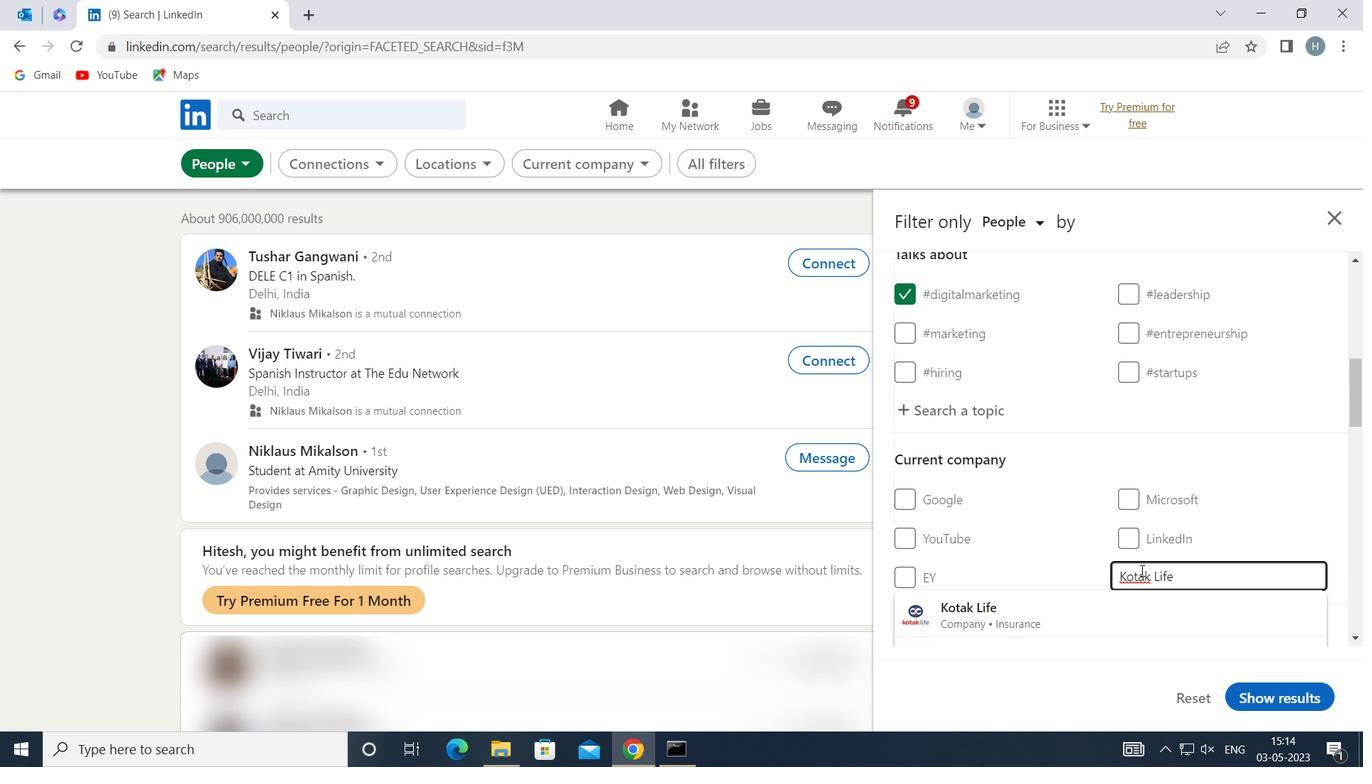 
Action: Mouse moved to (1102, 602)
Screenshot: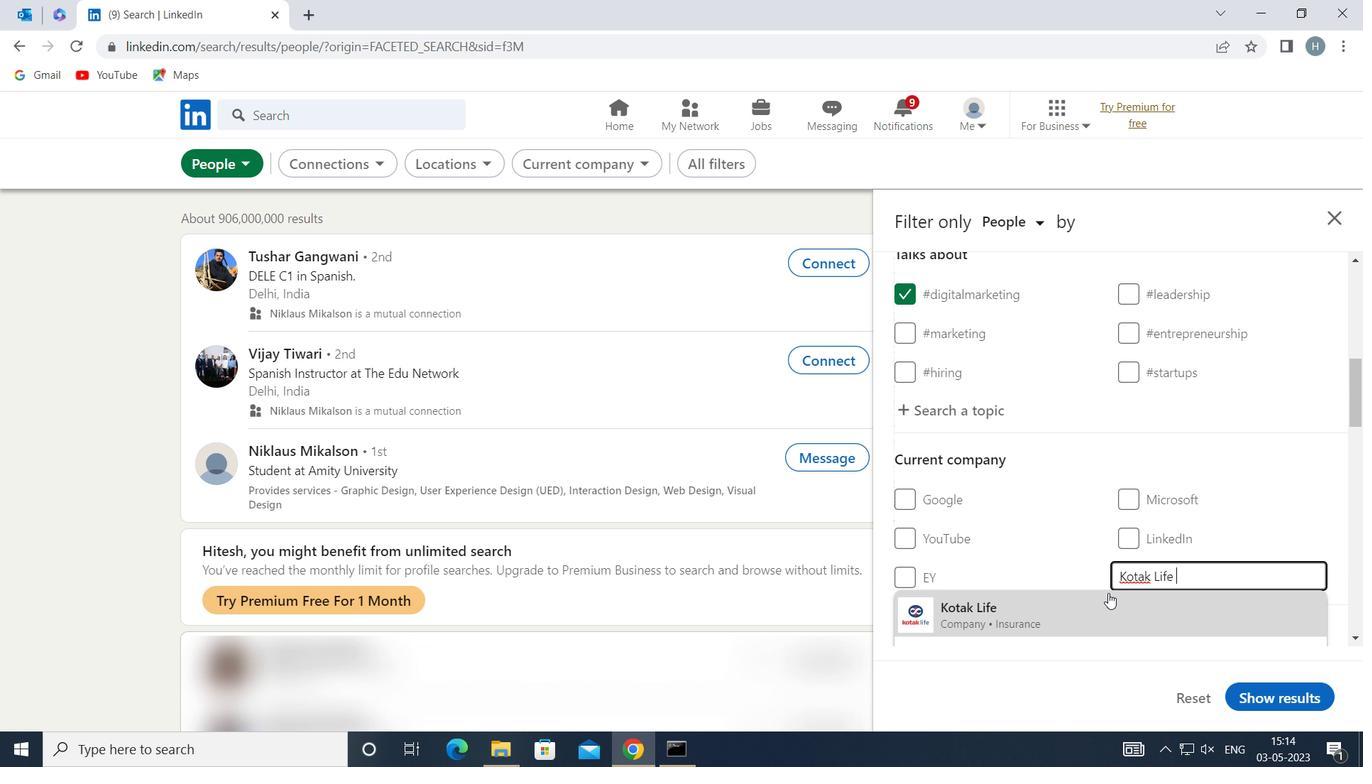 
Action: Mouse pressed left at (1102, 602)
Screenshot: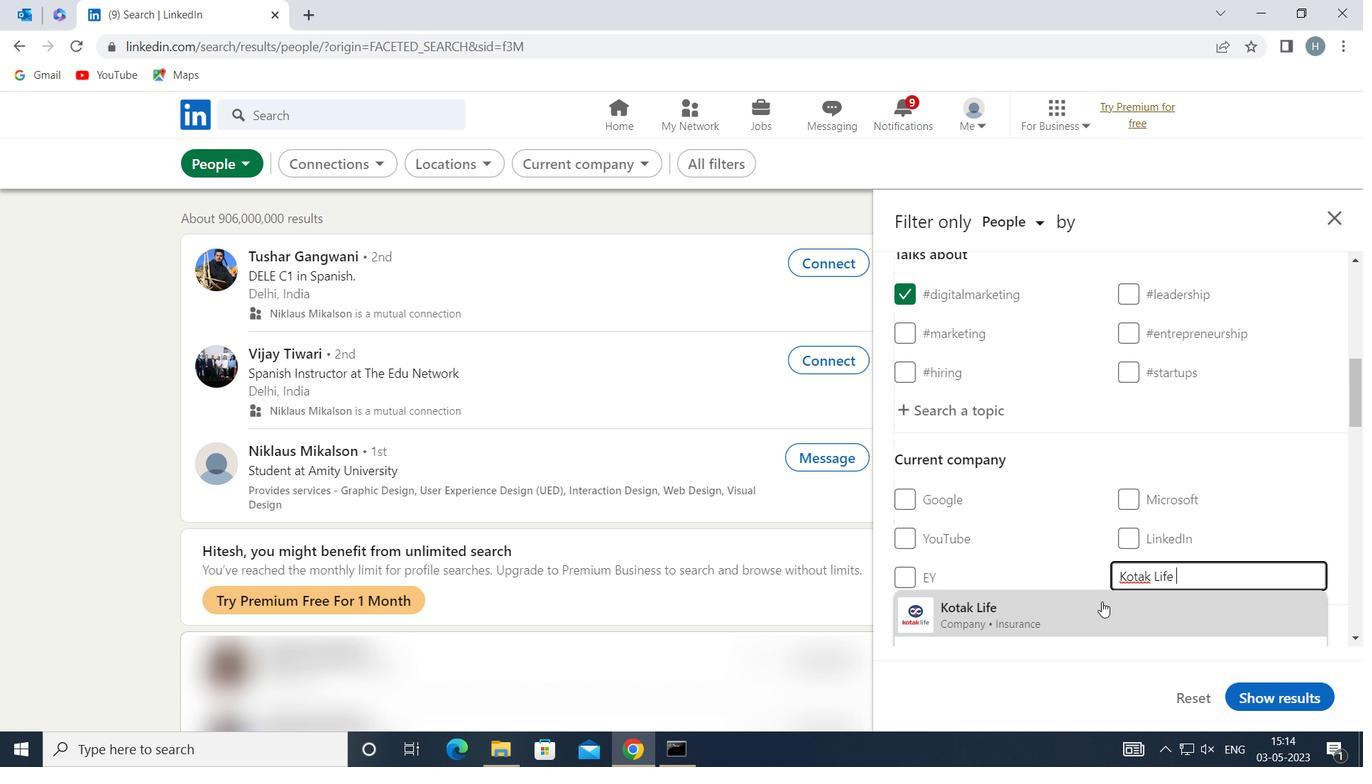 
Action: Mouse moved to (1062, 507)
Screenshot: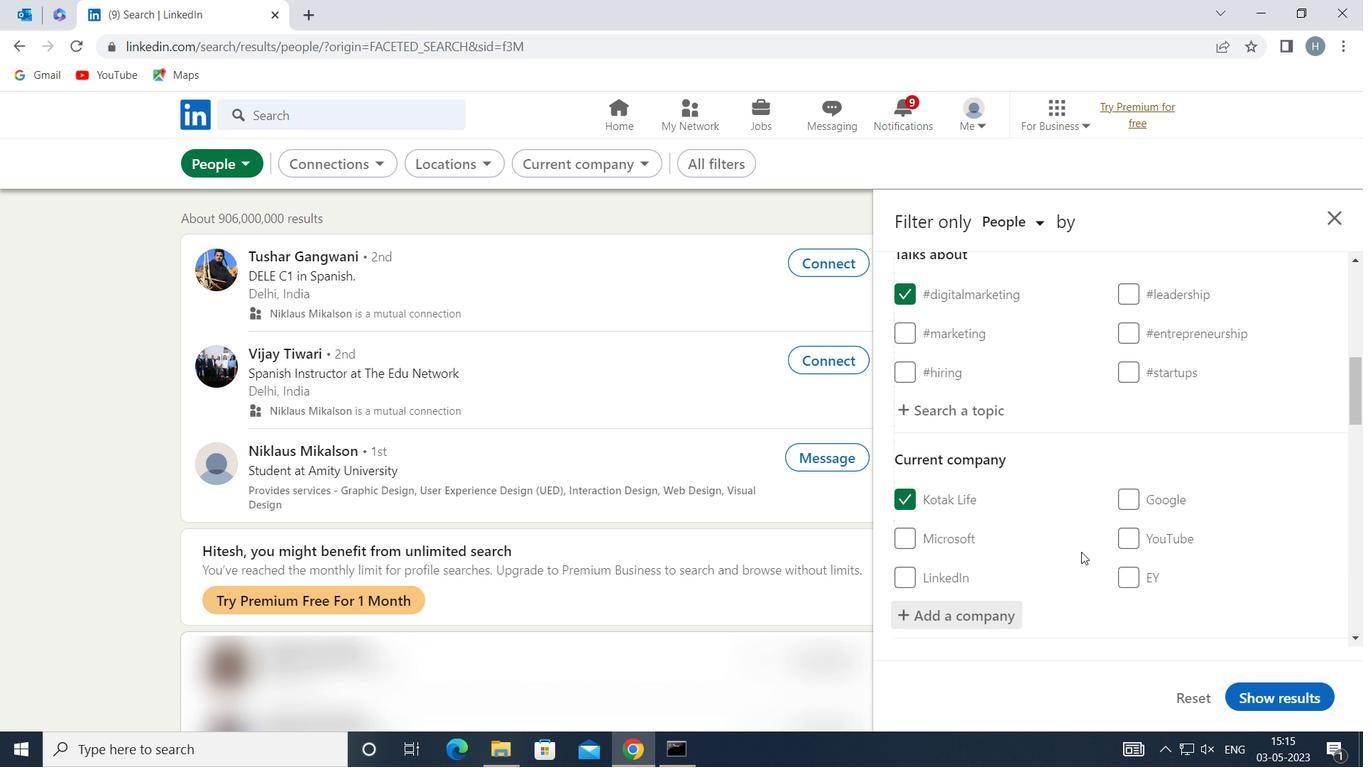 
Action: Mouse scrolled (1062, 507) with delta (0, 0)
Screenshot: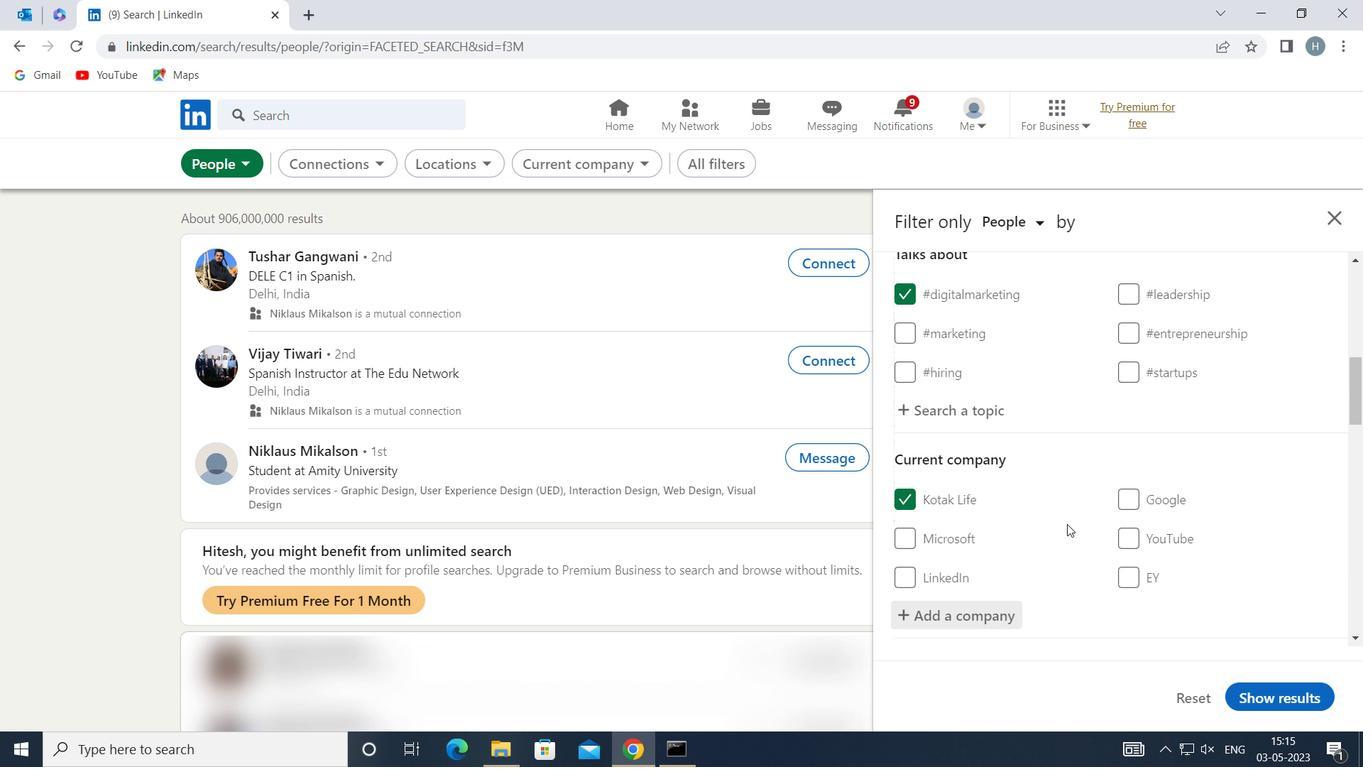 
Action: Mouse moved to (1062, 503)
Screenshot: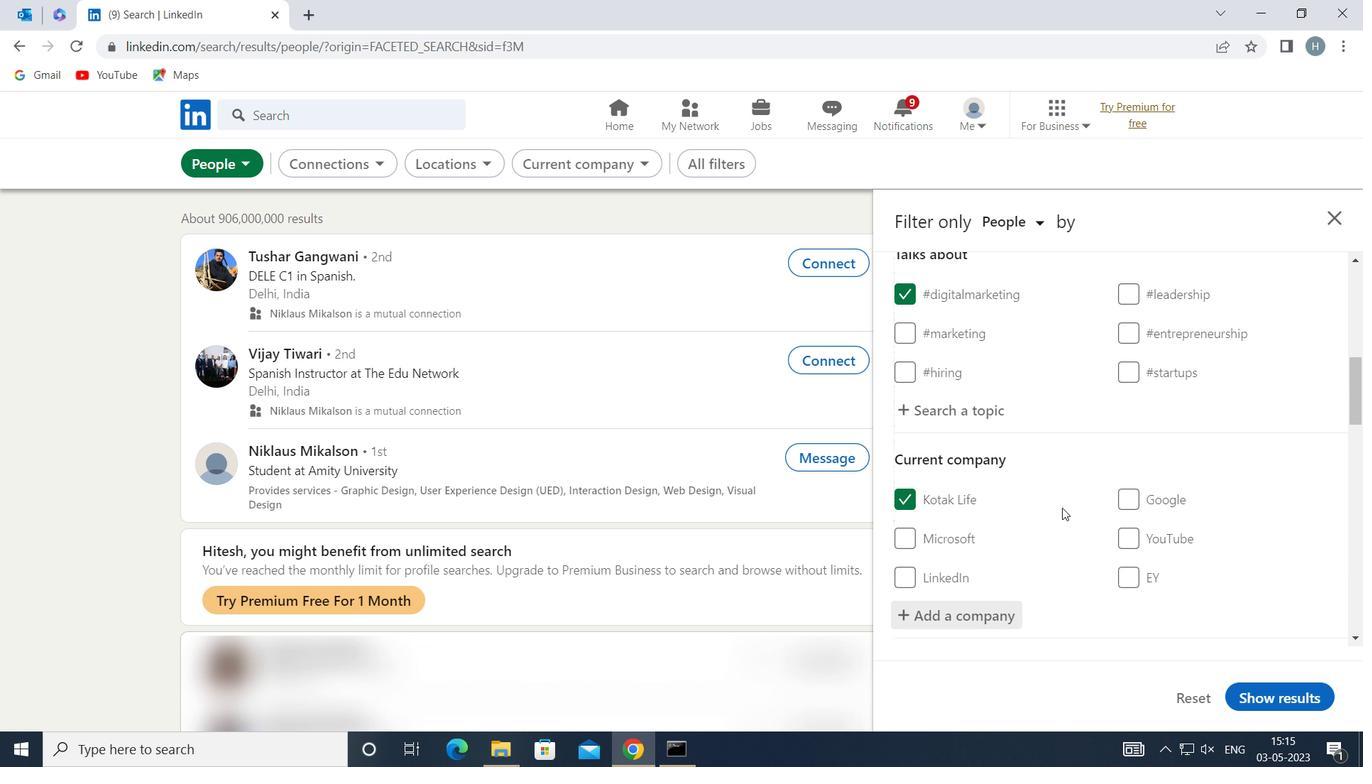 
Action: Mouse scrolled (1062, 502) with delta (0, 0)
Screenshot: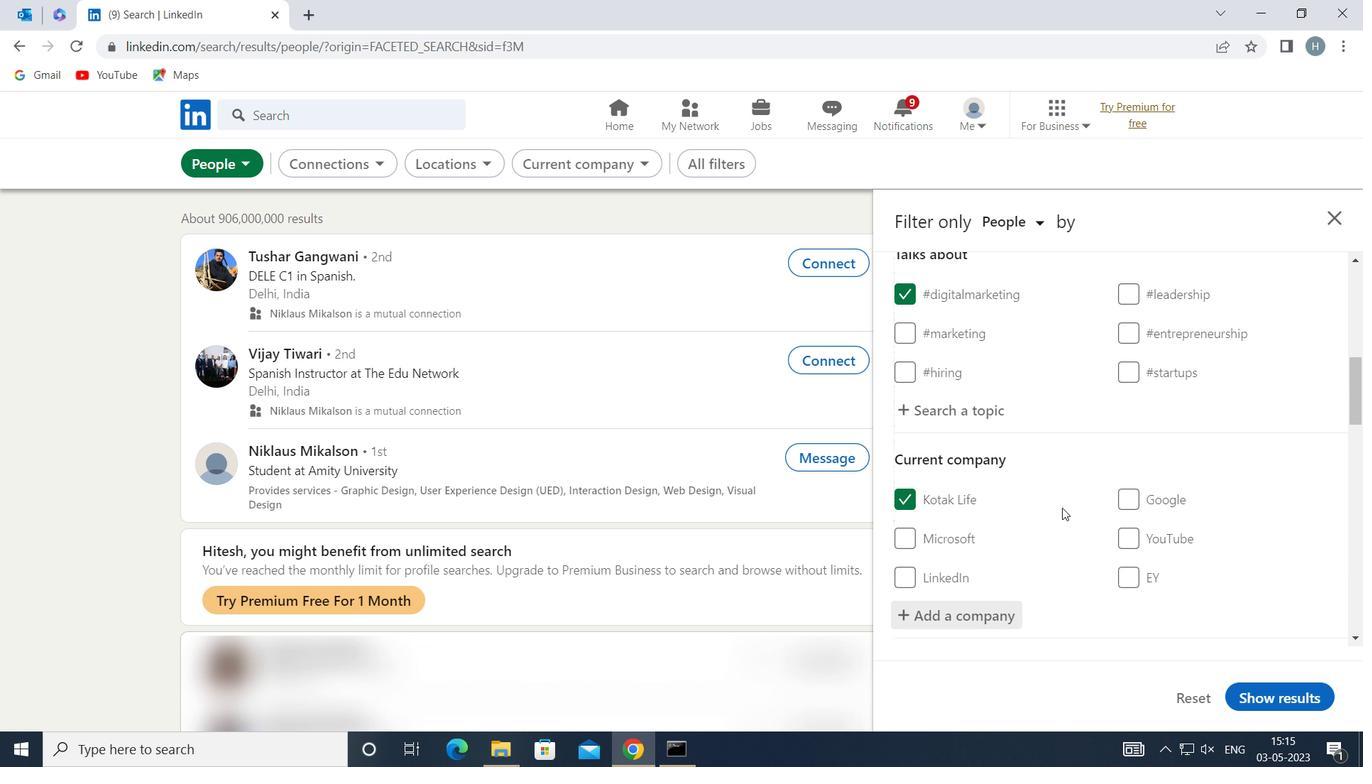 
Action: Mouse moved to (1076, 483)
Screenshot: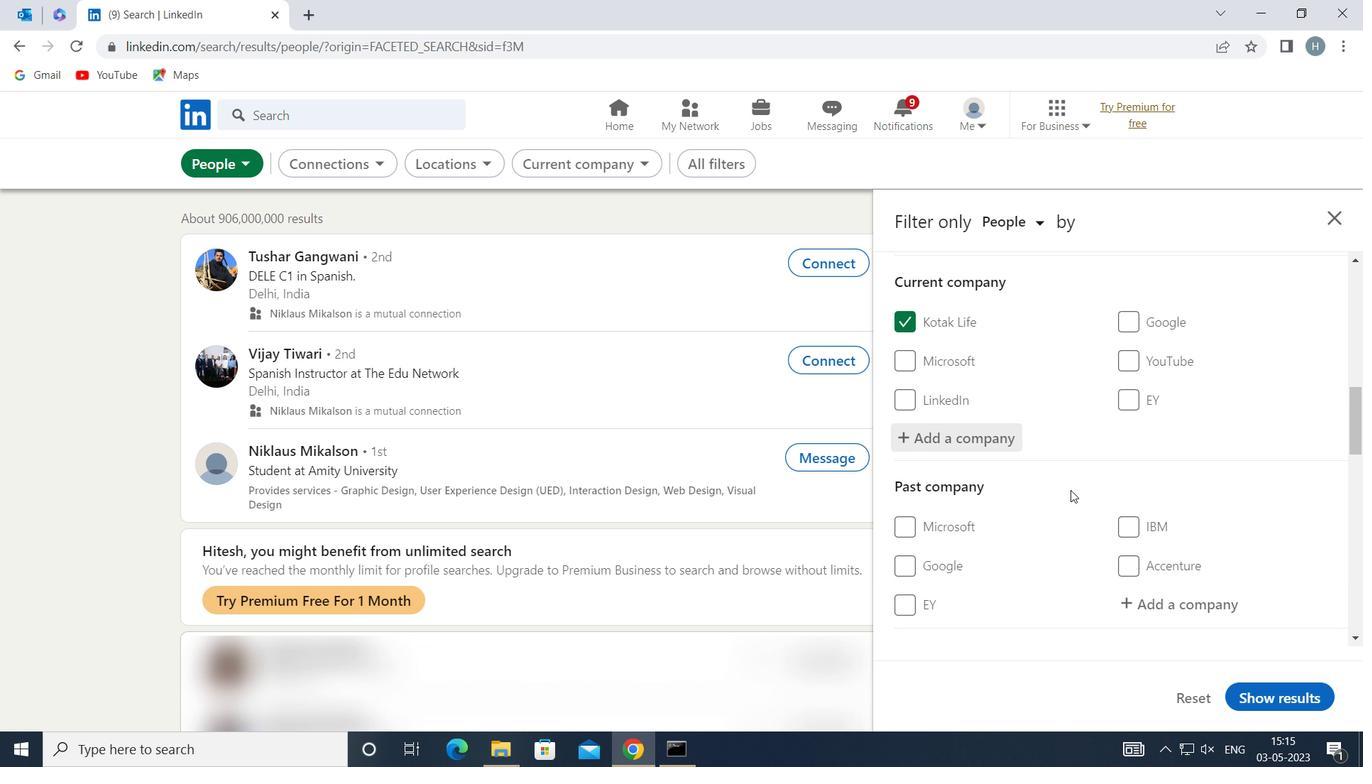 
Action: Mouse scrolled (1076, 482) with delta (0, 0)
Screenshot: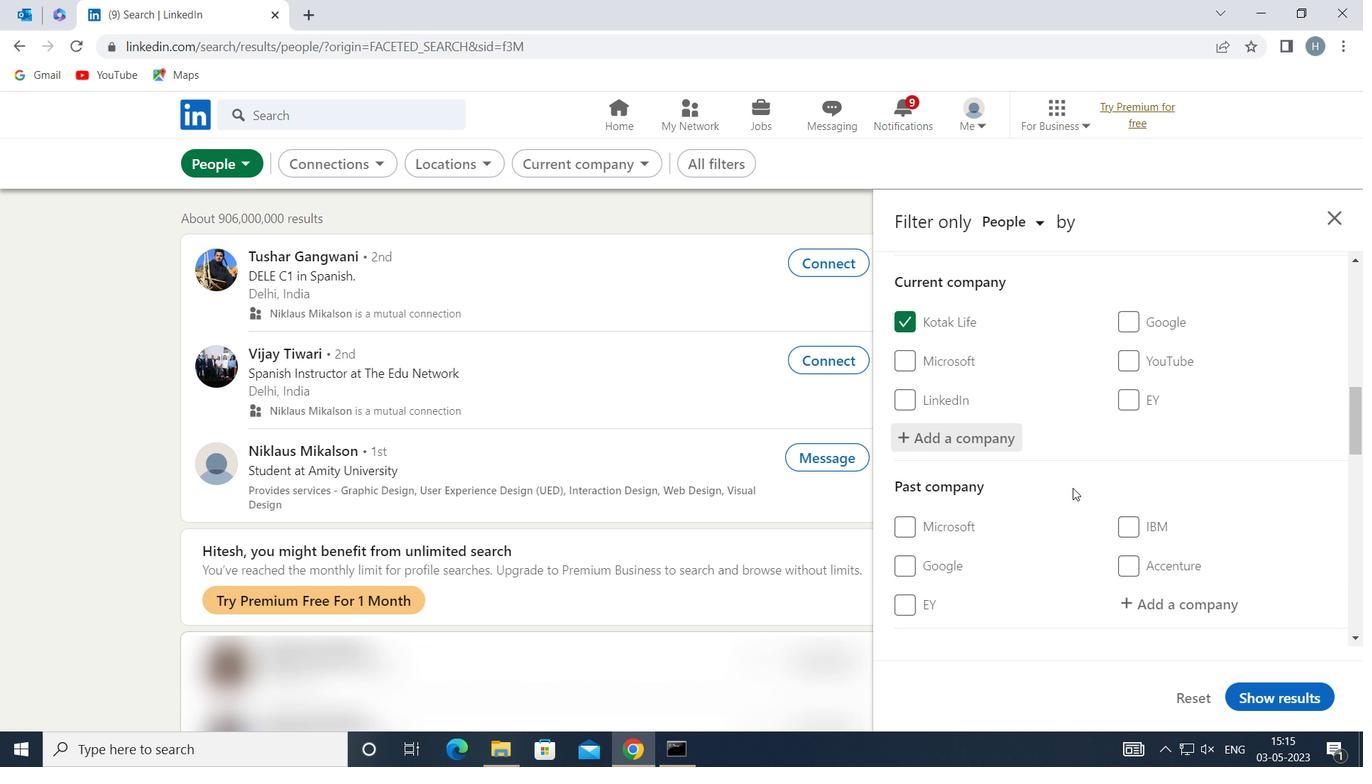 
Action: Mouse scrolled (1076, 482) with delta (0, 0)
Screenshot: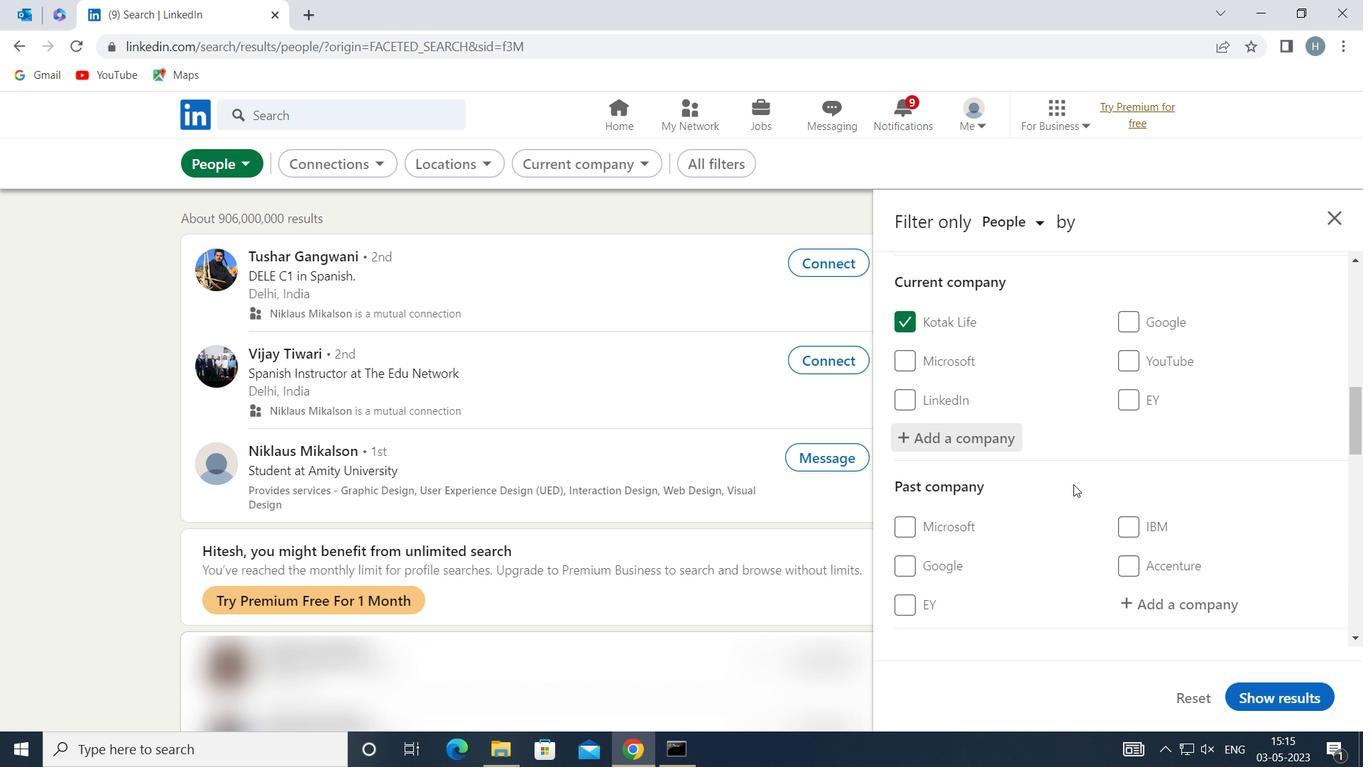 
Action: Mouse moved to (1079, 479)
Screenshot: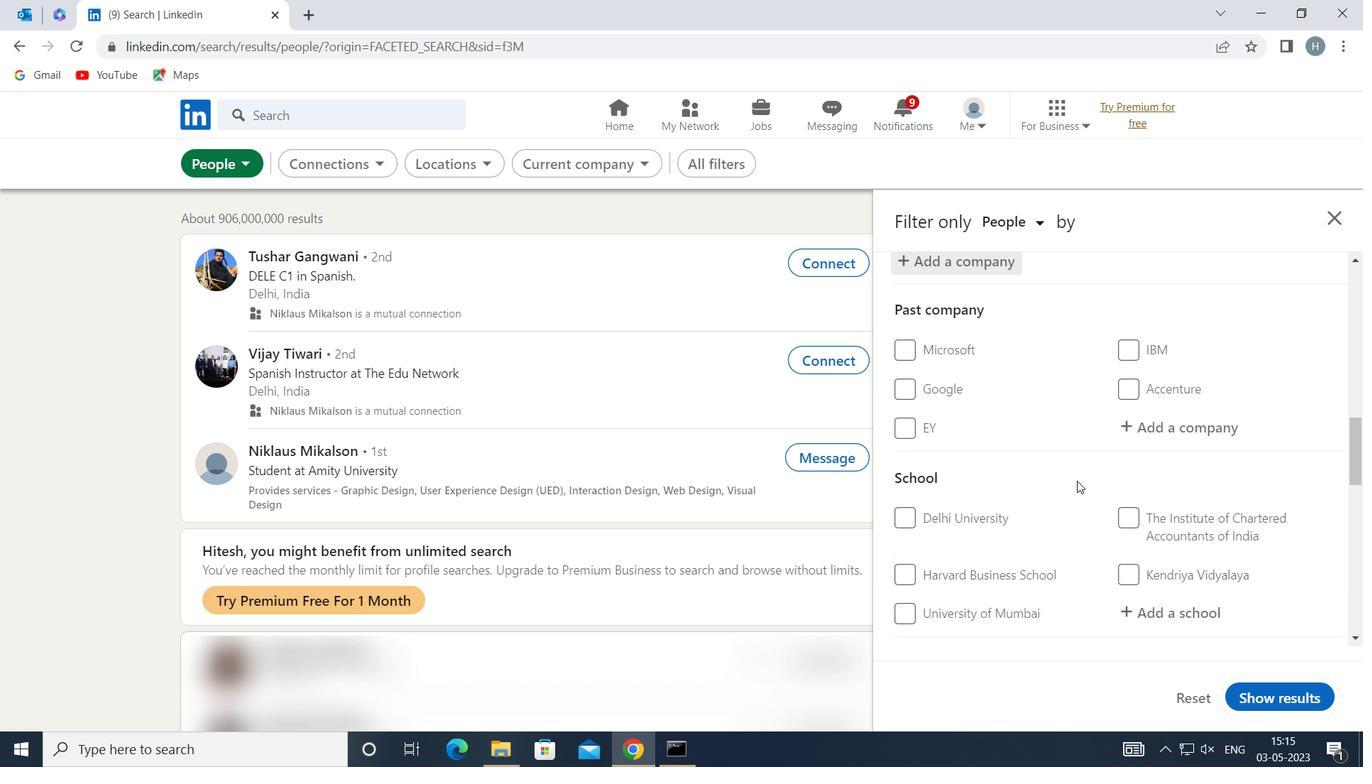 
Action: Mouse scrolled (1079, 478) with delta (0, 0)
Screenshot: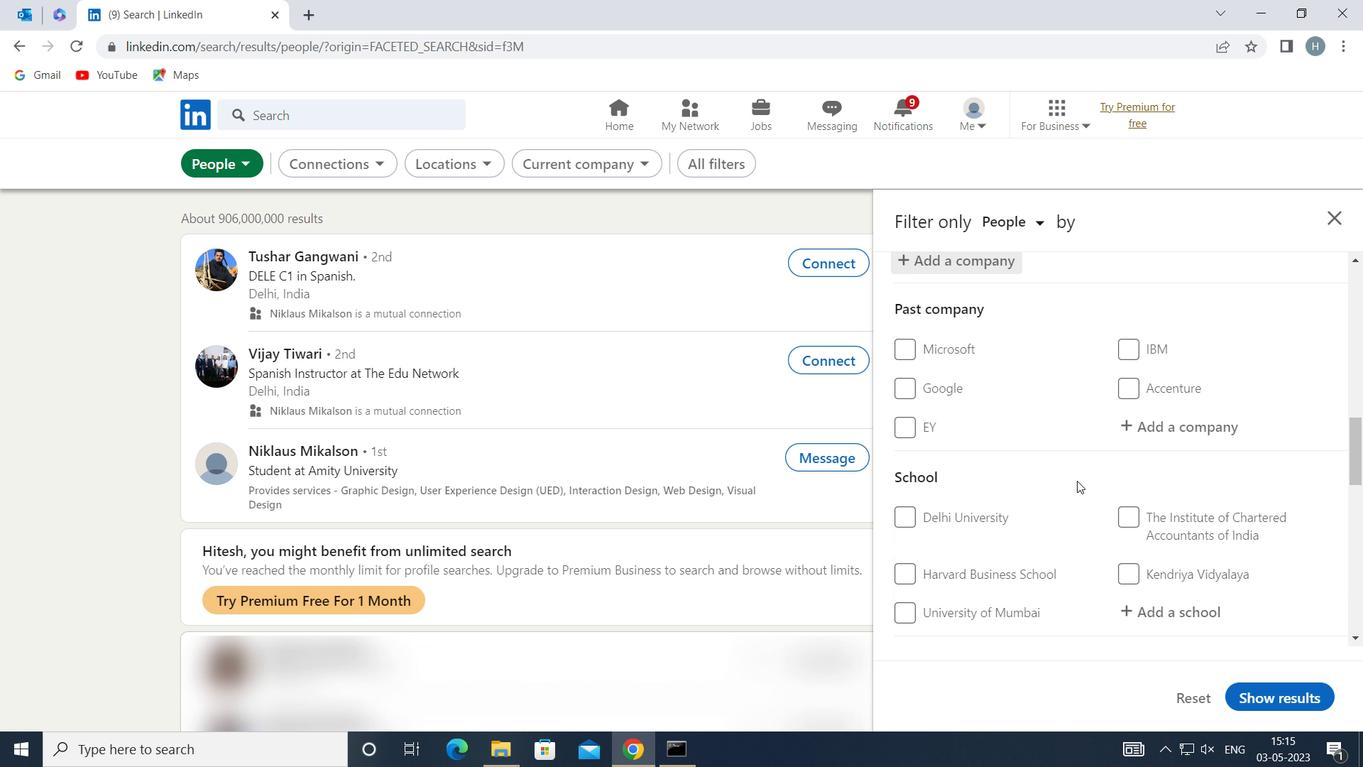 
Action: Mouse moved to (1163, 524)
Screenshot: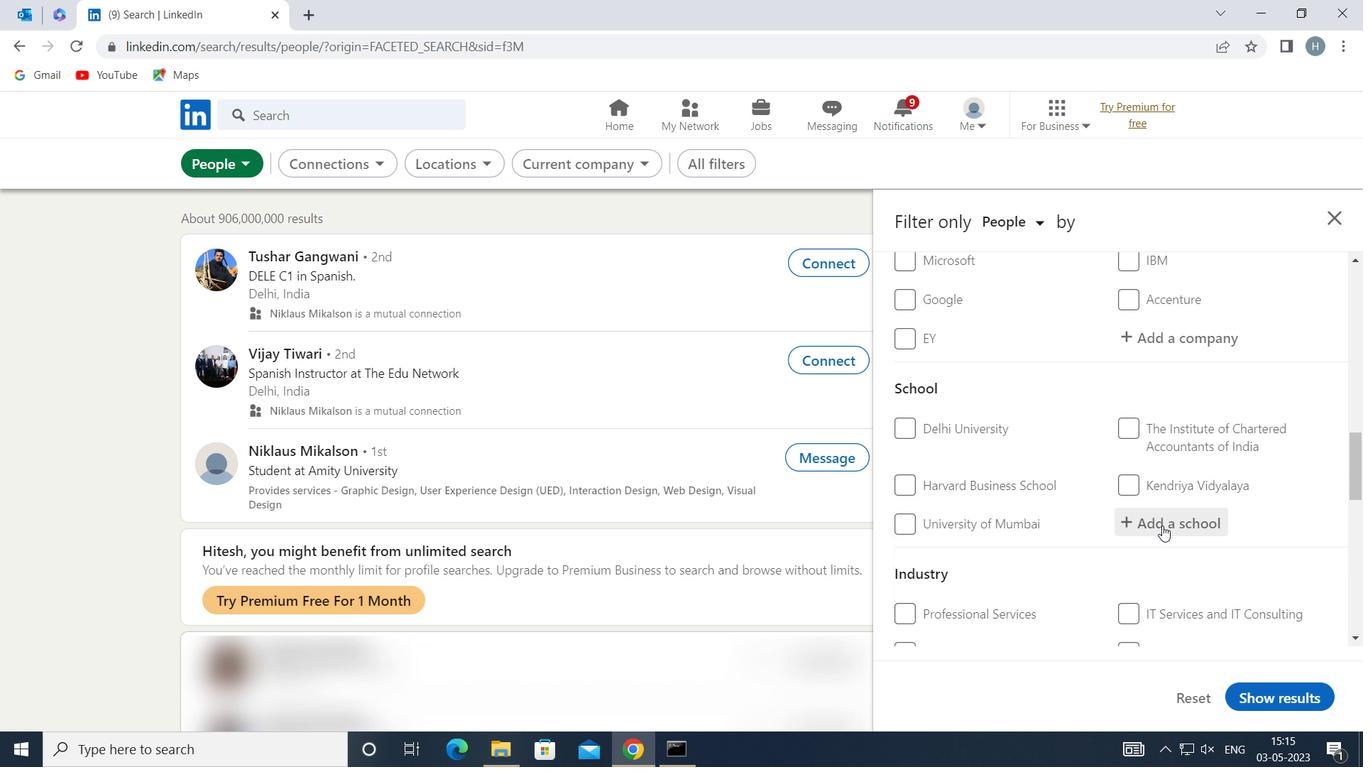 
Action: Mouse pressed left at (1163, 524)
Screenshot: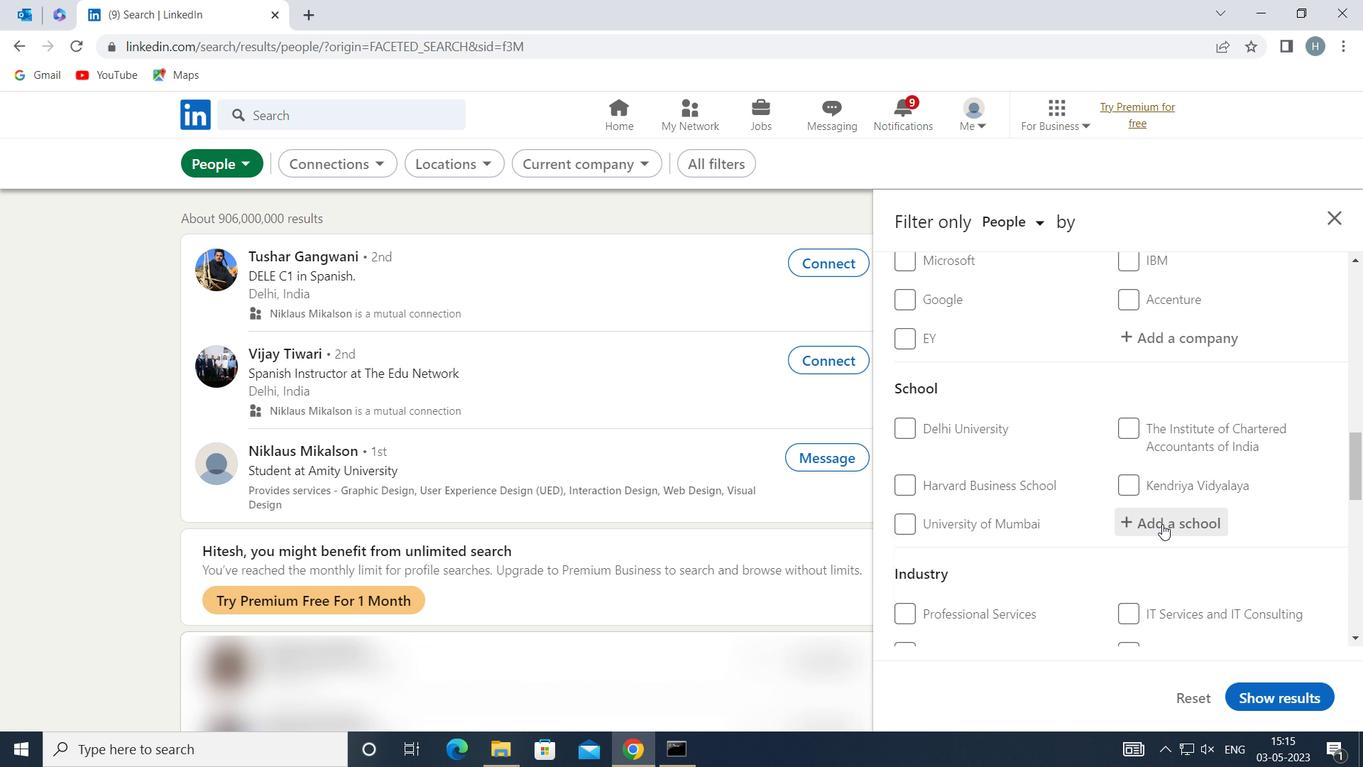 
Action: Key pressed <Key.shift><Key.shift>SA
Screenshot: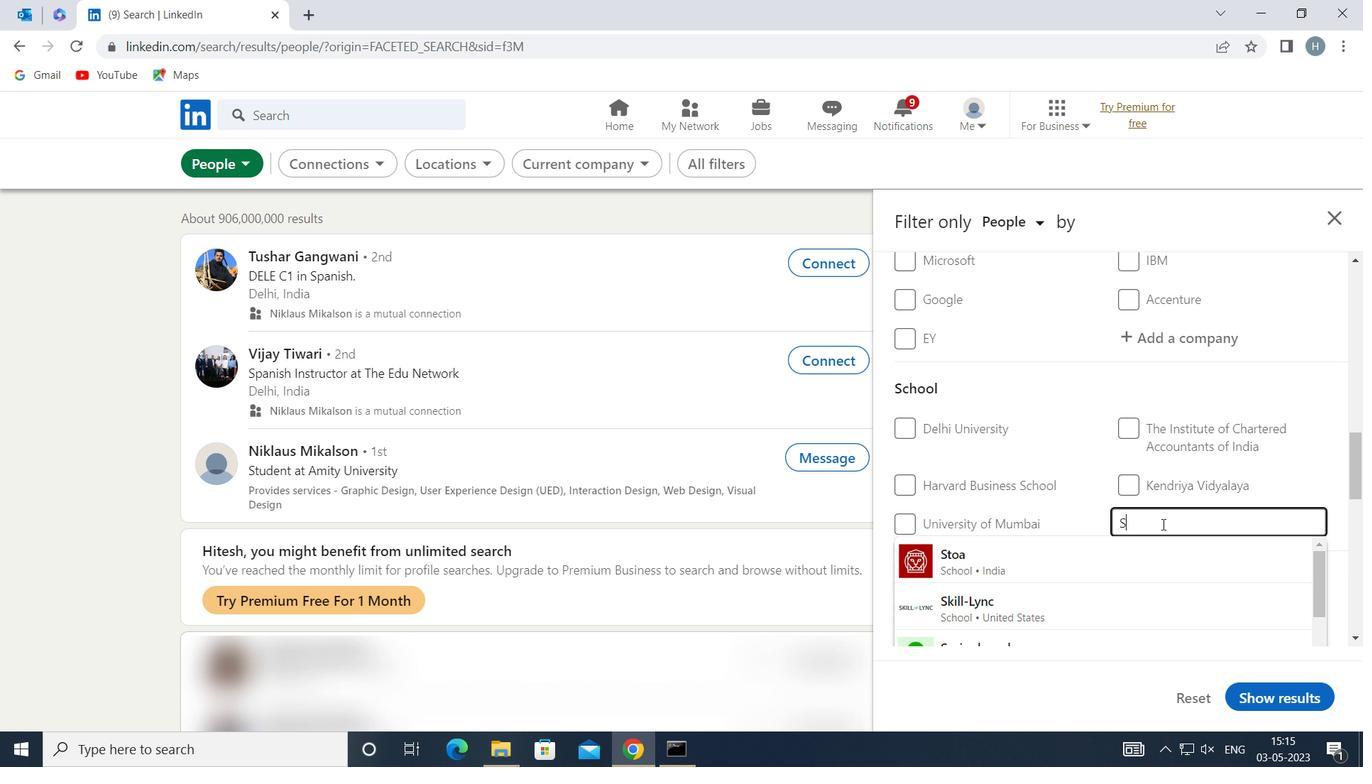 
Action: Mouse moved to (1165, 522)
Screenshot: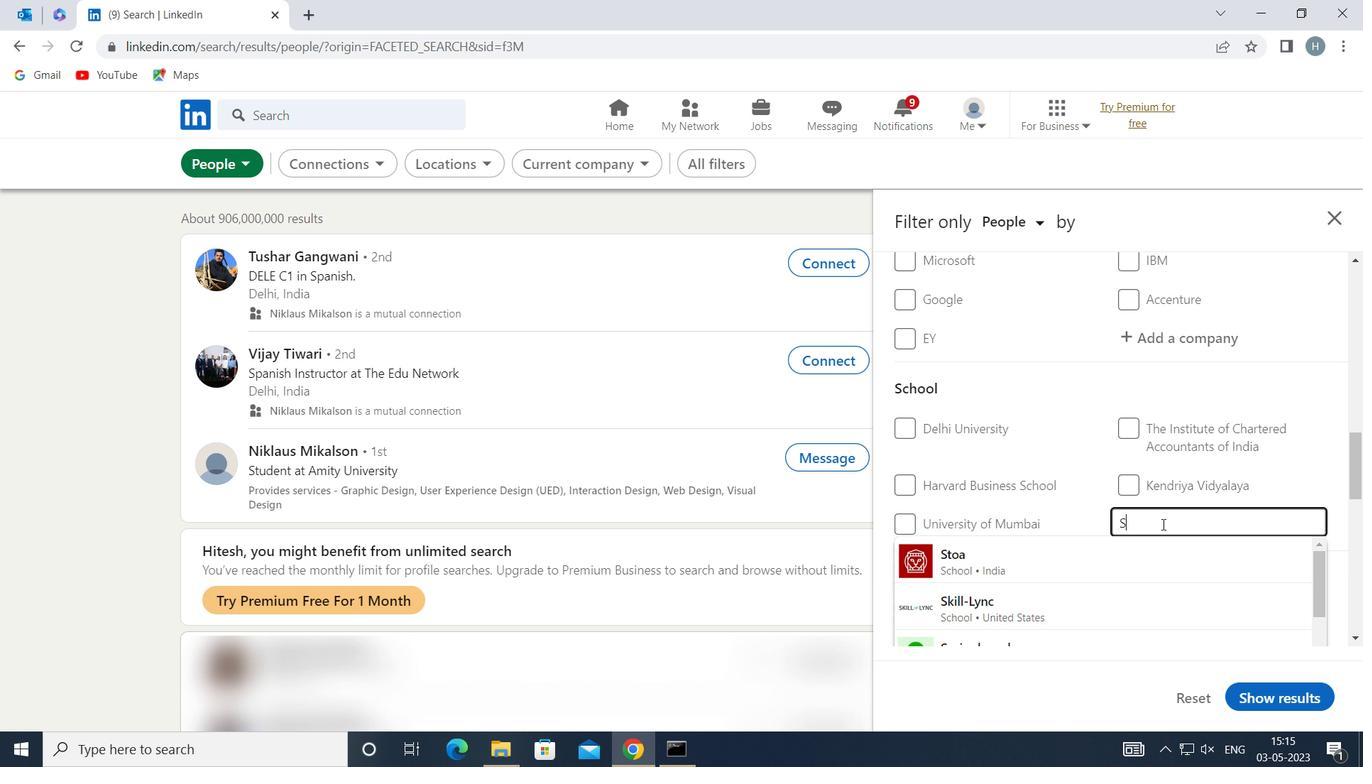 
Action: Key pressed CRED<Key.space><Key.shift>HEART<Key.space><Key.shift>COLLEGE
Screenshot: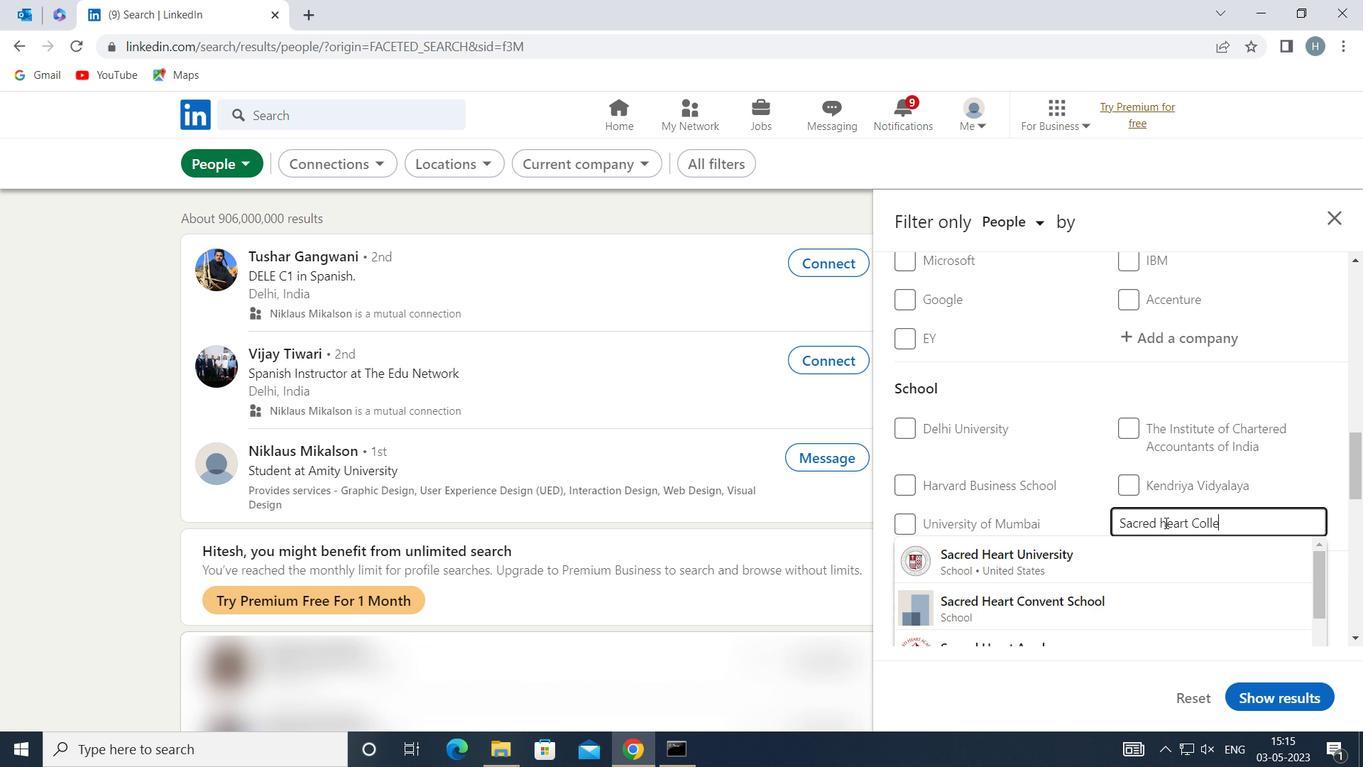 
Action: Mouse moved to (1157, 536)
Screenshot: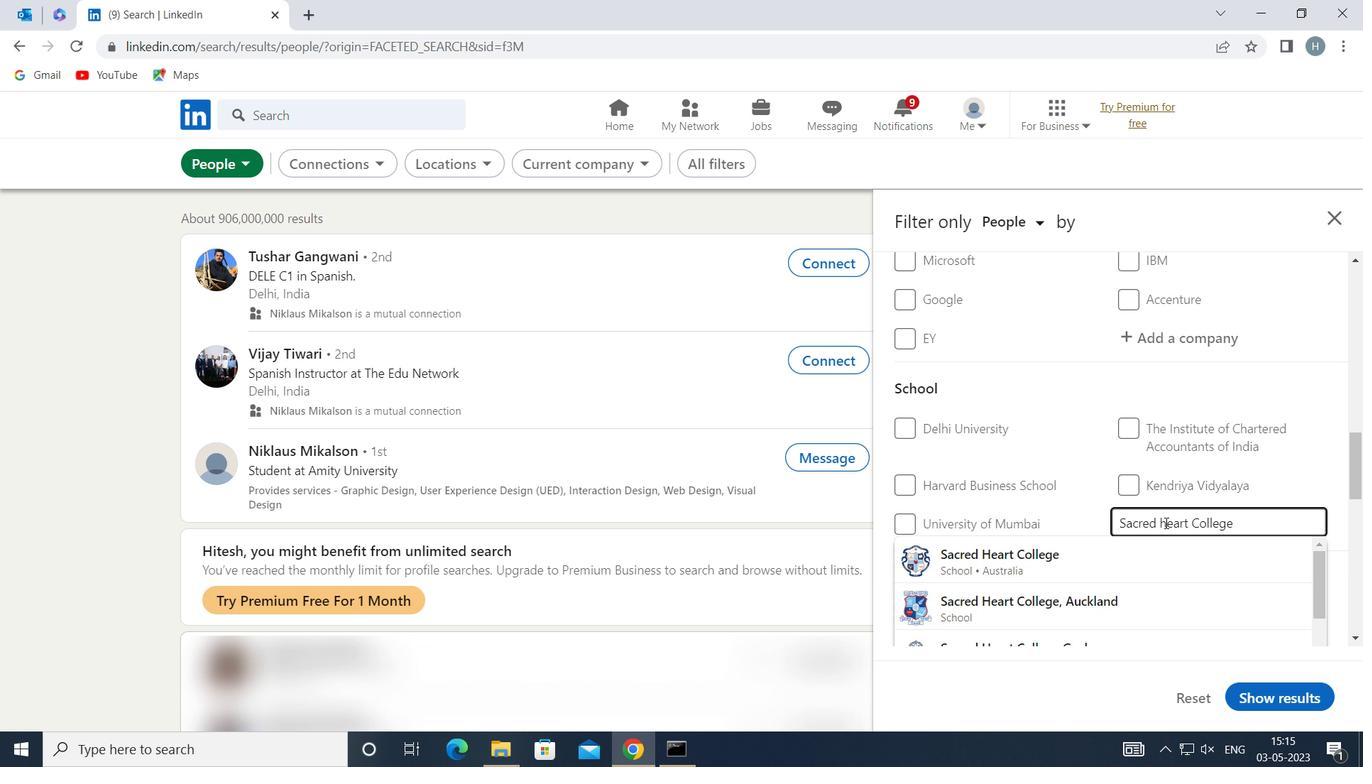 
Action: Mouse scrolled (1157, 535) with delta (0, 0)
Screenshot: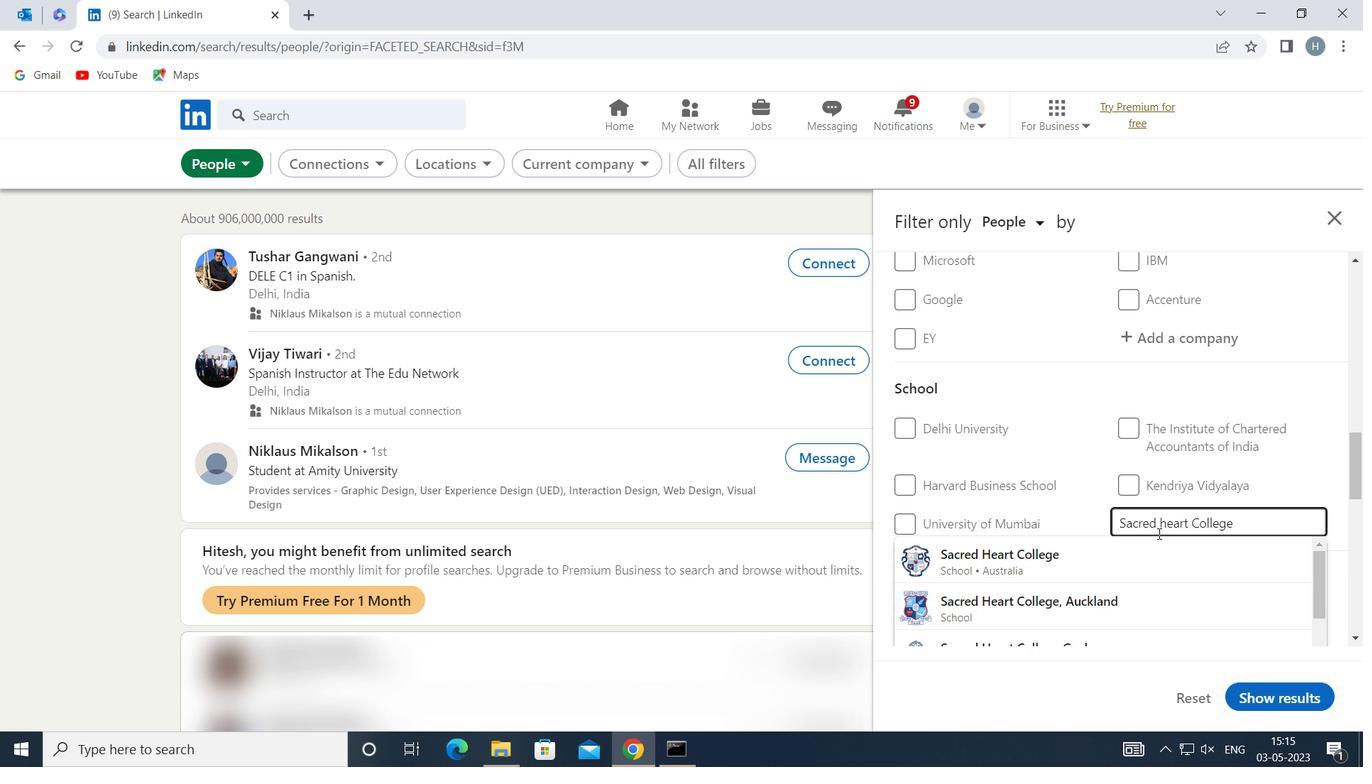 
Action: Mouse moved to (1160, 555)
Screenshot: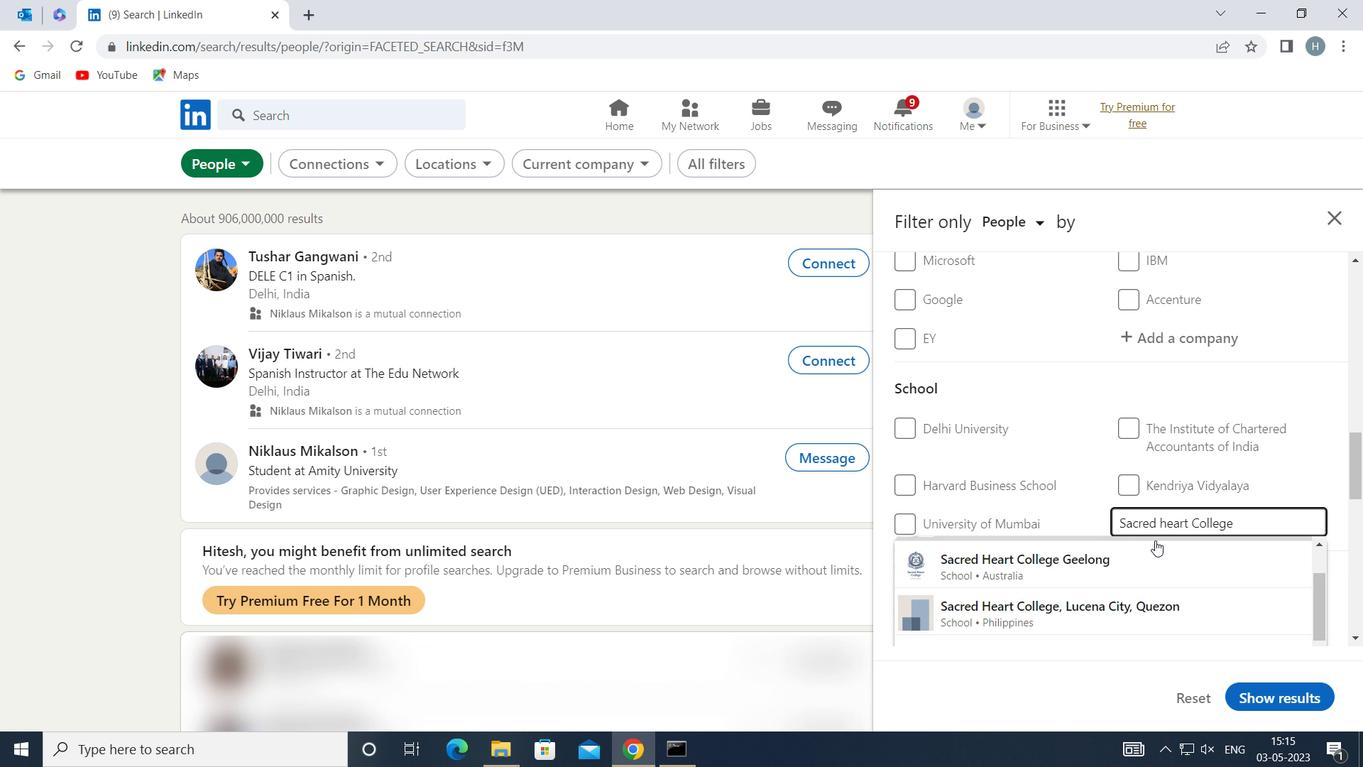 
Action: Mouse scrolled (1160, 554) with delta (0, 0)
Screenshot: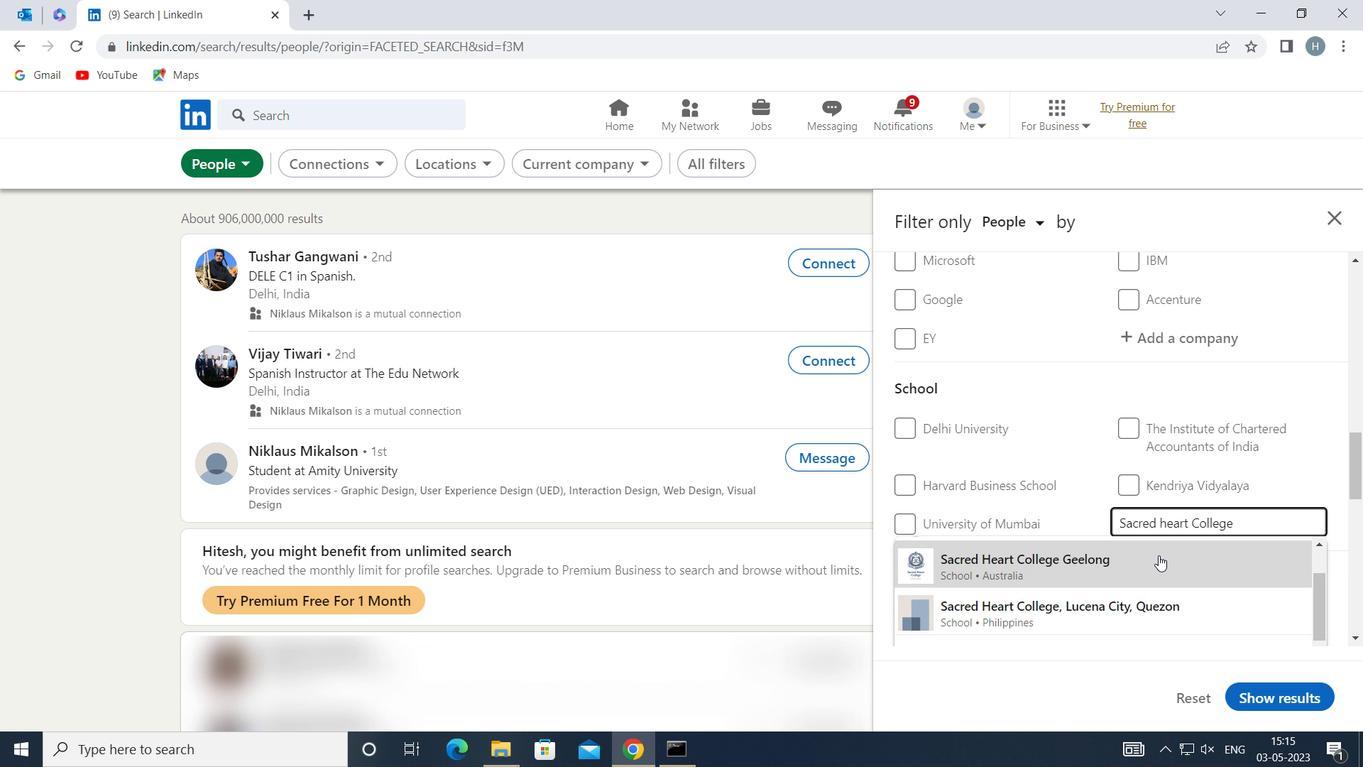 
Action: Mouse moved to (1157, 561)
Screenshot: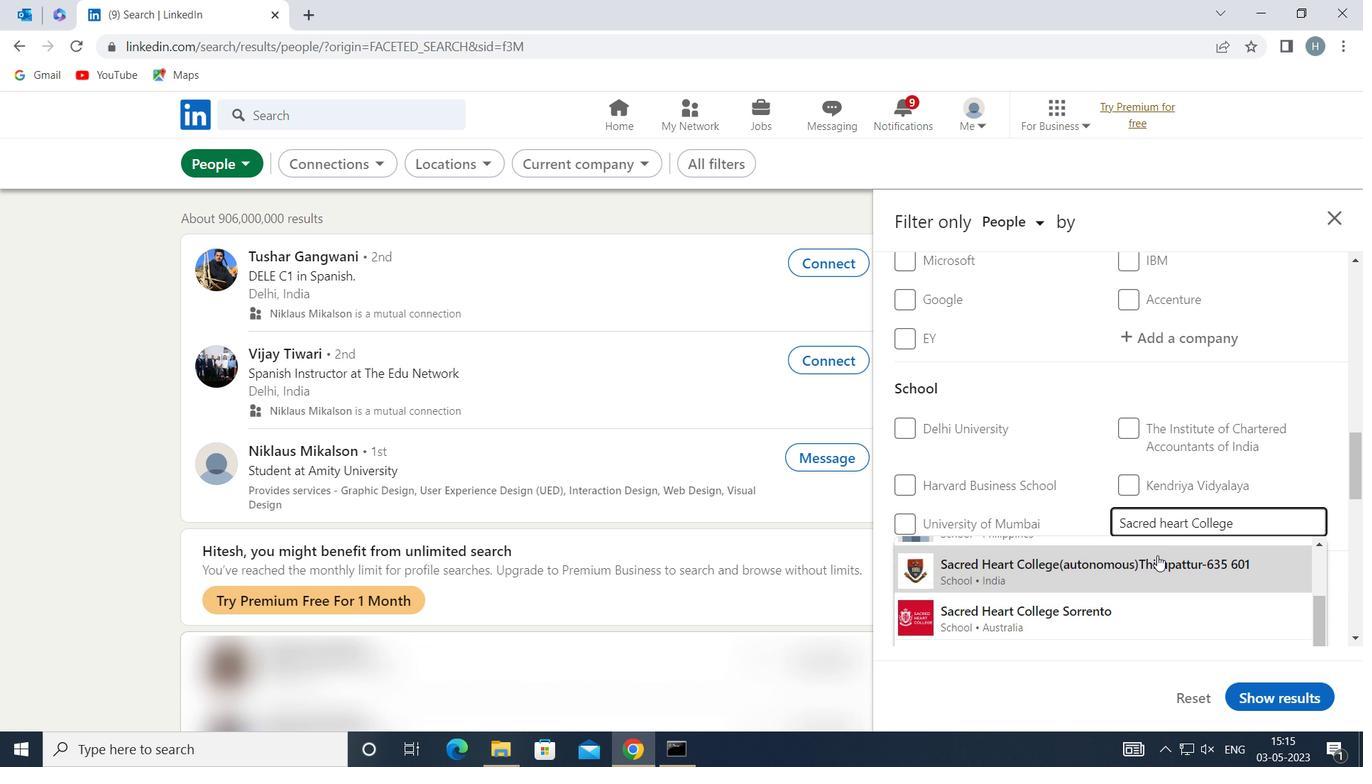 
Action: Mouse scrolled (1157, 560) with delta (0, 0)
Screenshot: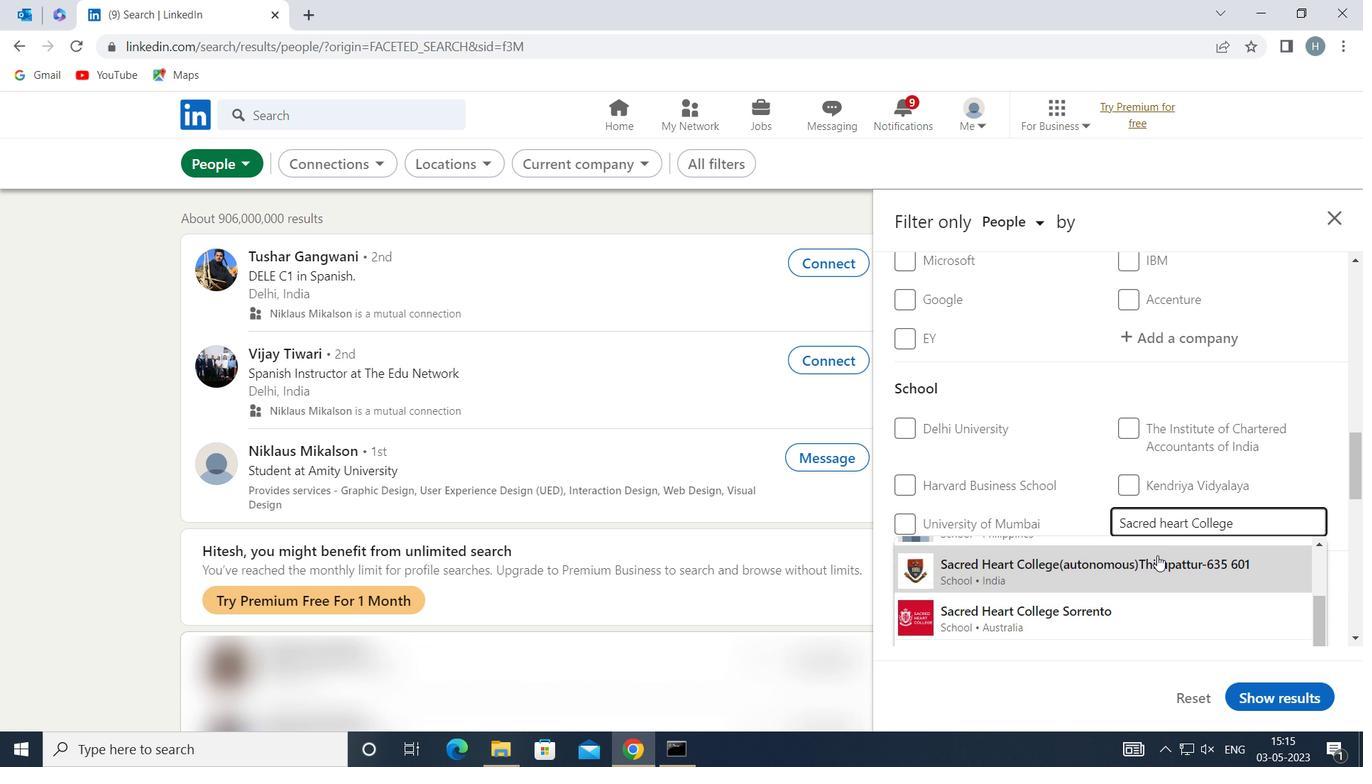 
Action: Mouse scrolled (1157, 560) with delta (0, 0)
Screenshot: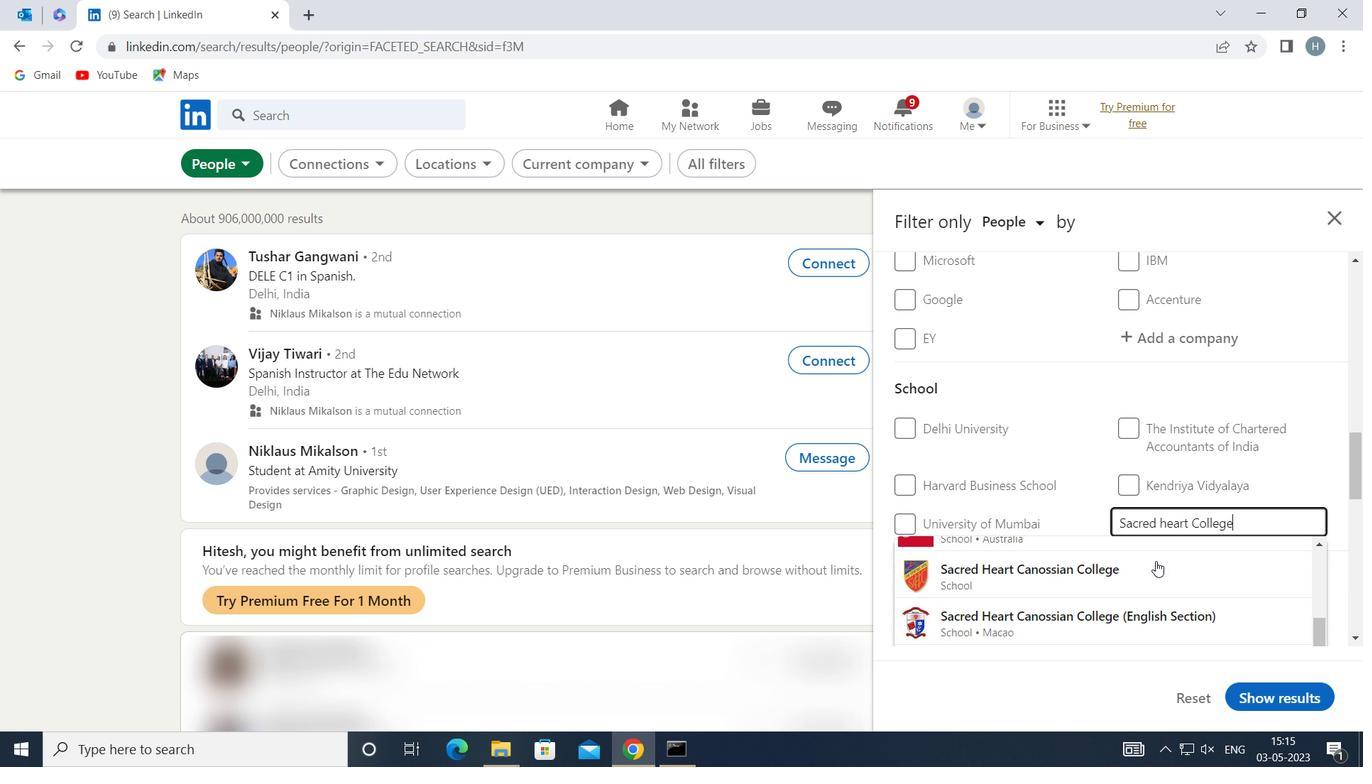 
Action: Mouse moved to (1239, 520)
Screenshot: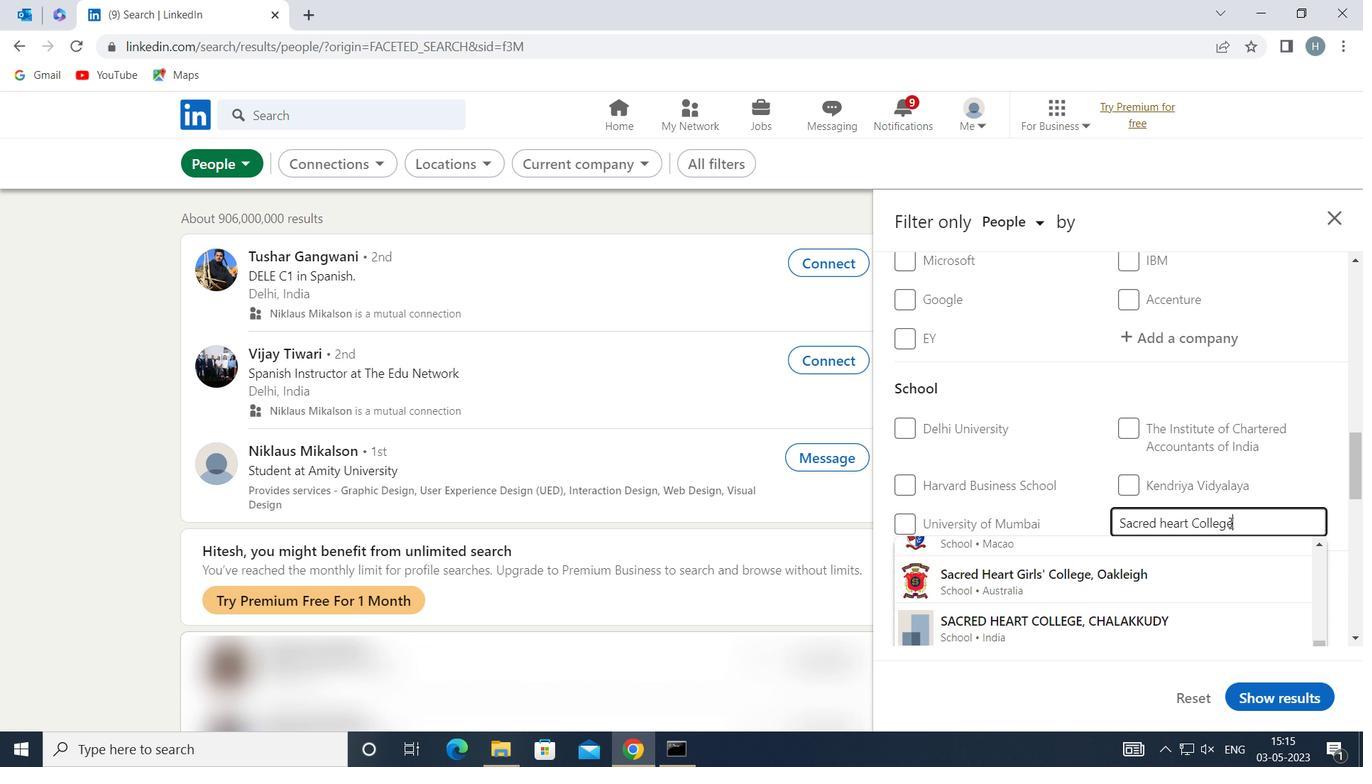
Action: Mouse pressed left at (1239, 520)
Screenshot: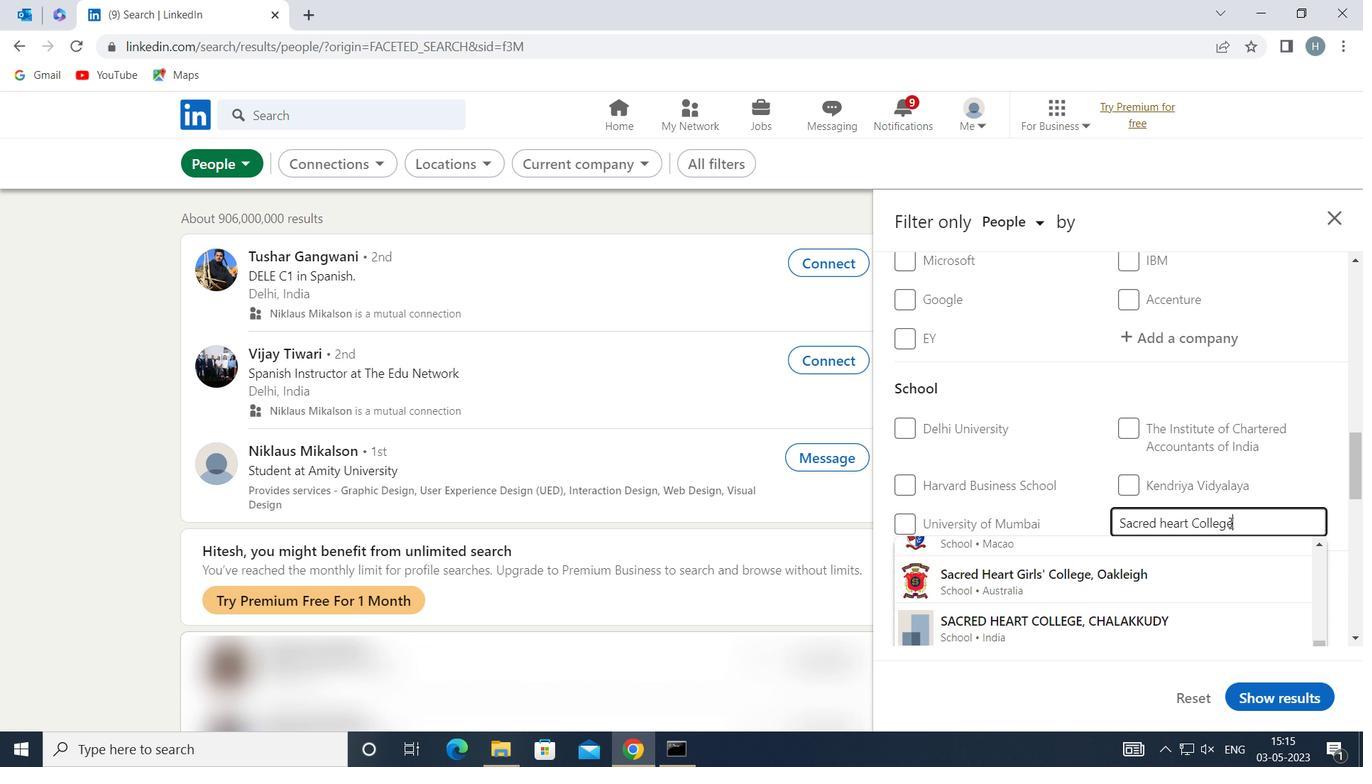 
Action: Mouse moved to (1240, 520)
Screenshot: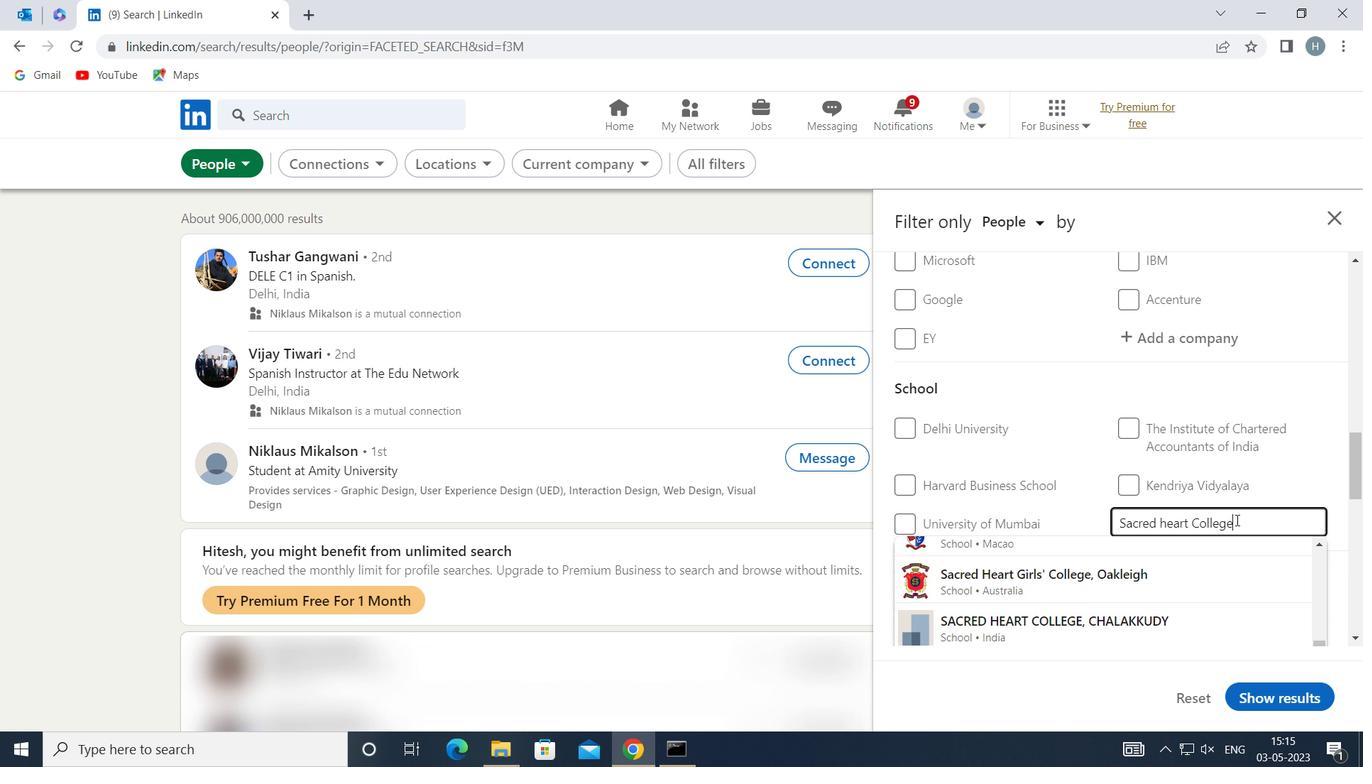 
Action: Key pressed <Key.space><Key.shift_r>9<Key.space><Key.shift>A<Key.backspace><Key.backspace><Key.backspace><Key.shift_r>9<Key.backspace>9<Key.backspace><Key.shift_r>(<Key.shift>A
Screenshot: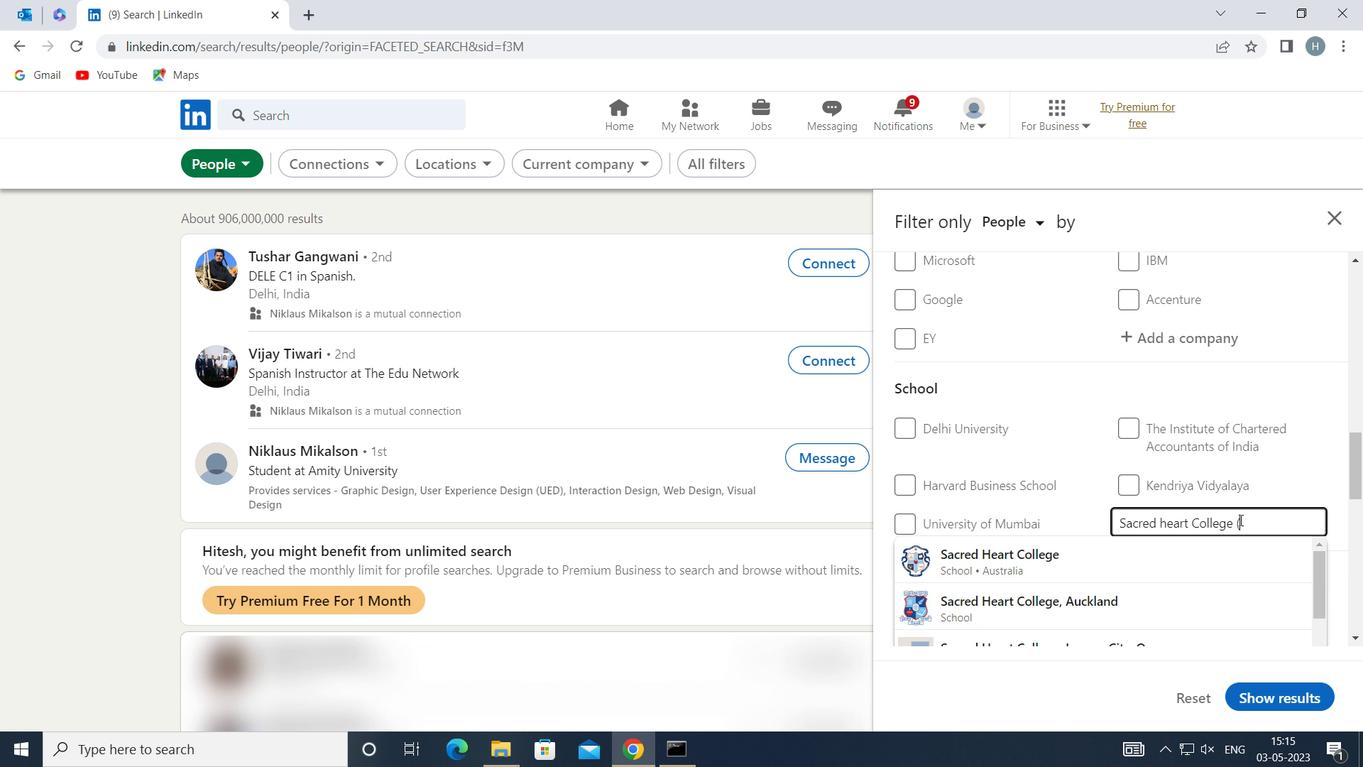 
Action: Mouse moved to (1209, 607)
Screenshot: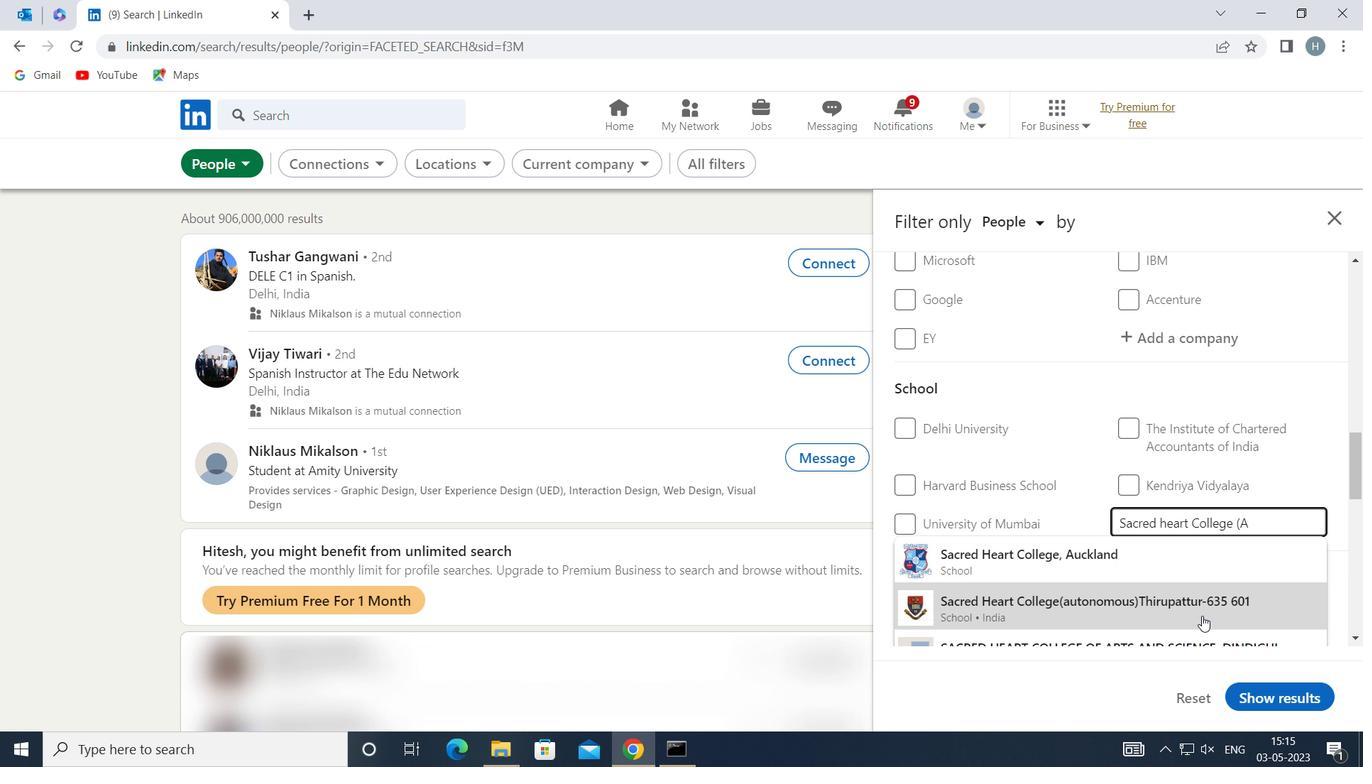 
Action: Mouse pressed left at (1209, 607)
Screenshot: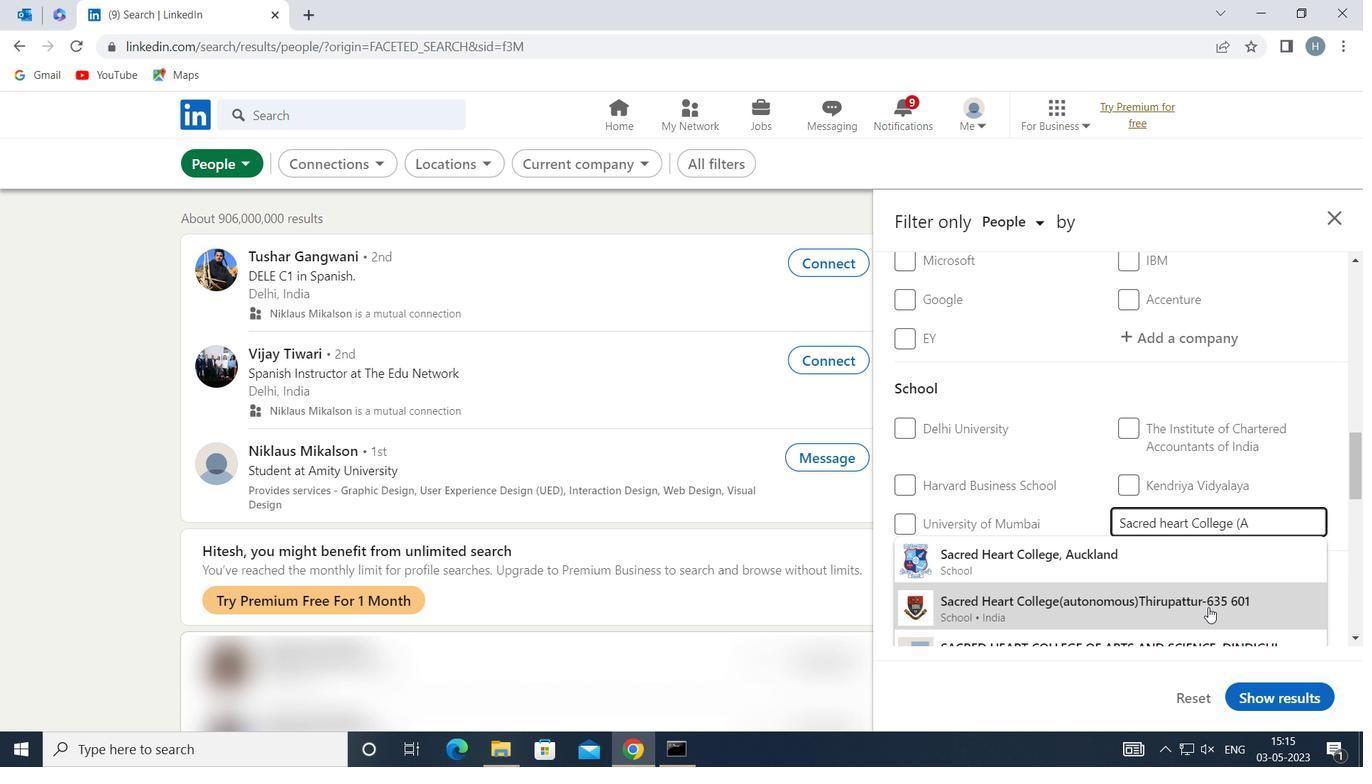
Action: Mouse moved to (1133, 521)
Screenshot: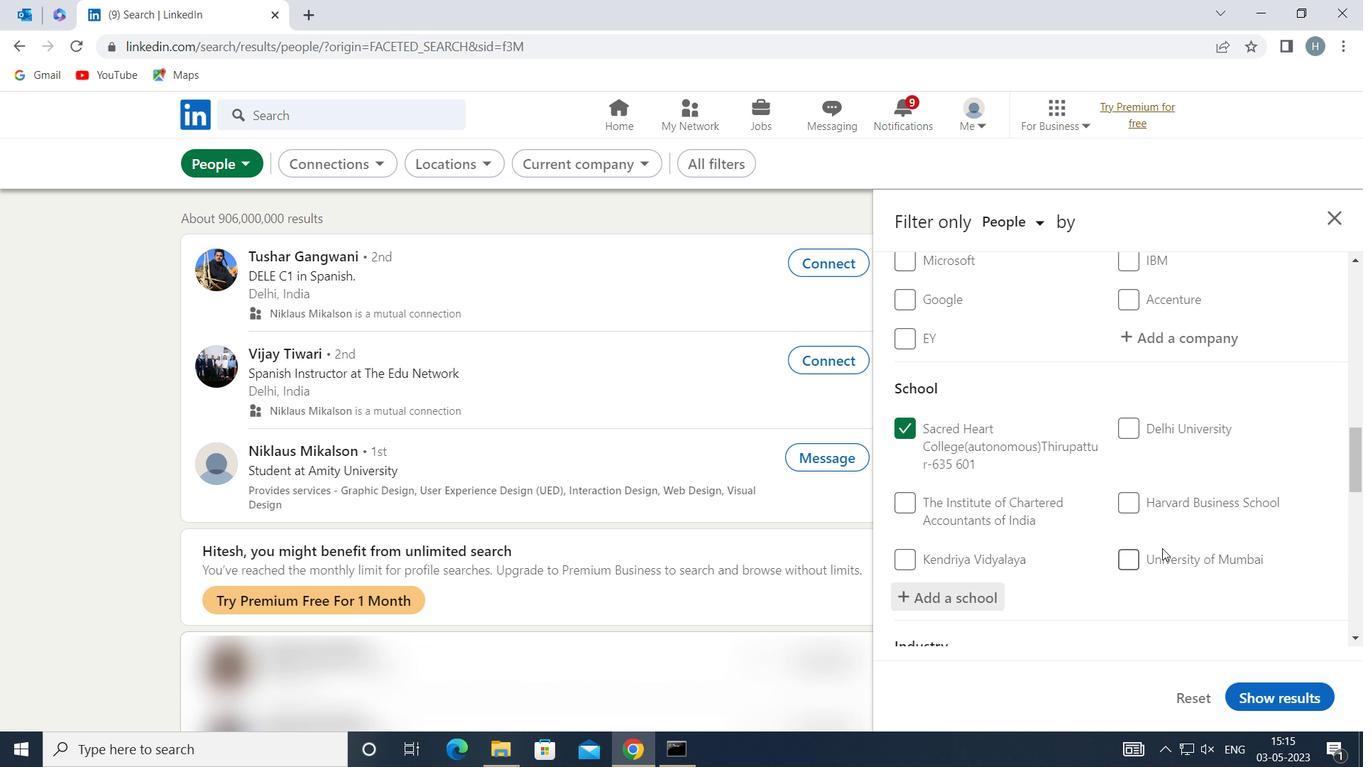 
Action: Mouse scrolled (1133, 520) with delta (0, 0)
Screenshot: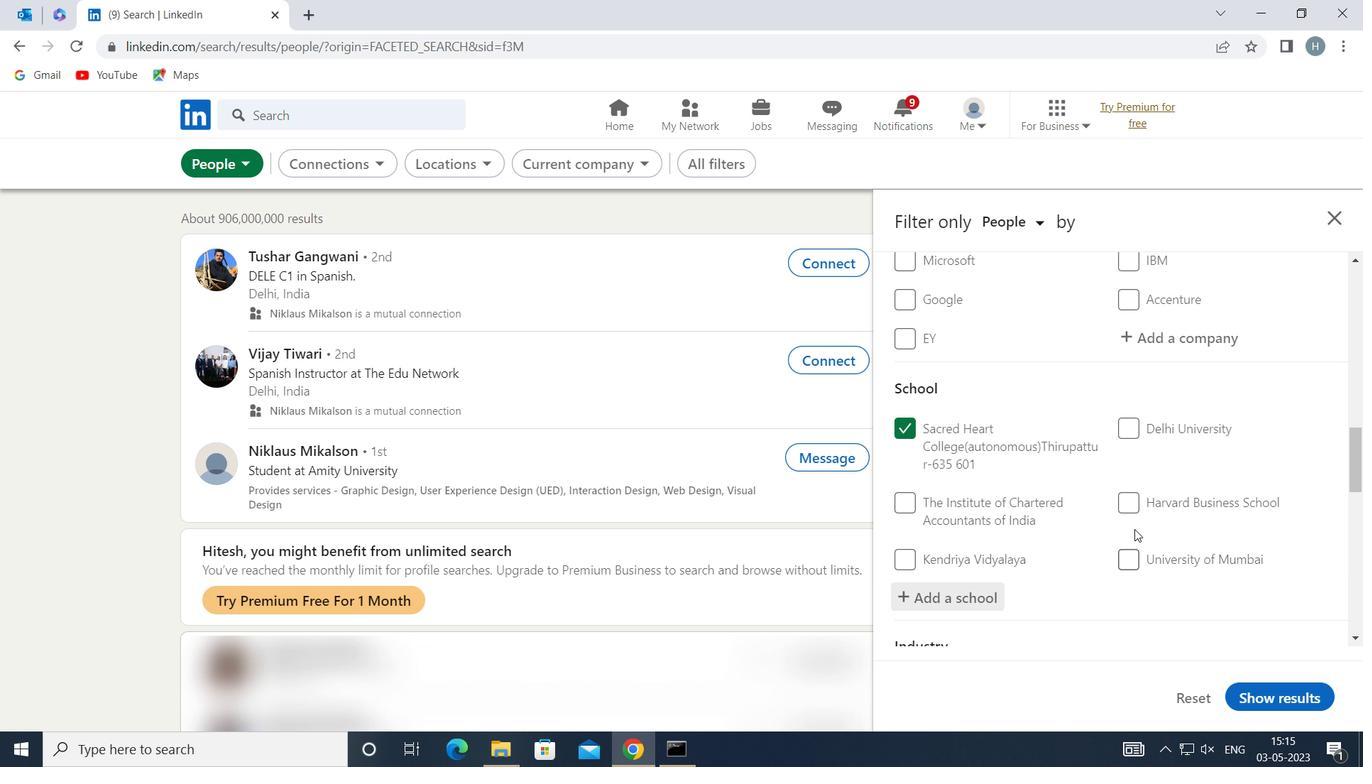 
Action: Mouse moved to (1133, 521)
Screenshot: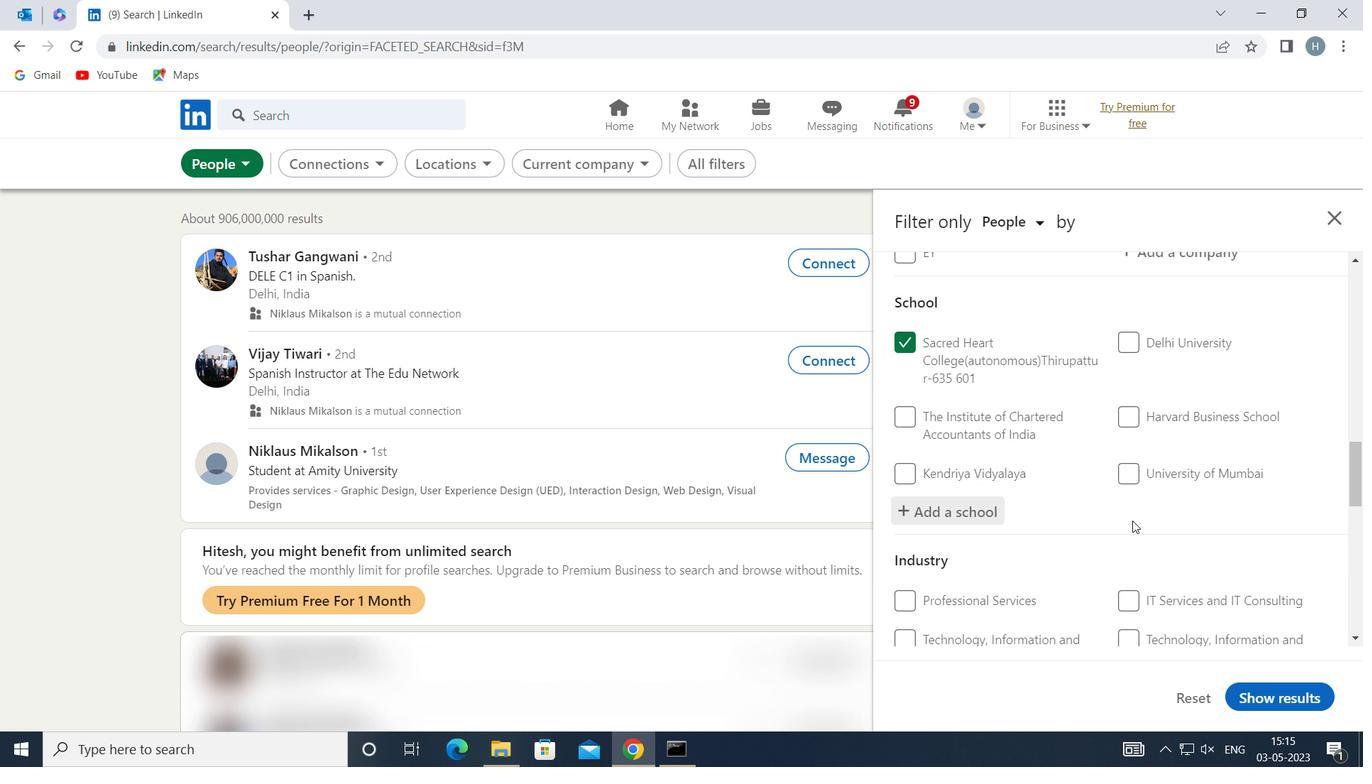 
Action: Mouse scrolled (1133, 520) with delta (0, 0)
Screenshot: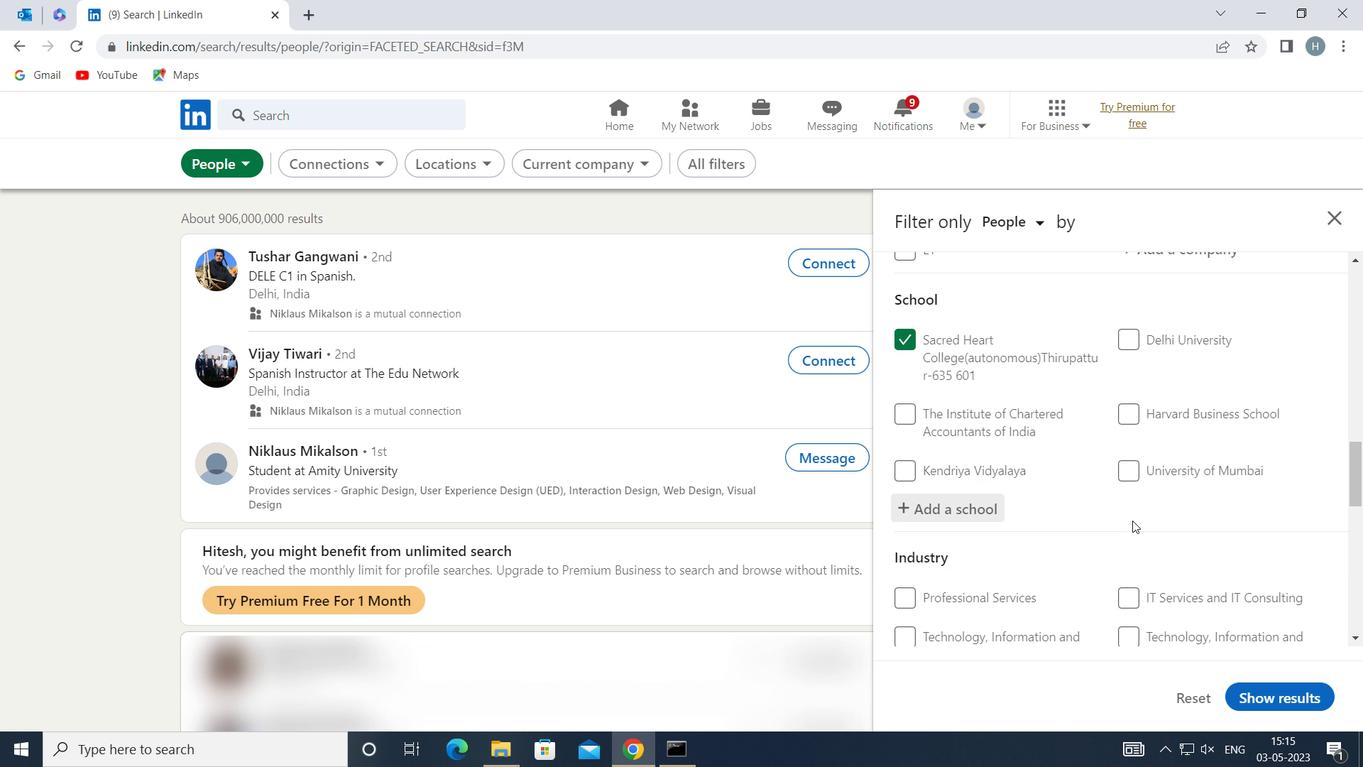 
Action: Mouse moved to (1128, 512)
Screenshot: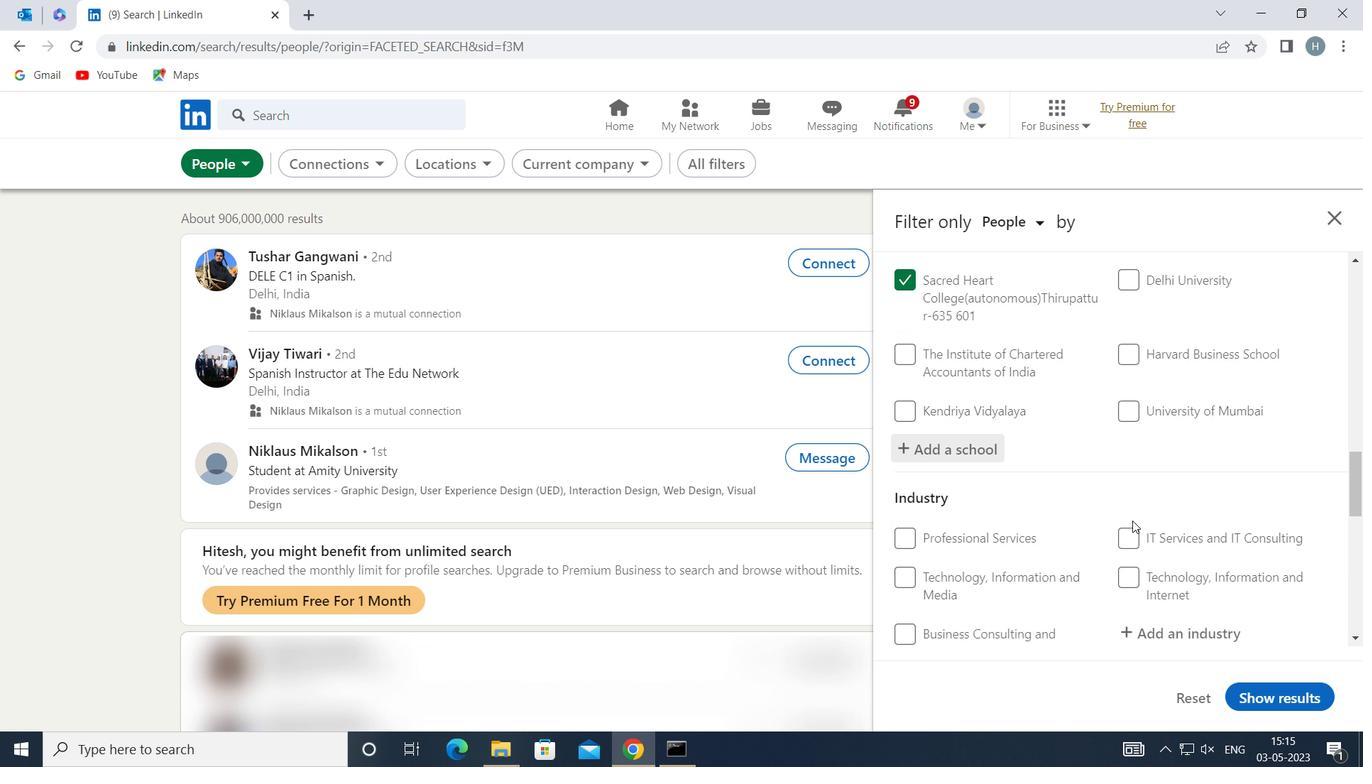
Action: Mouse scrolled (1128, 512) with delta (0, 0)
Screenshot: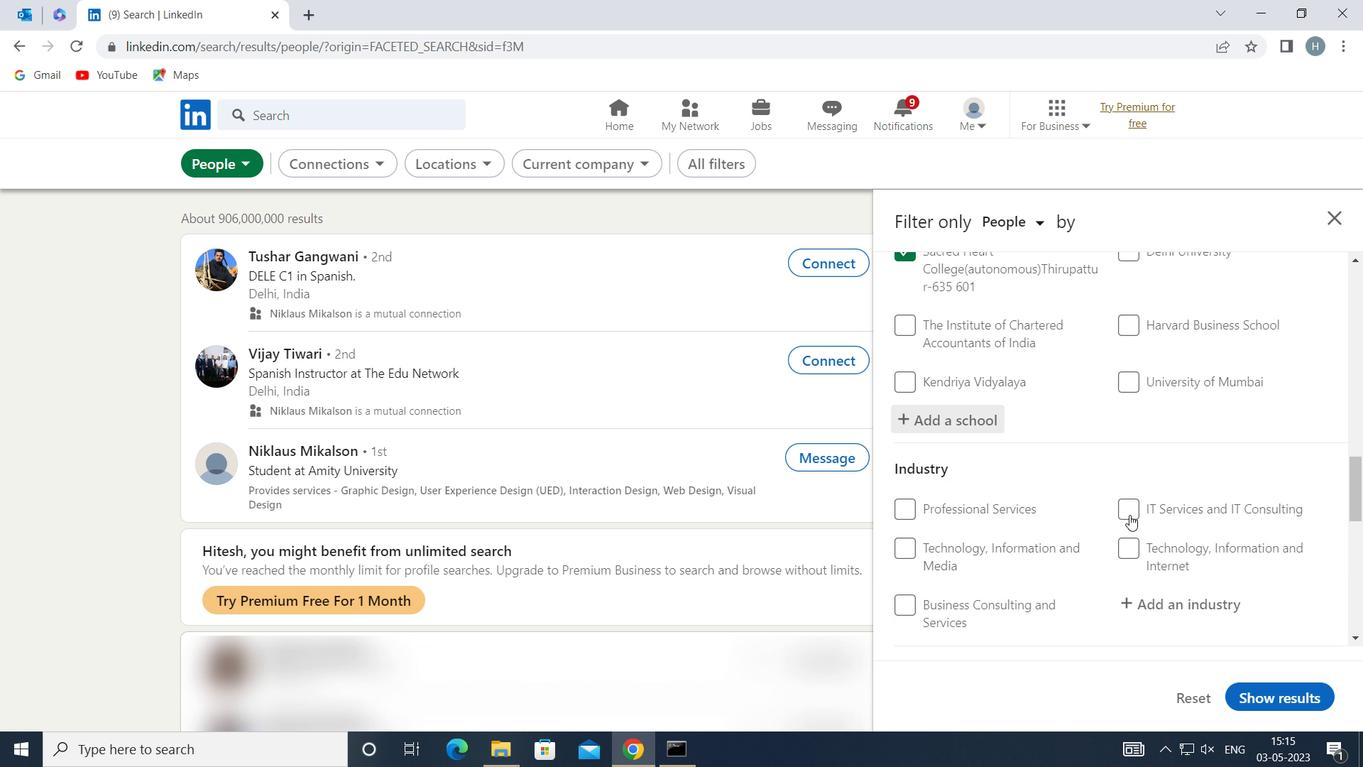 
Action: Mouse moved to (1167, 512)
Screenshot: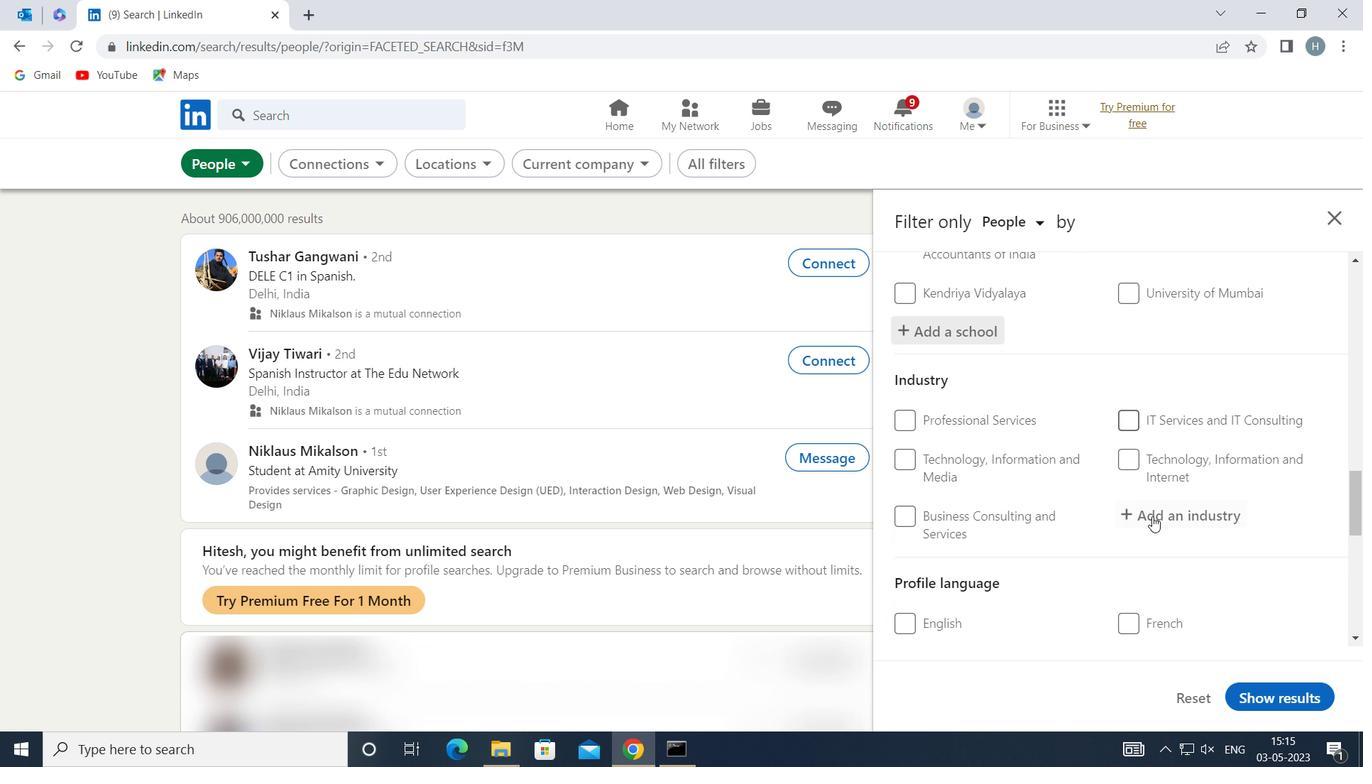 
Action: Mouse pressed left at (1167, 512)
Screenshot: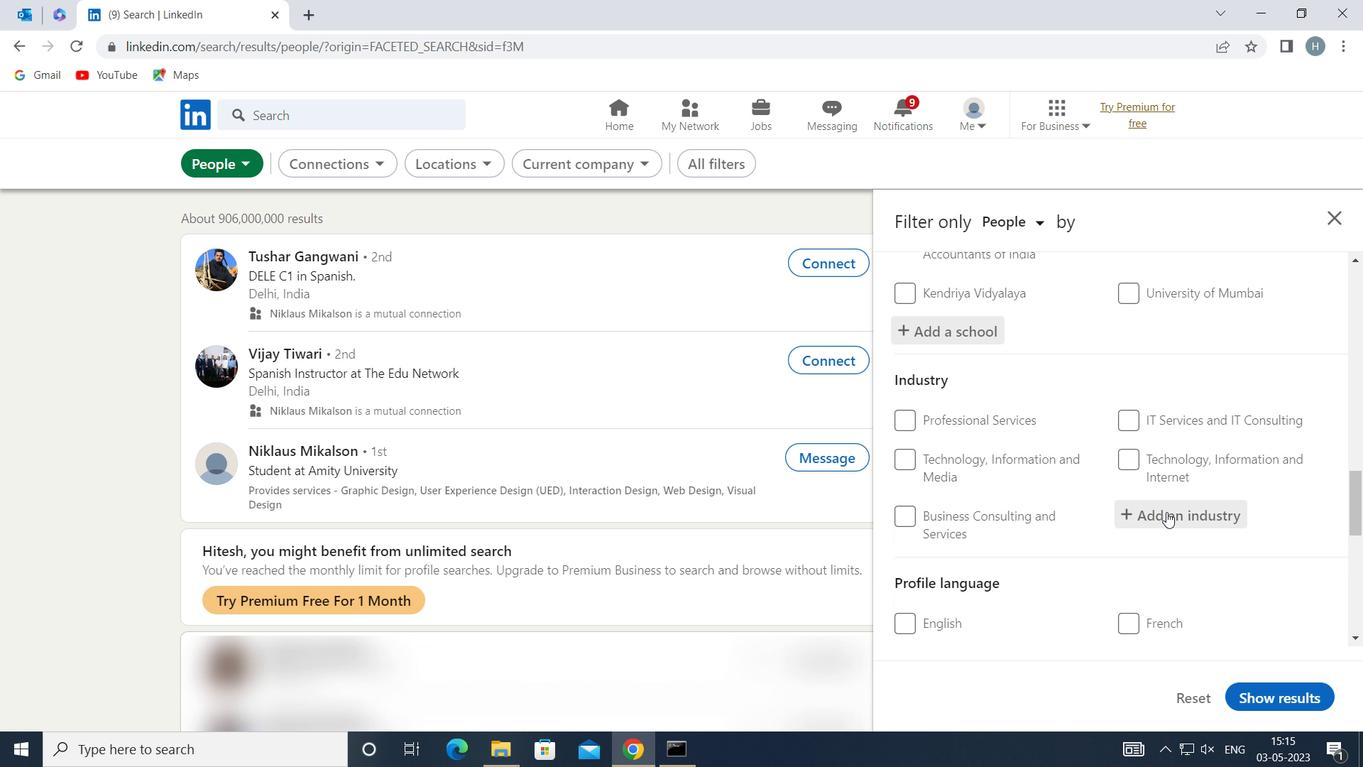 
Action: Key pressed <Key.shift>BARS
Screenshot: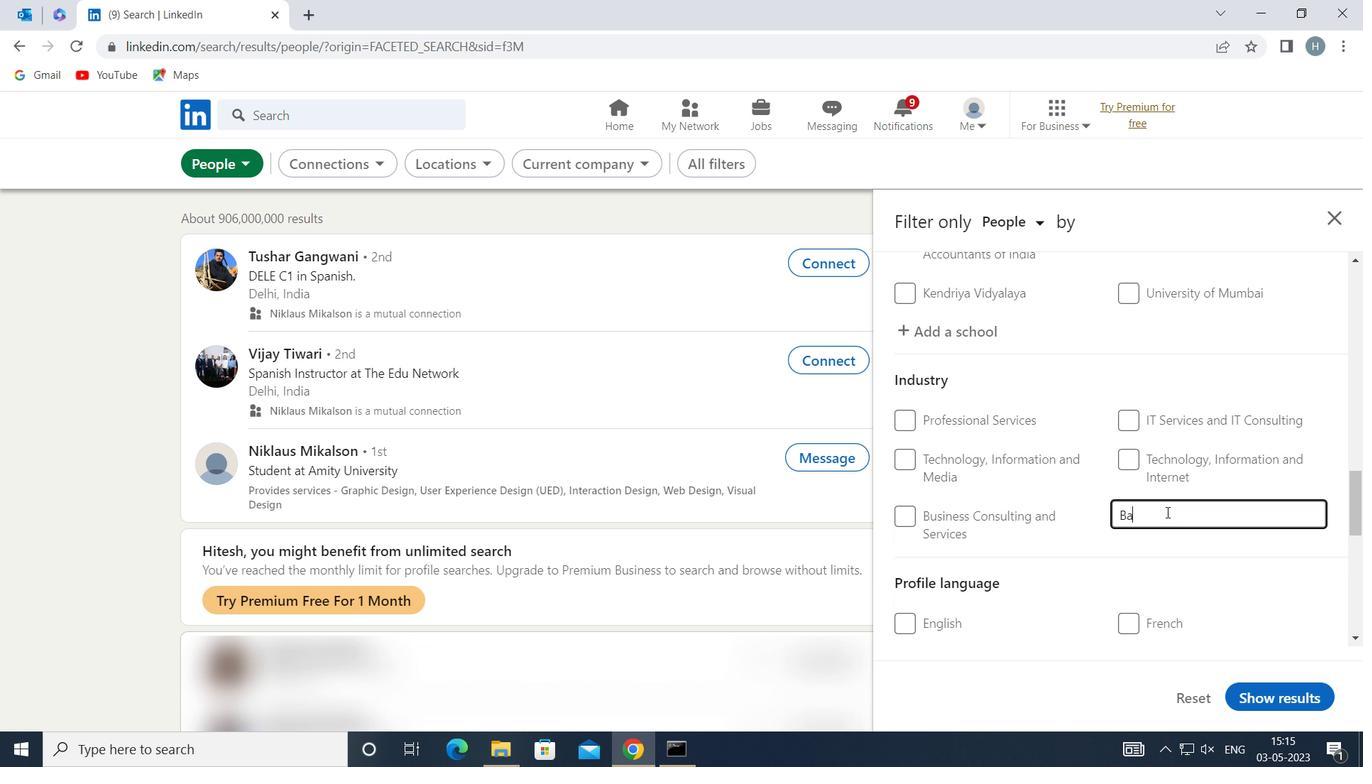 
Action: Mouse moved to (1127, 532)
Screenshot: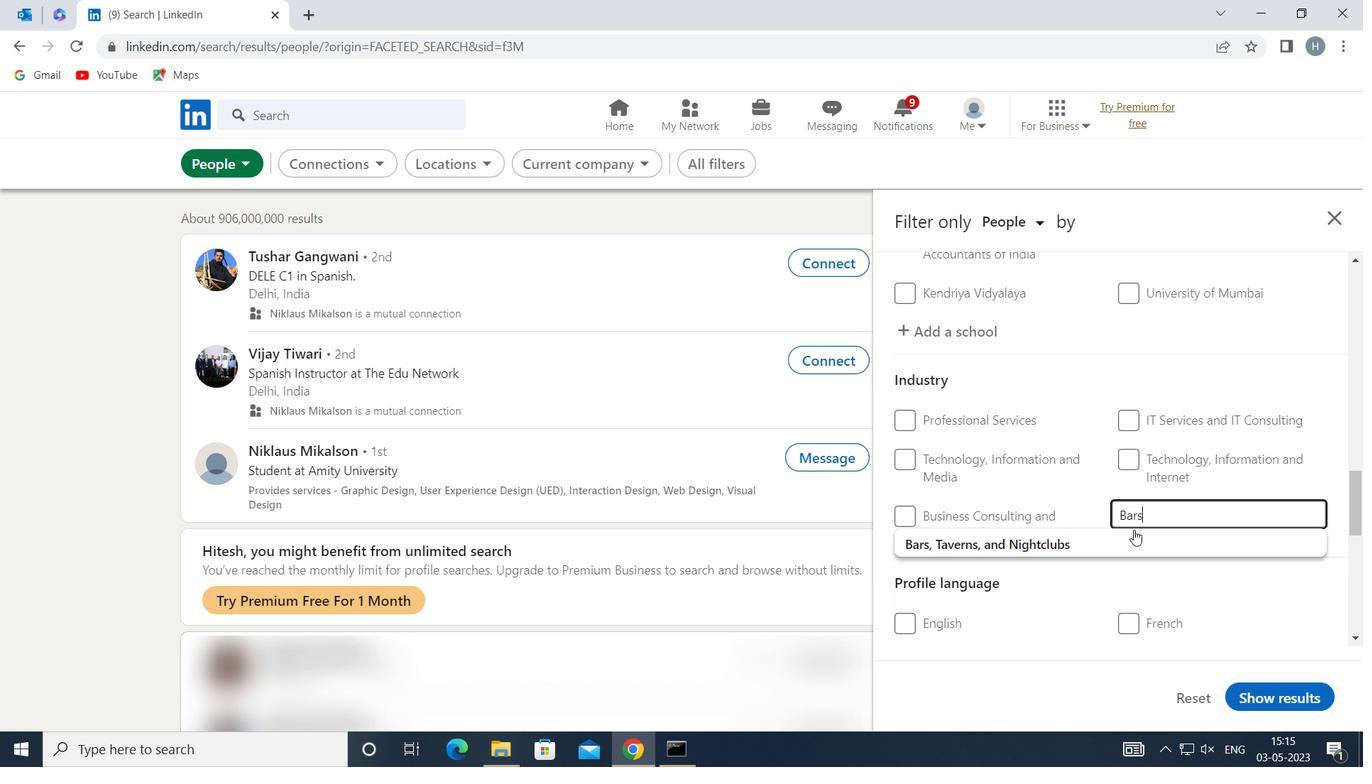 
Action: Mouse pressed left at (1127, 532)
Screenshot: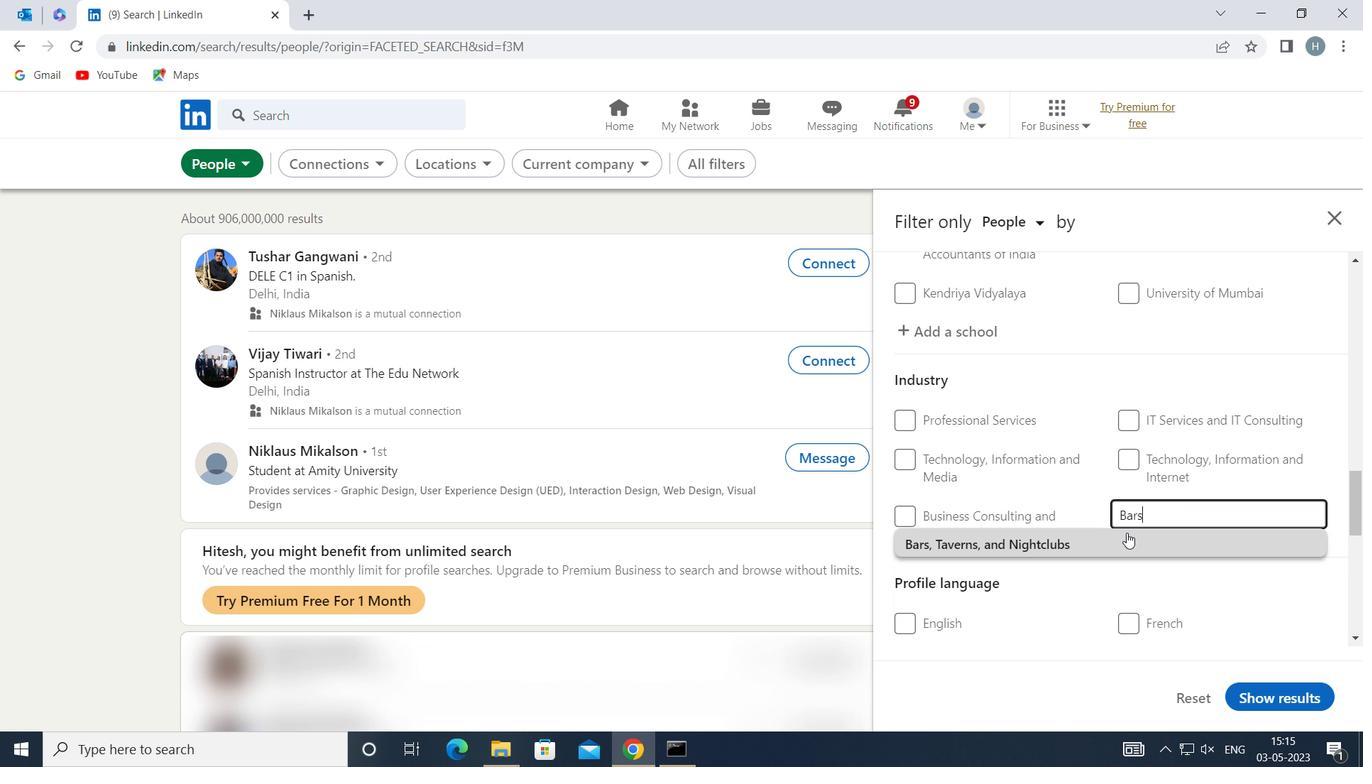 
Action: Mouse moved to (1127, 529)
Screenshot: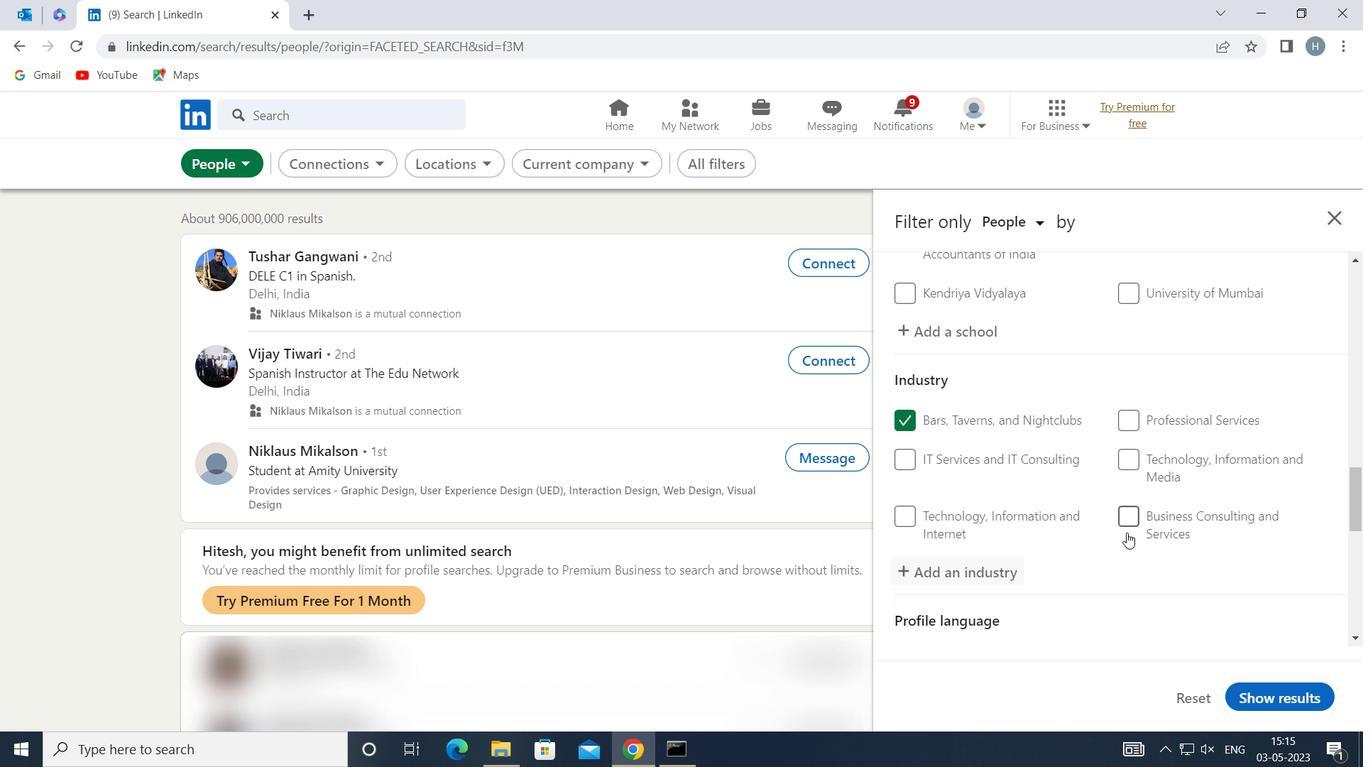 
Action: Mouse scrolled (1127, 529) with delta (0, 0)
Screenshot: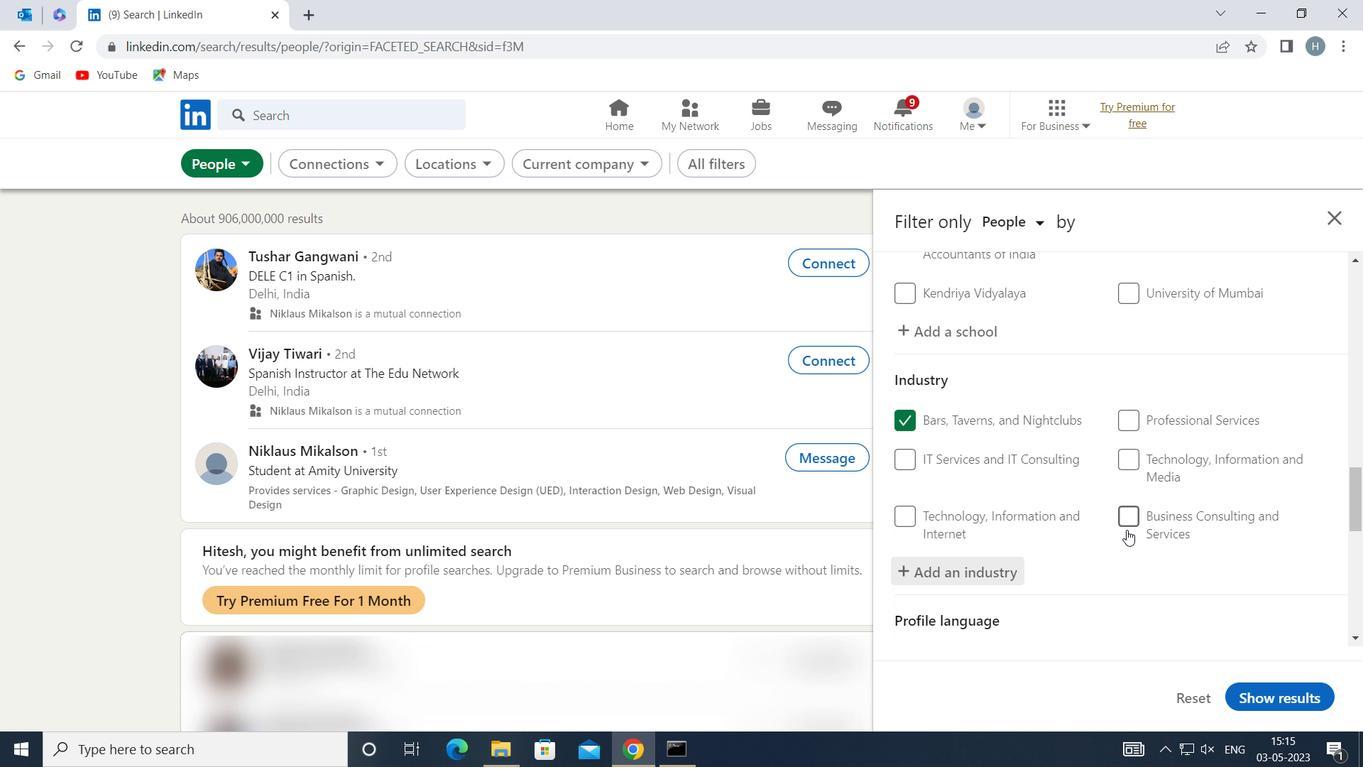 
Action: Mouse scrolled (1127, 529) with delta (0, 0)
Screenshot: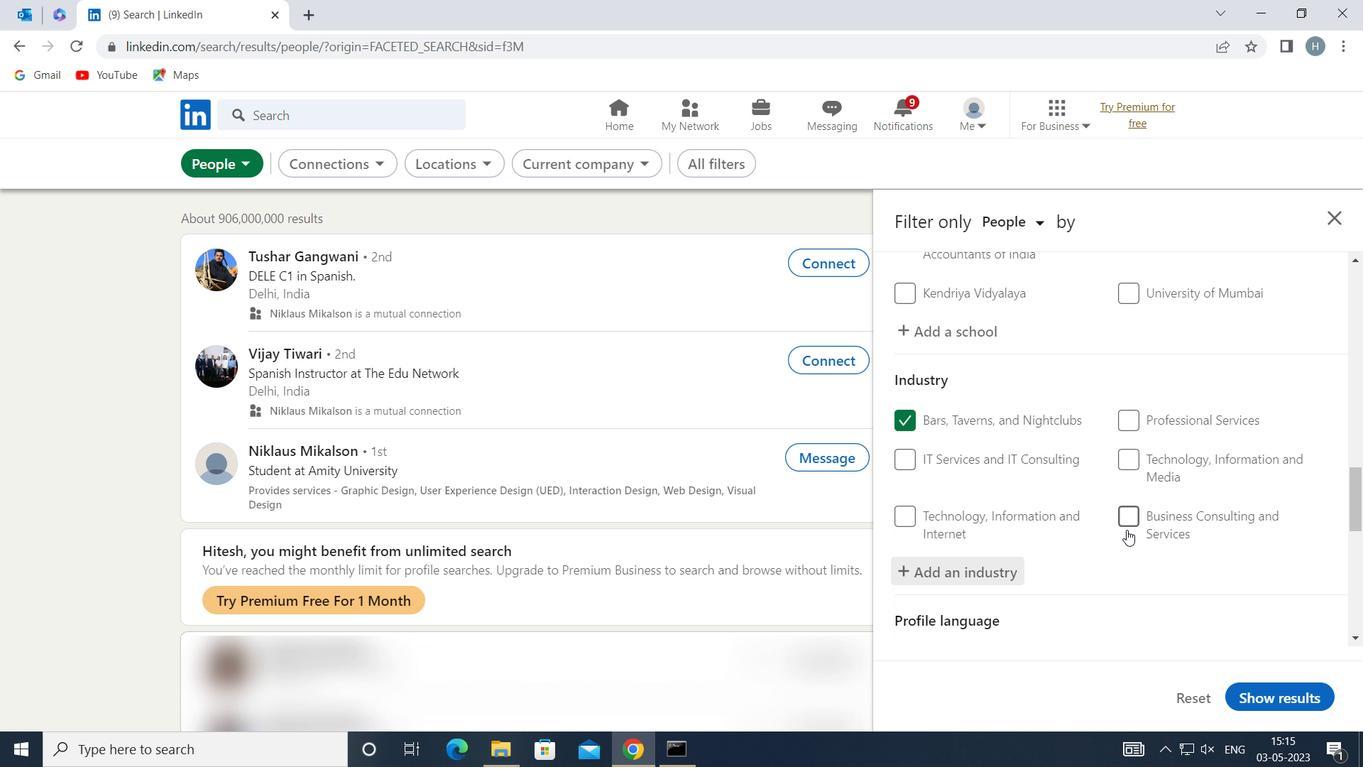 
Action: Mouse moved to (1125, 523)
Screenshot: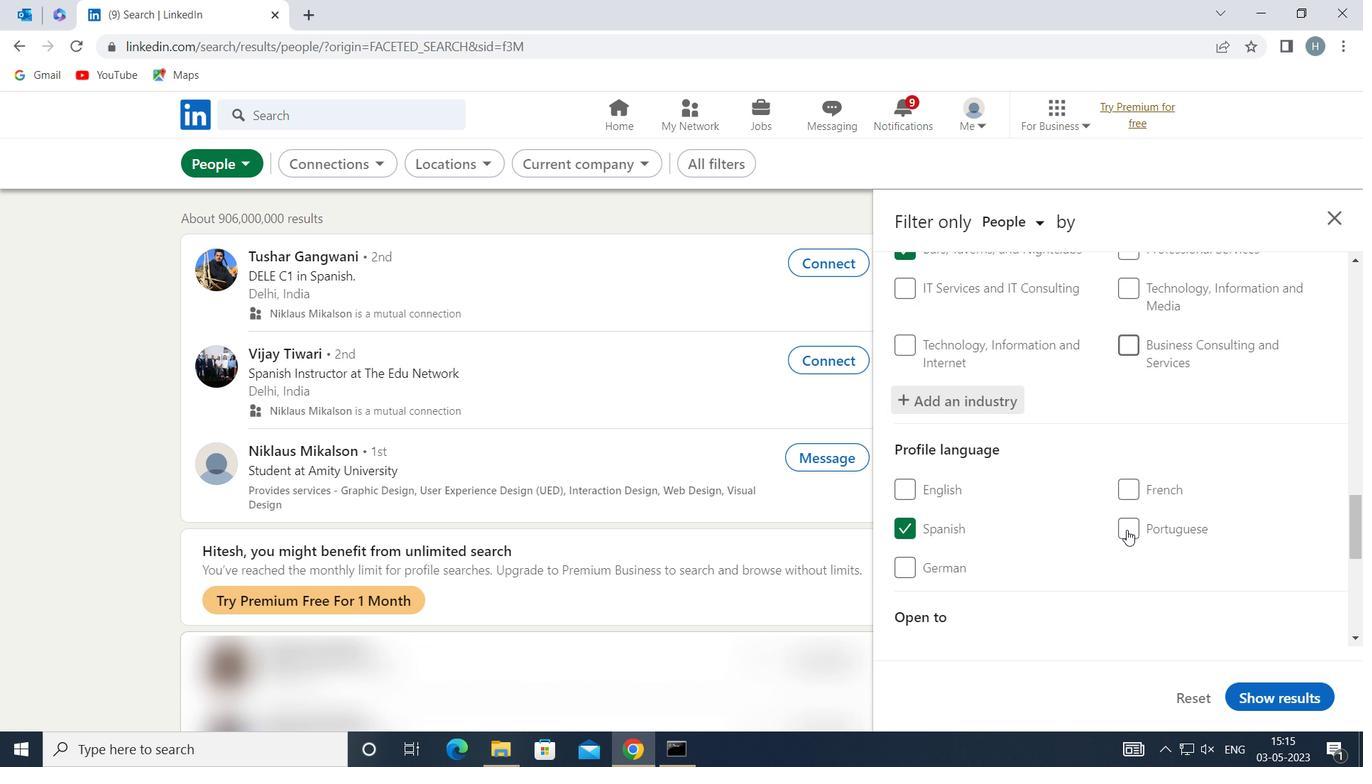 
Action: Mouse scrolled (1125, 522) with delta (0, 0)
Screenshot: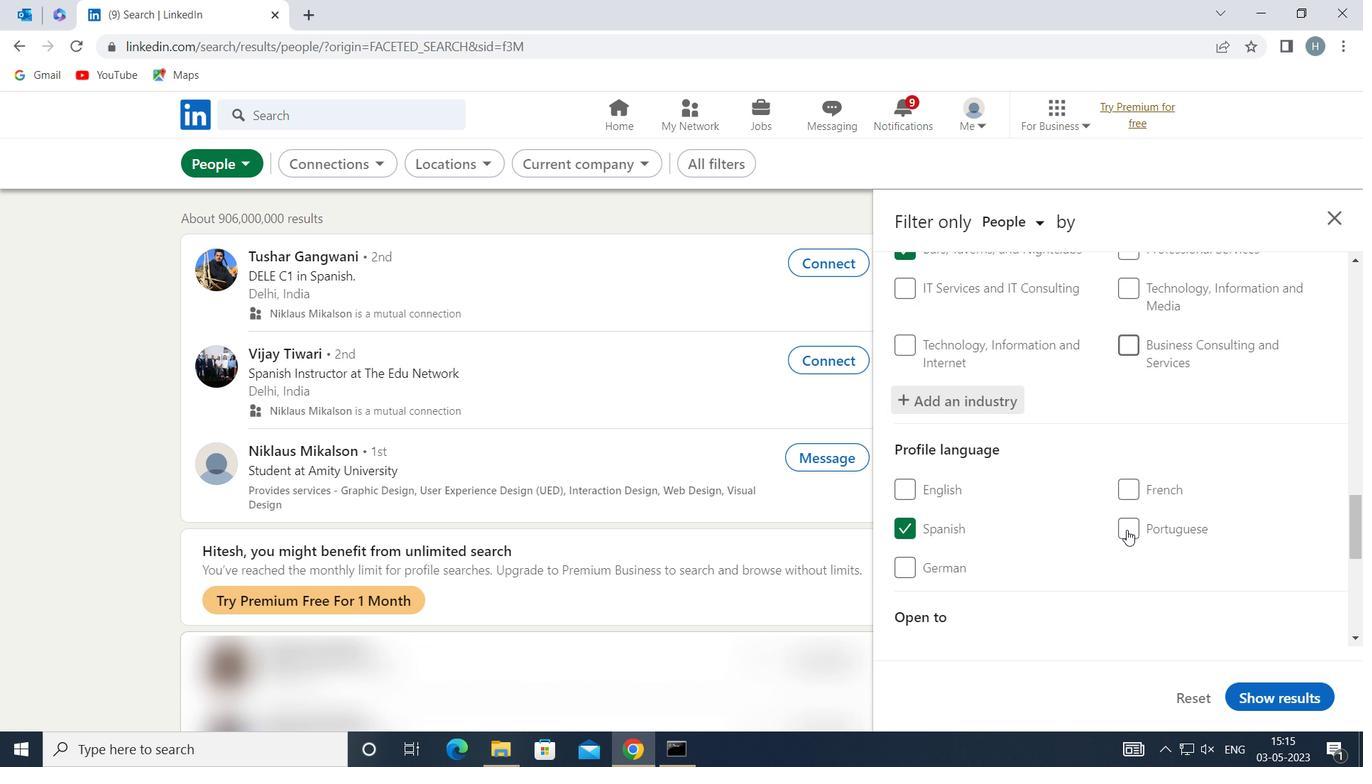 
Action: Mouse scrolled (1125, 522) with delta (0, 0)
Screenshot: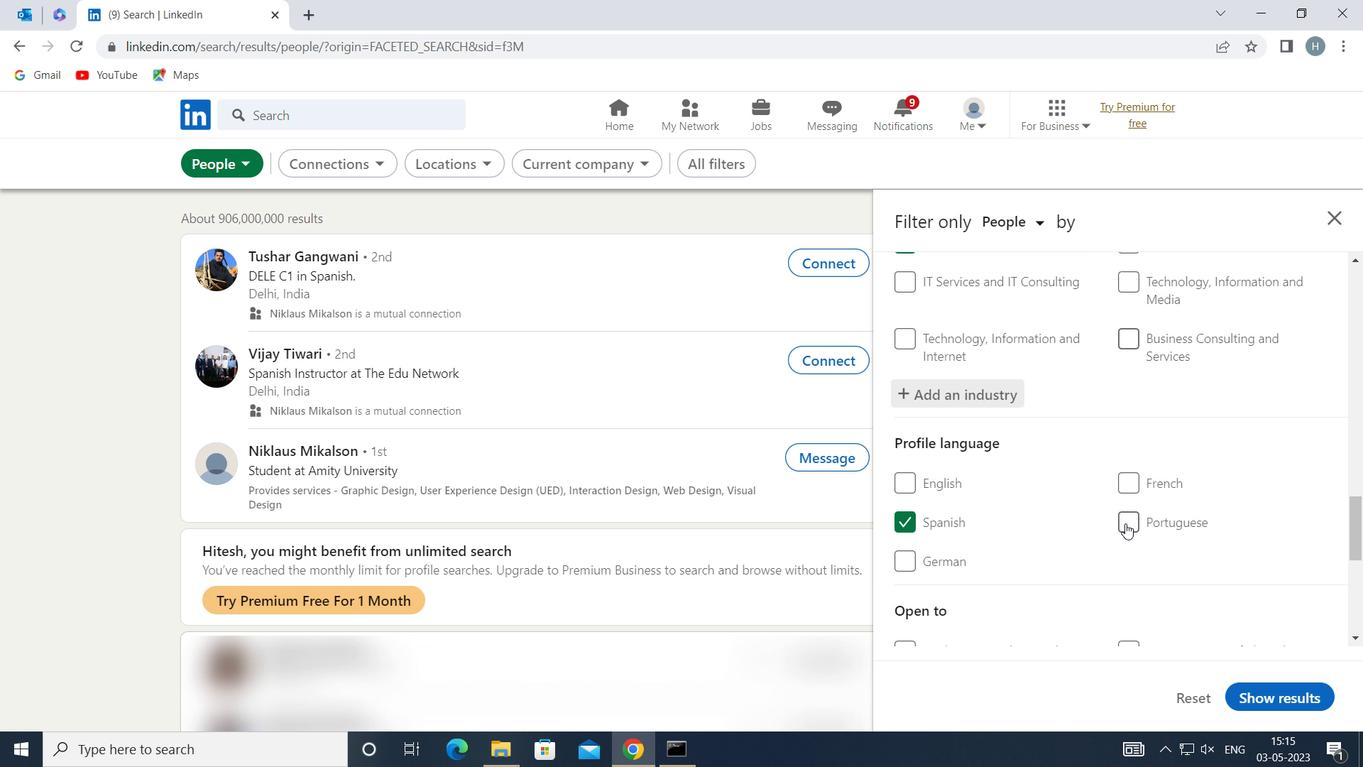 
Action: Mouse moved to (1127, 522)
Screenshot: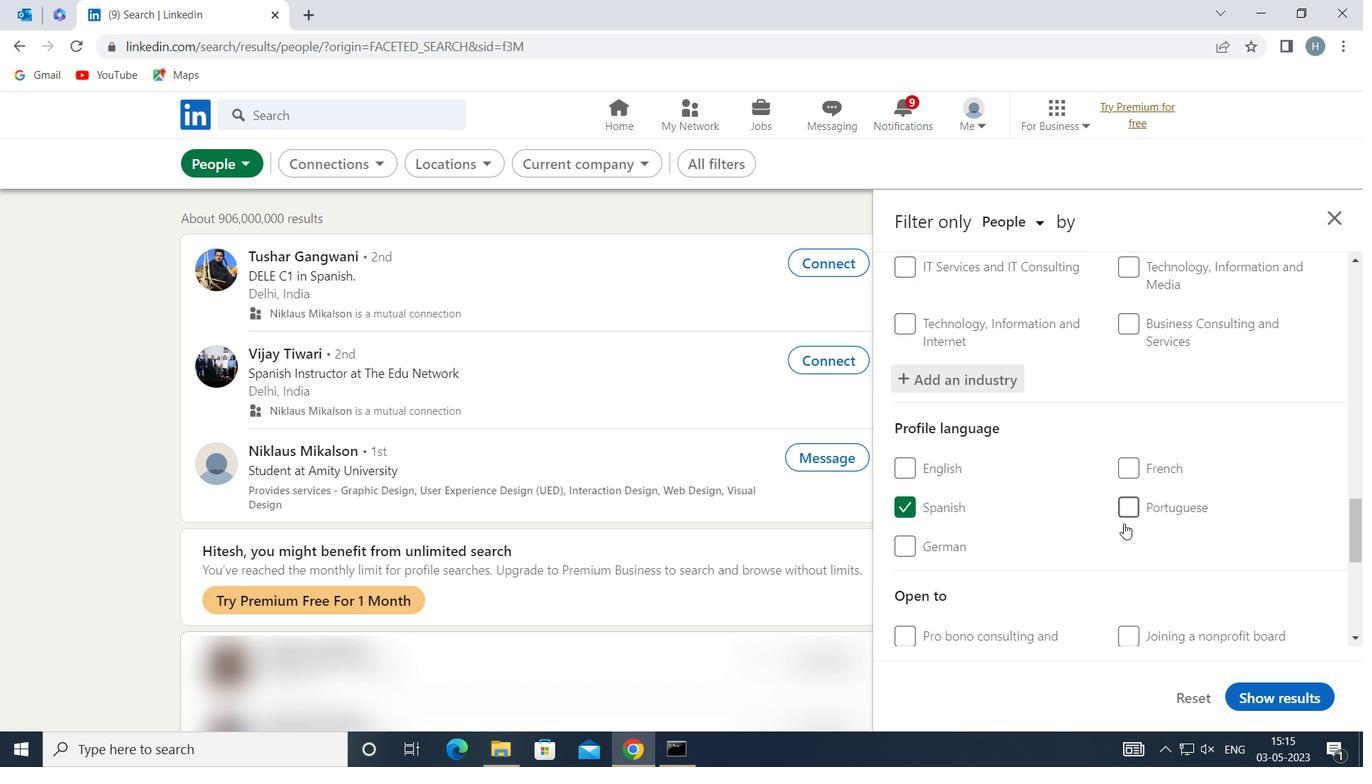 
Action: Mouse scrolled (1127, 521) with delta (0, 0)
Screenshot: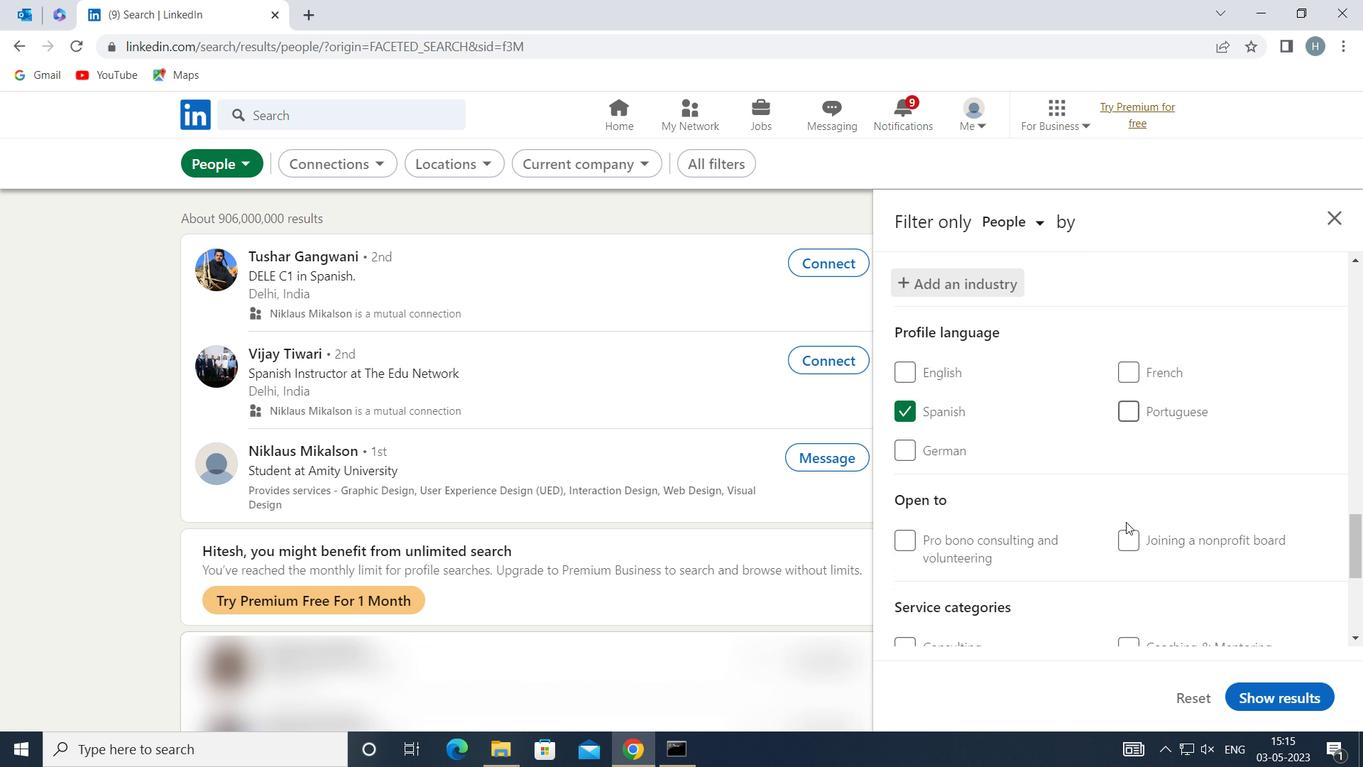 
Action: Mouse moved to (1165, 569)
Screenshot: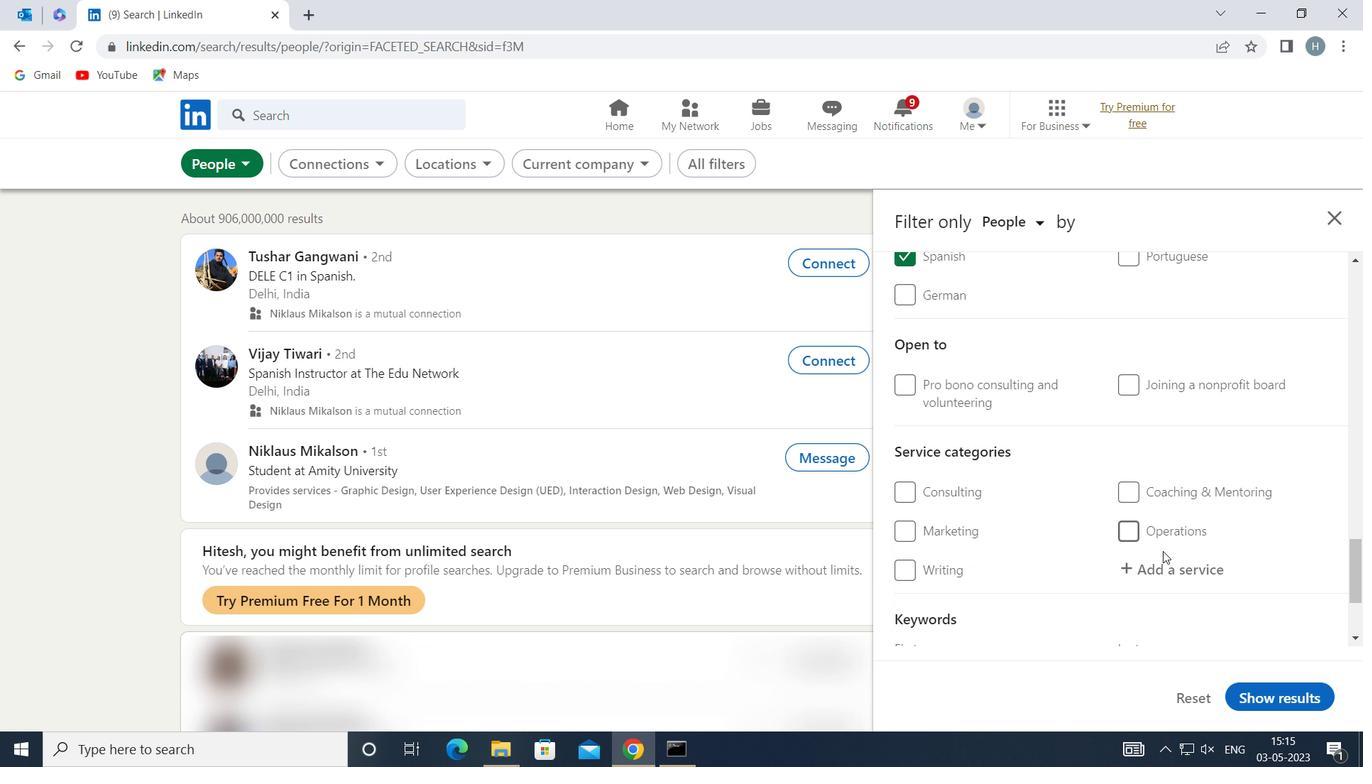 
Action: Mouse pressed left at (1165, 569)
Screenshot: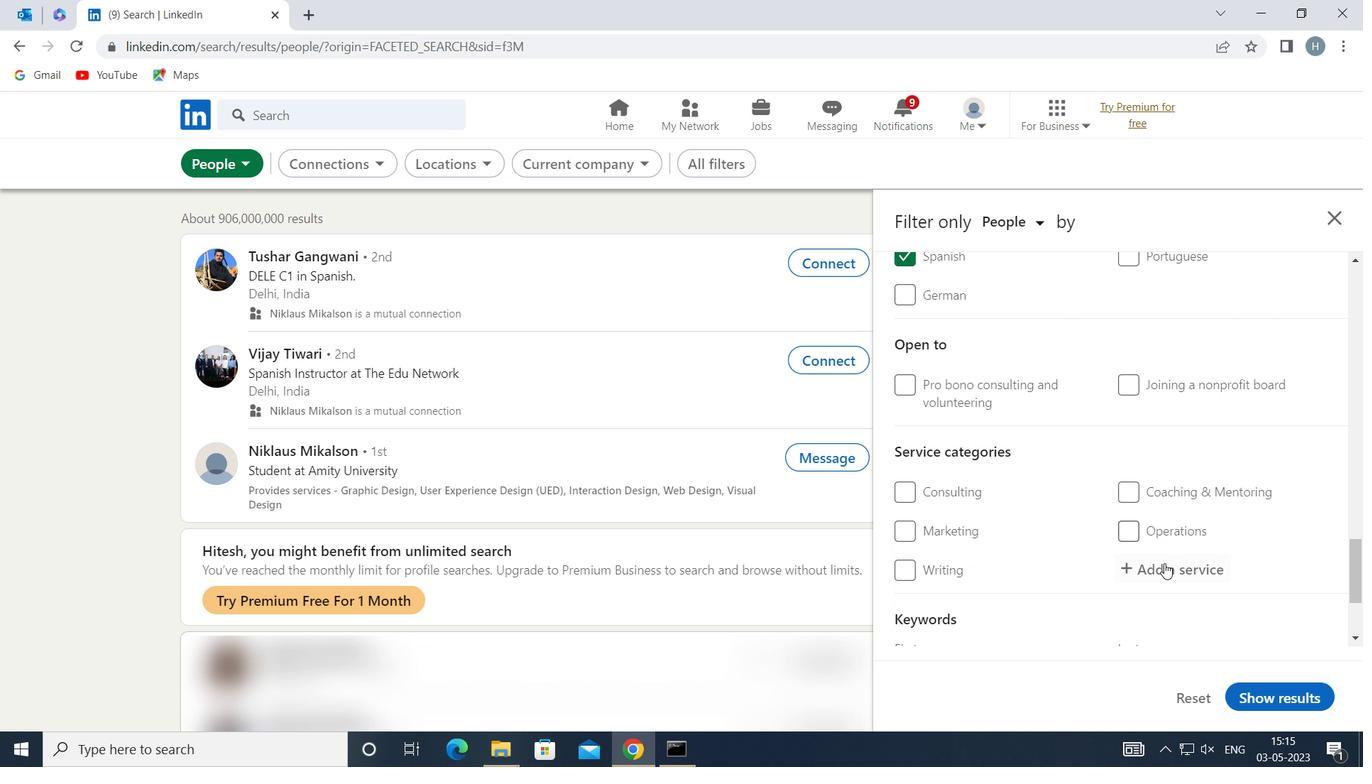 
Action: Key pressed <Key.shift>RESEA
Screenshot: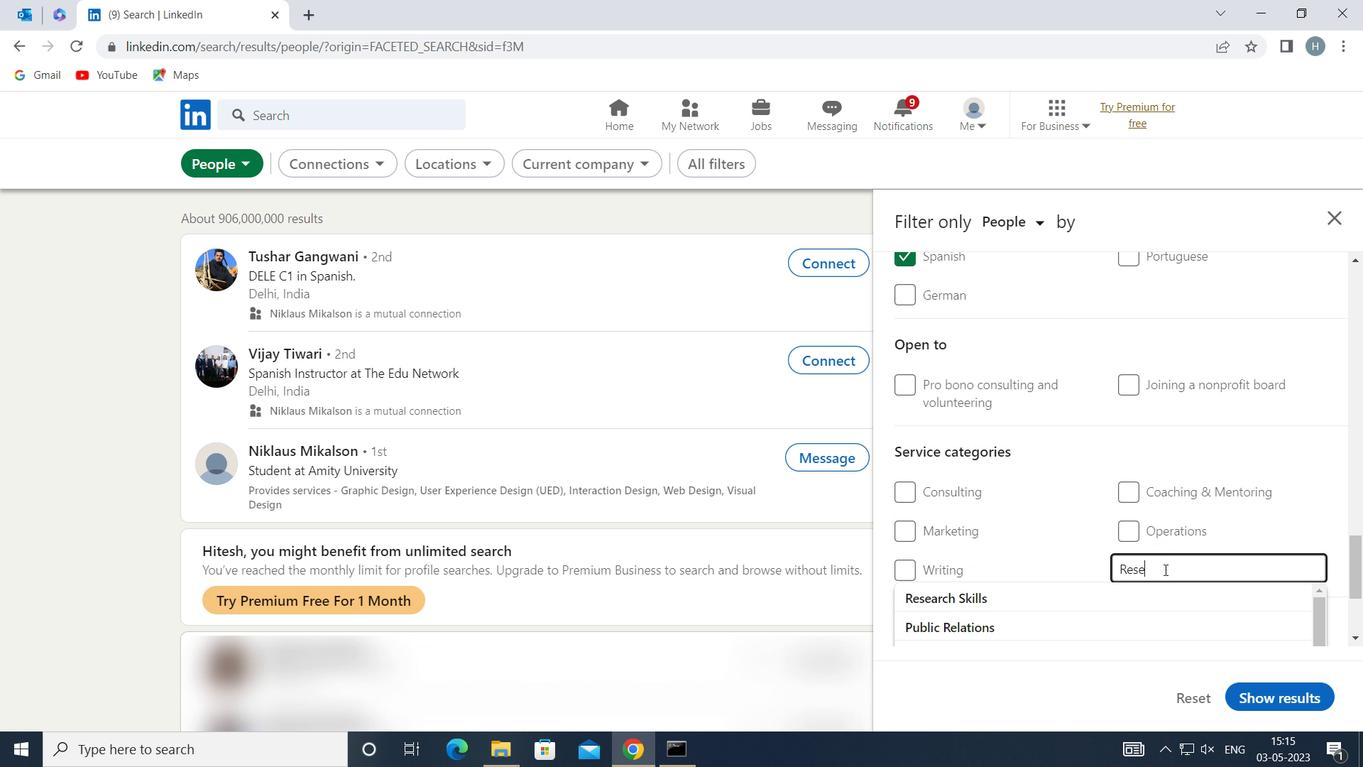 
Action: Mouse moved to (1172, 576)
Screenshot: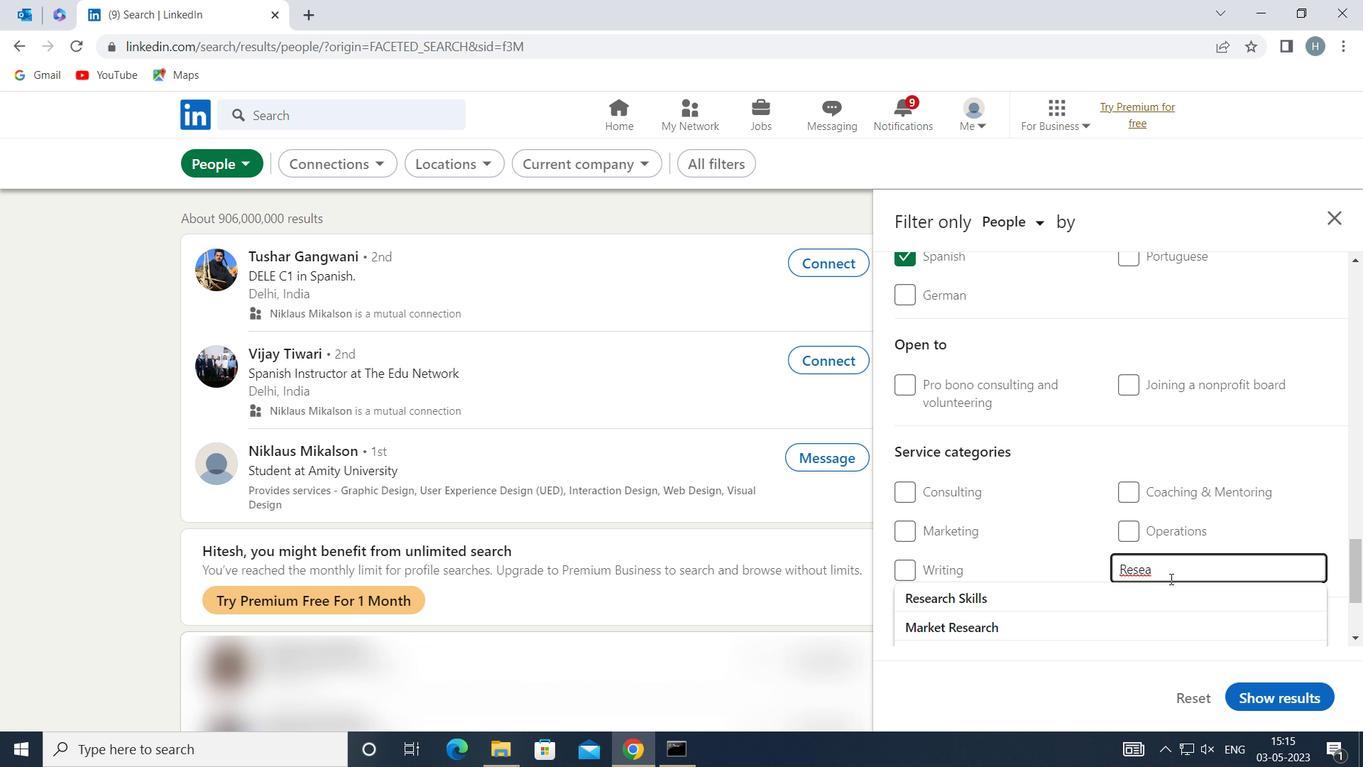 
Action: Key pressed RCH
Screenshot: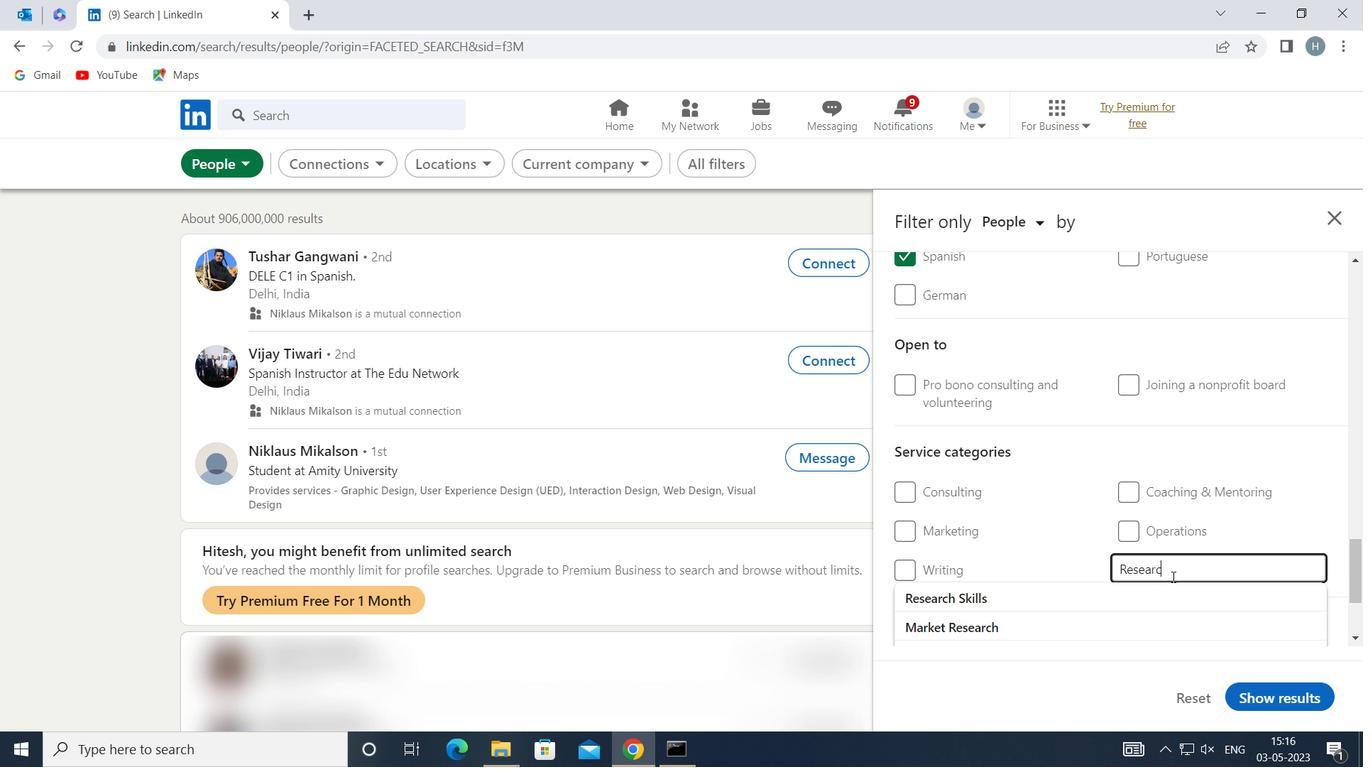 
Action: Mouse moved to (1250, 528)
Screenshot: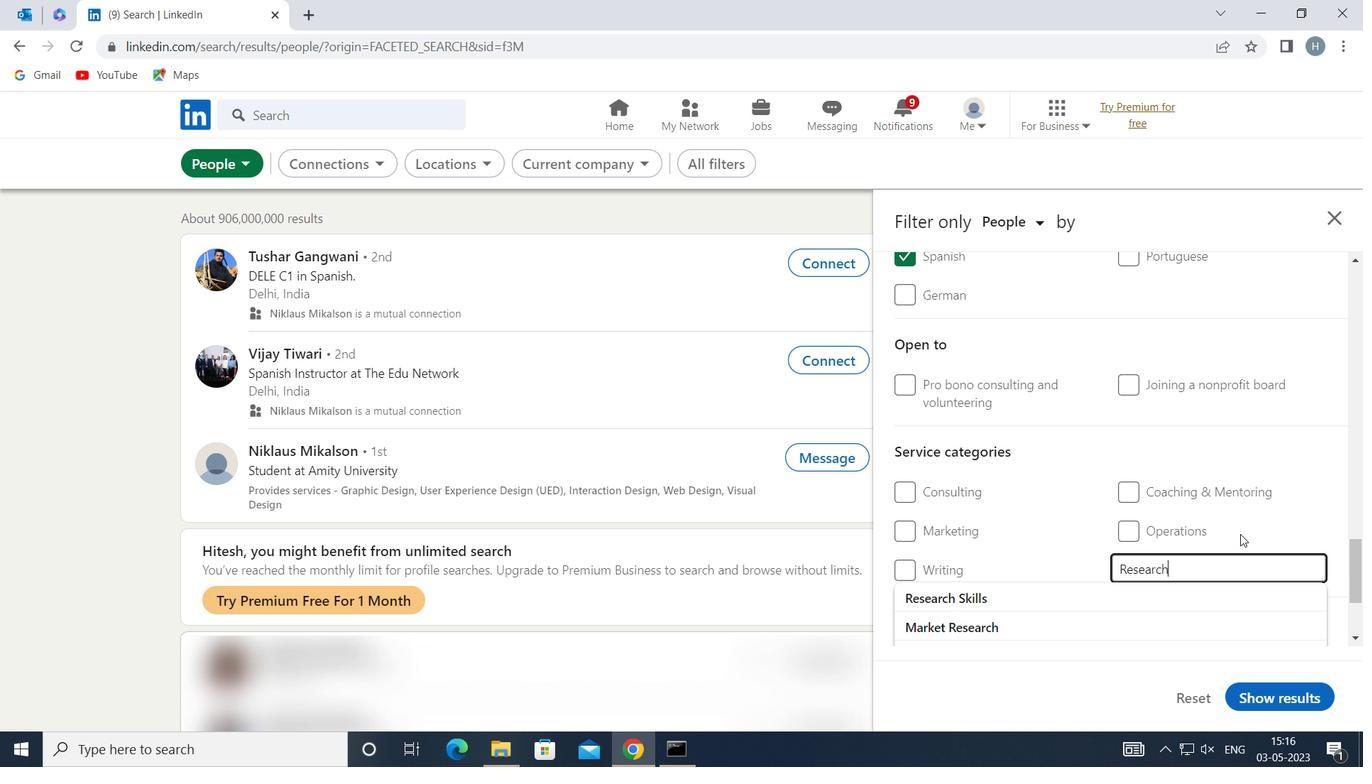 
Action: Mouse pressed left at (1250, 528)
Screenshot: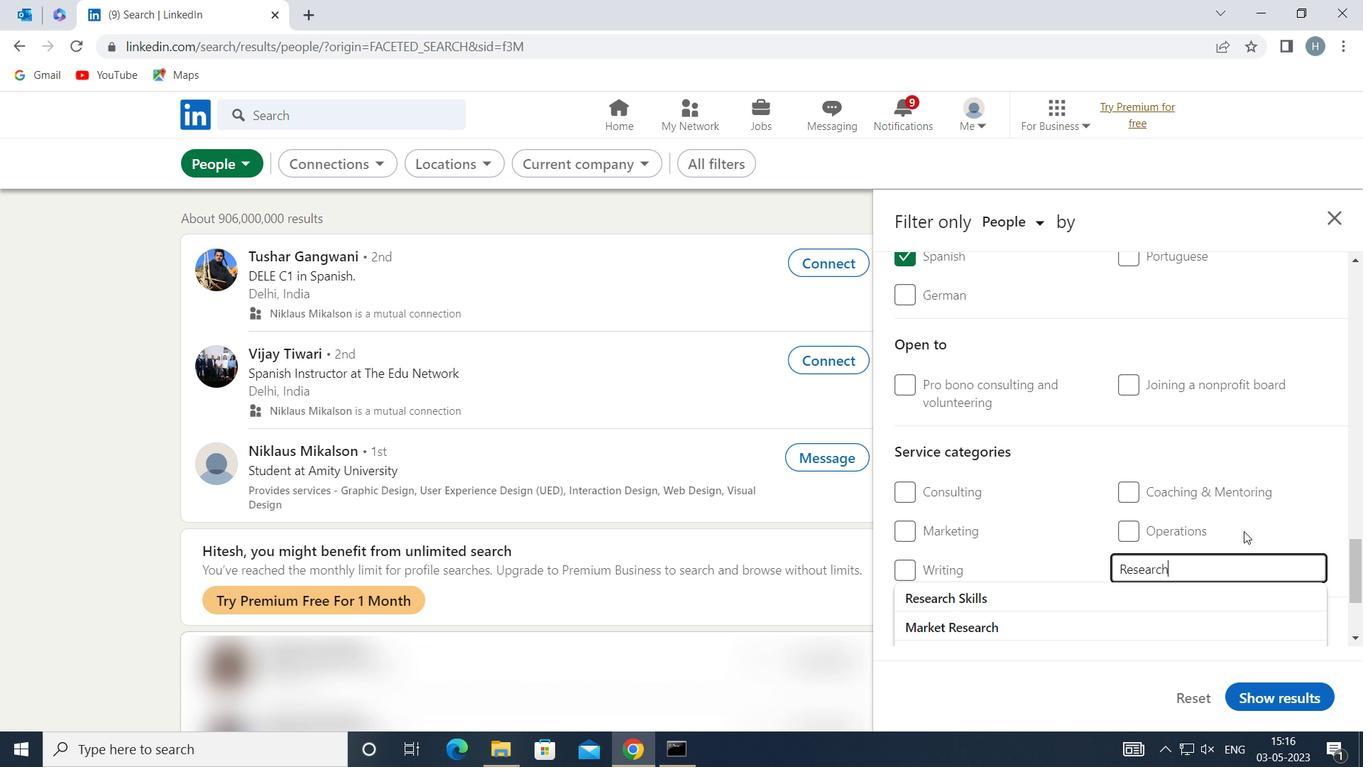 
Action: Mouse moved to (1250, 527)
Screenshot: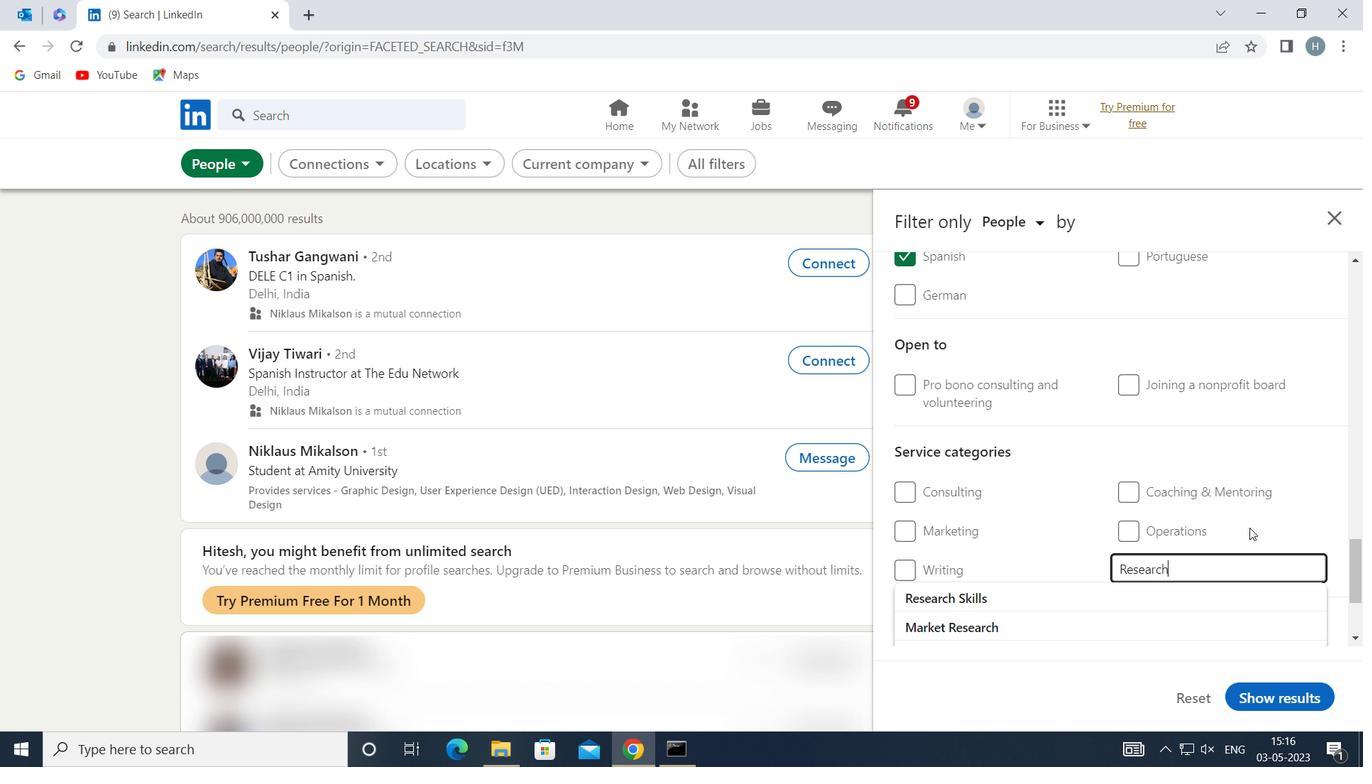 
Action: Mouse scrolled (1250, 527) with delta (0, 0)
Screenshot: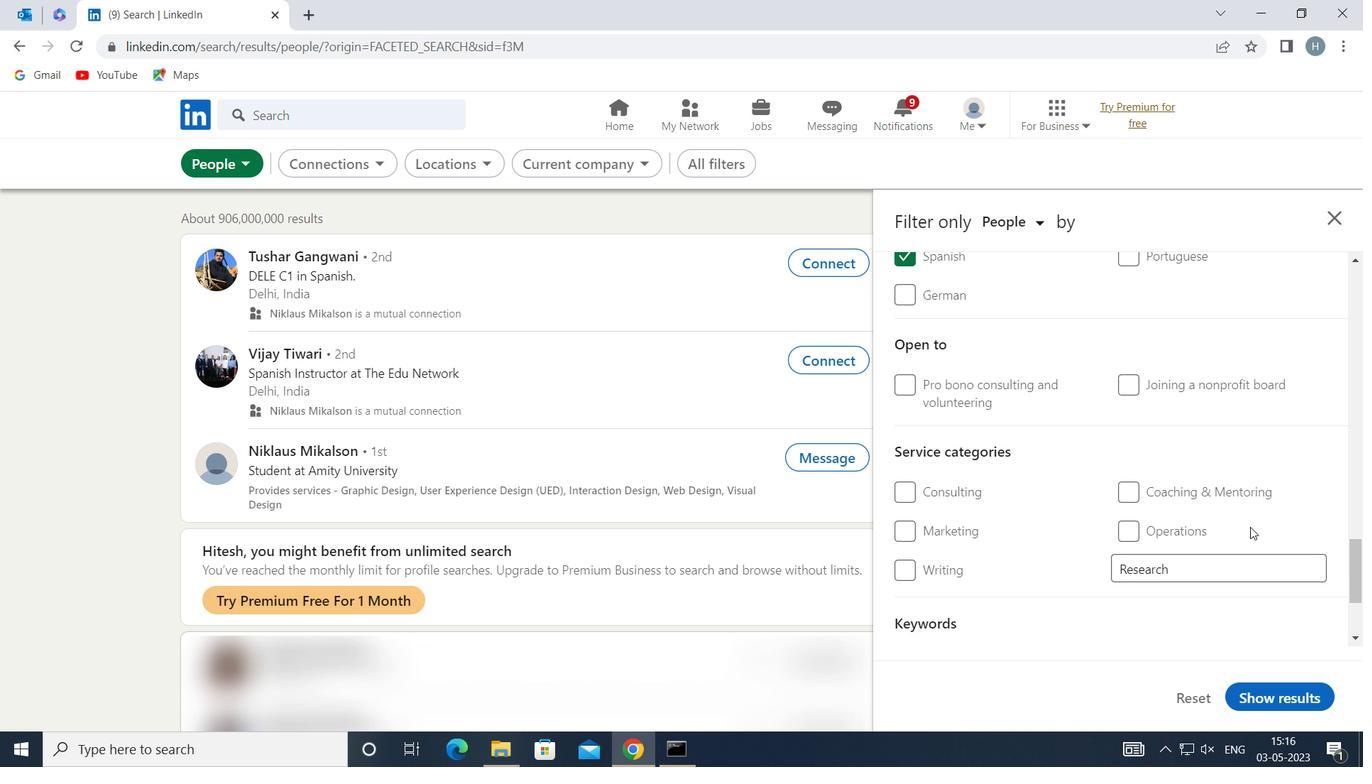
Action: Mouse scrolled (1250, 527) with delta (0, 0)
Screenshot: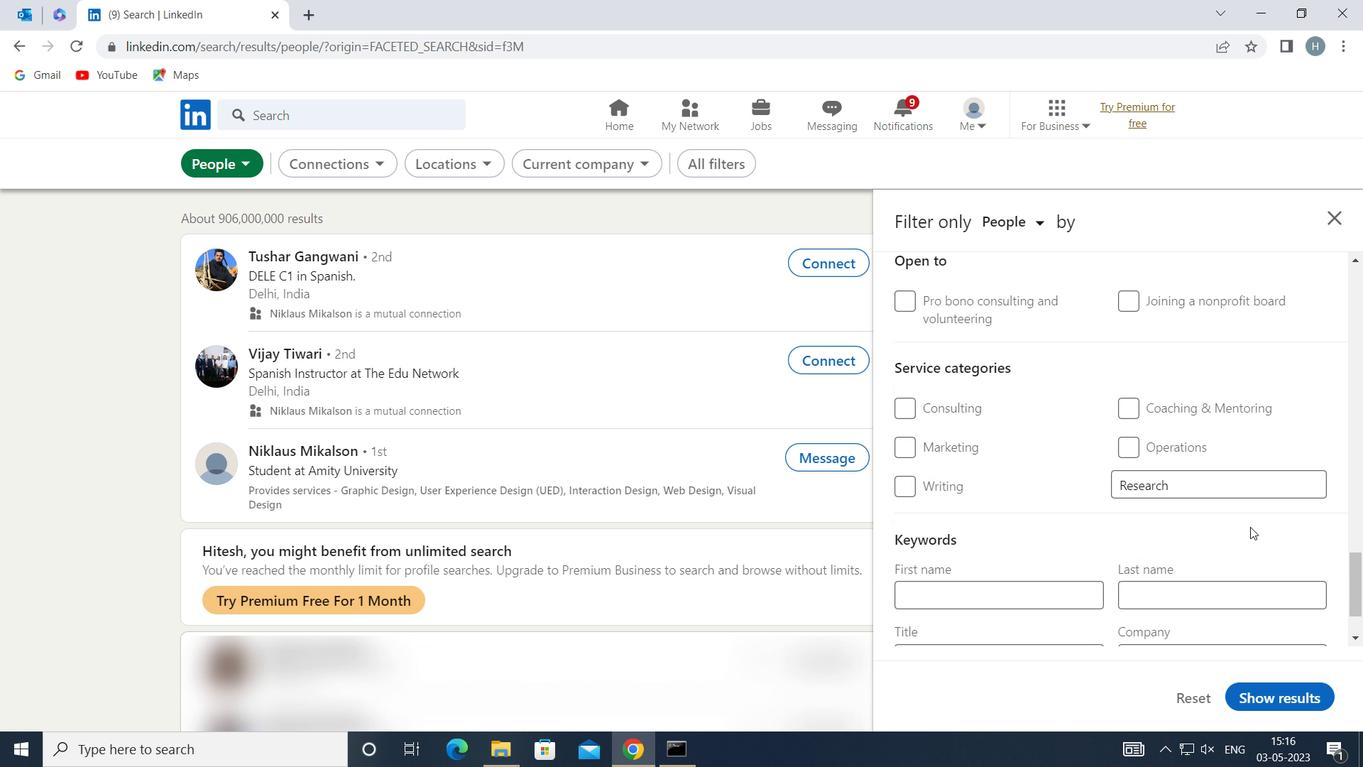 
Action: Mouse moved to (1241, 531)
Screenshot: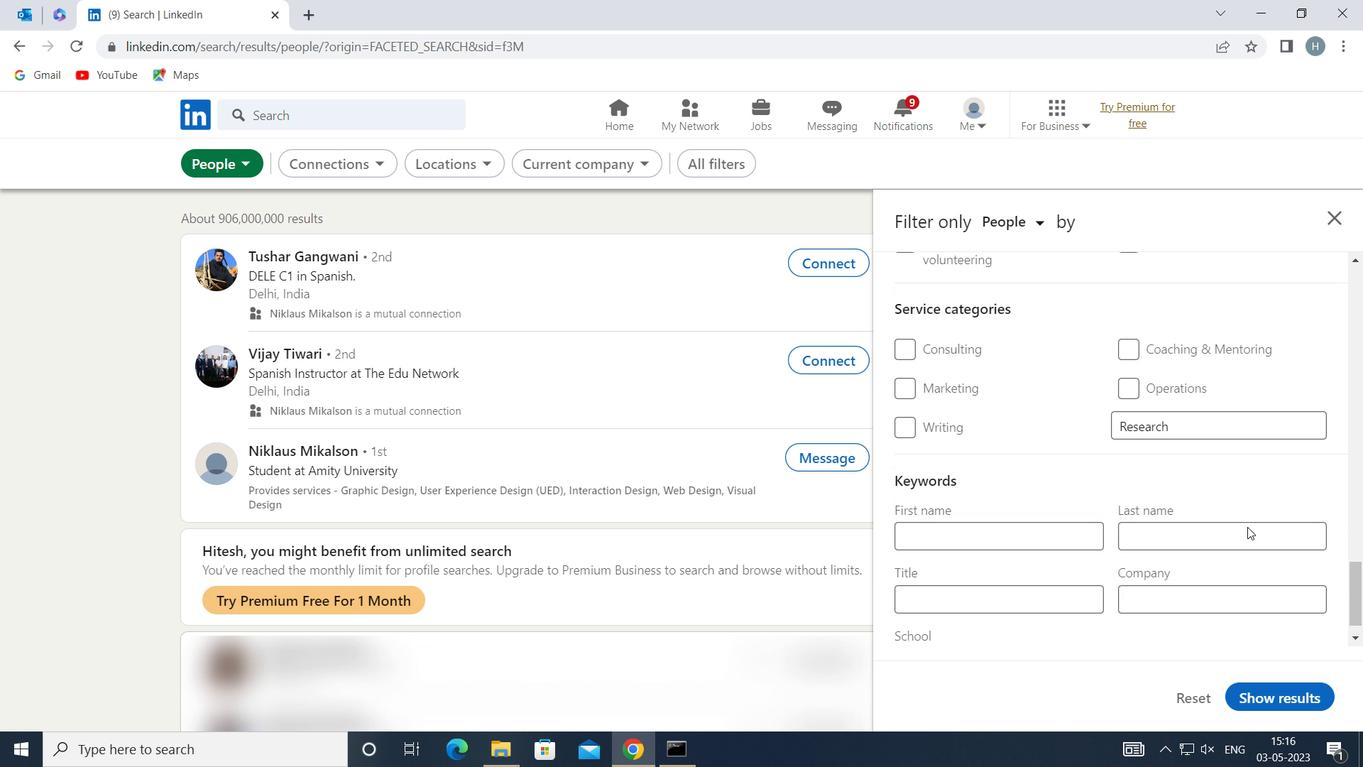 
Action: Mouse scrolled (1241, 530) with delta (0, 0)
Screenshot: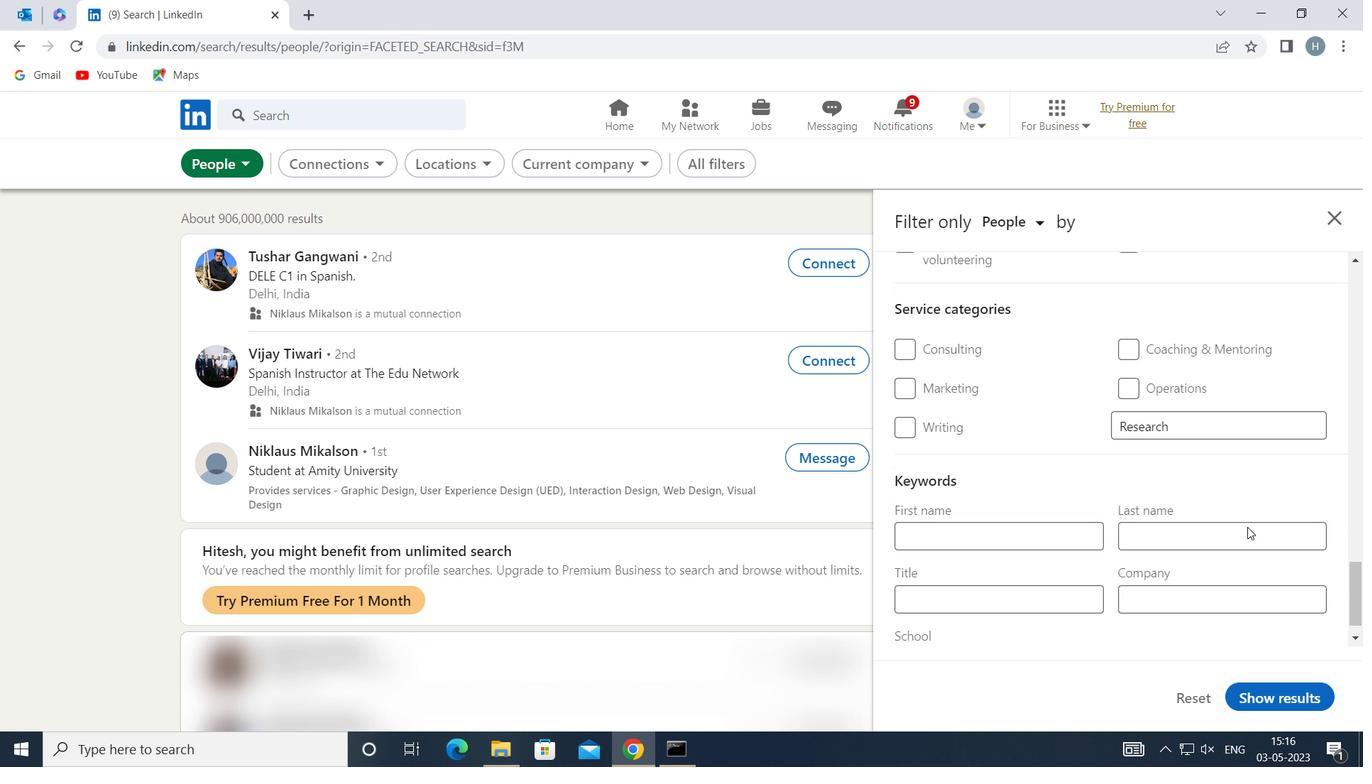 
Action: Mouse moved to (1057, 564)
Screenshot: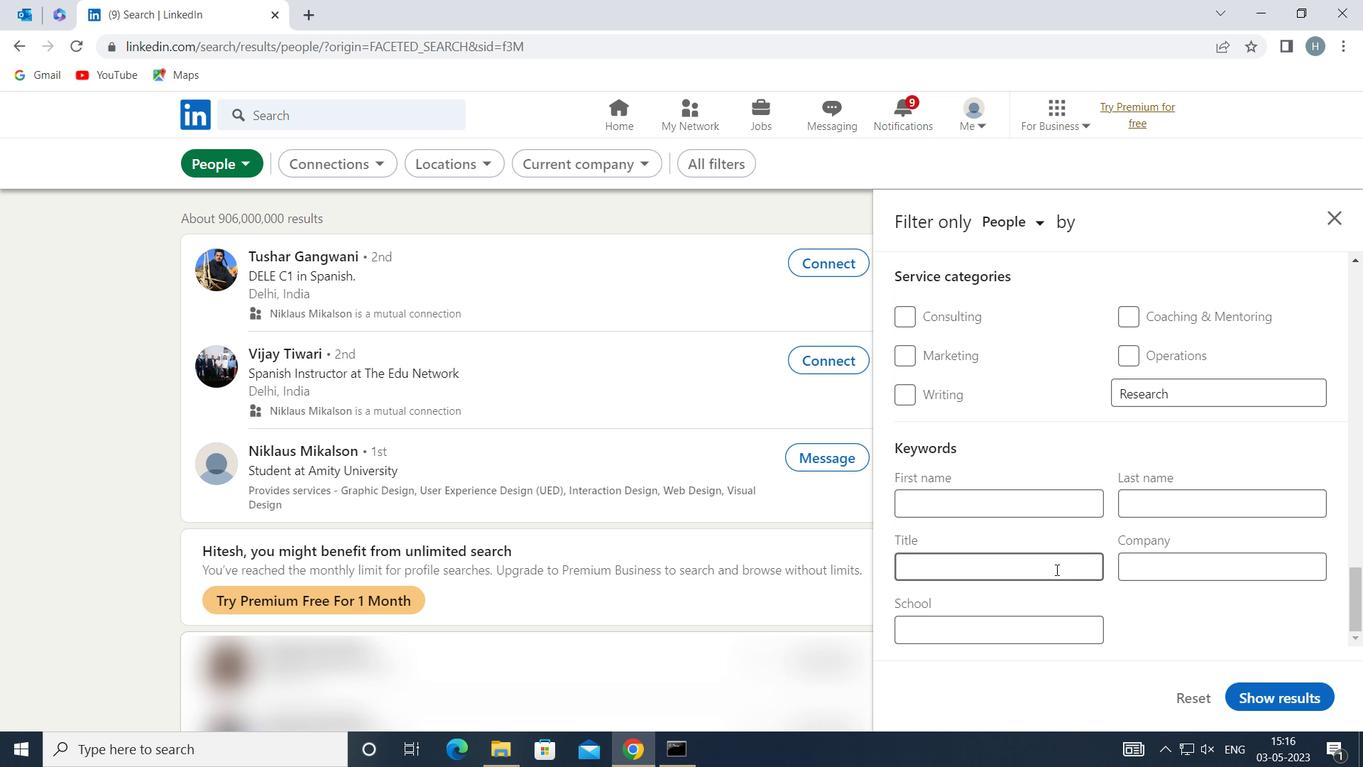 
Action: Mouse pressed left at (1057, 564)
Screenshot: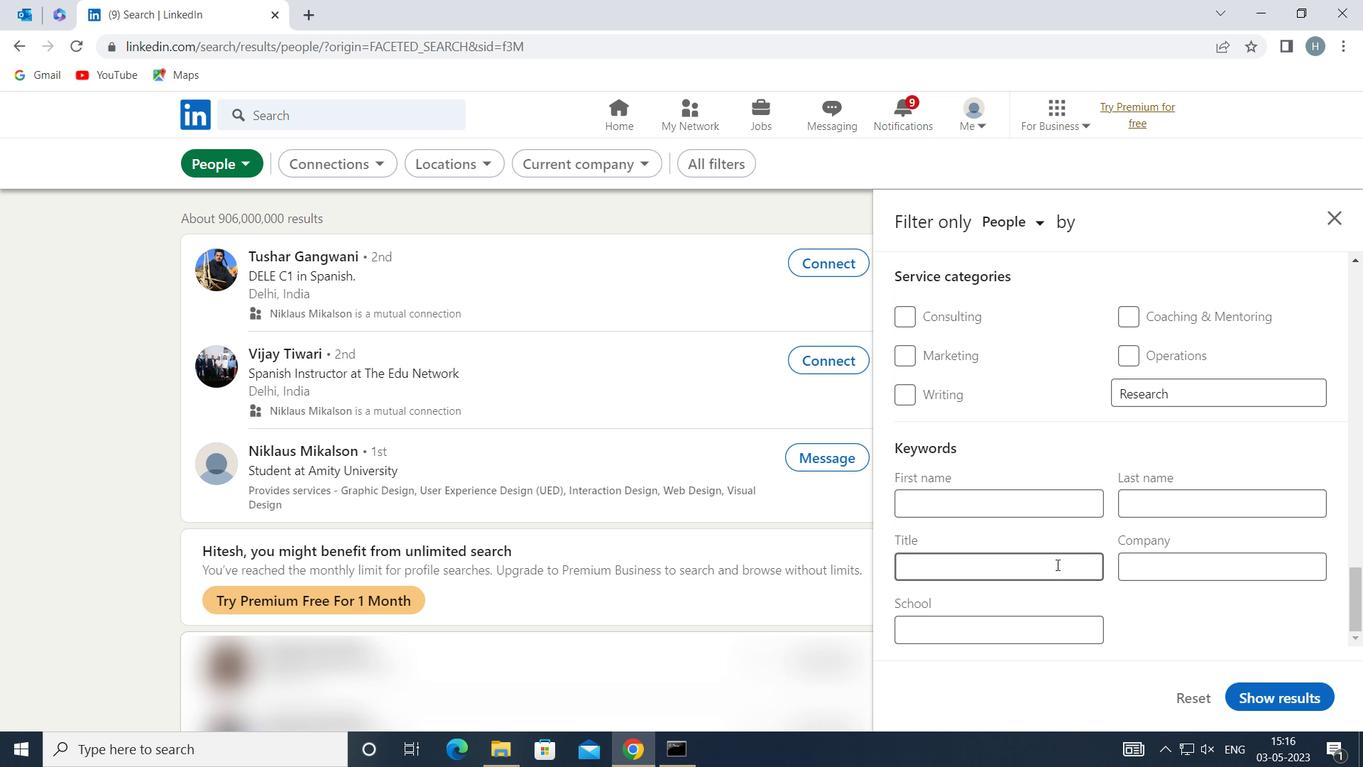 
Action: Key pressed <Key.shift>BOILER
Screenshot: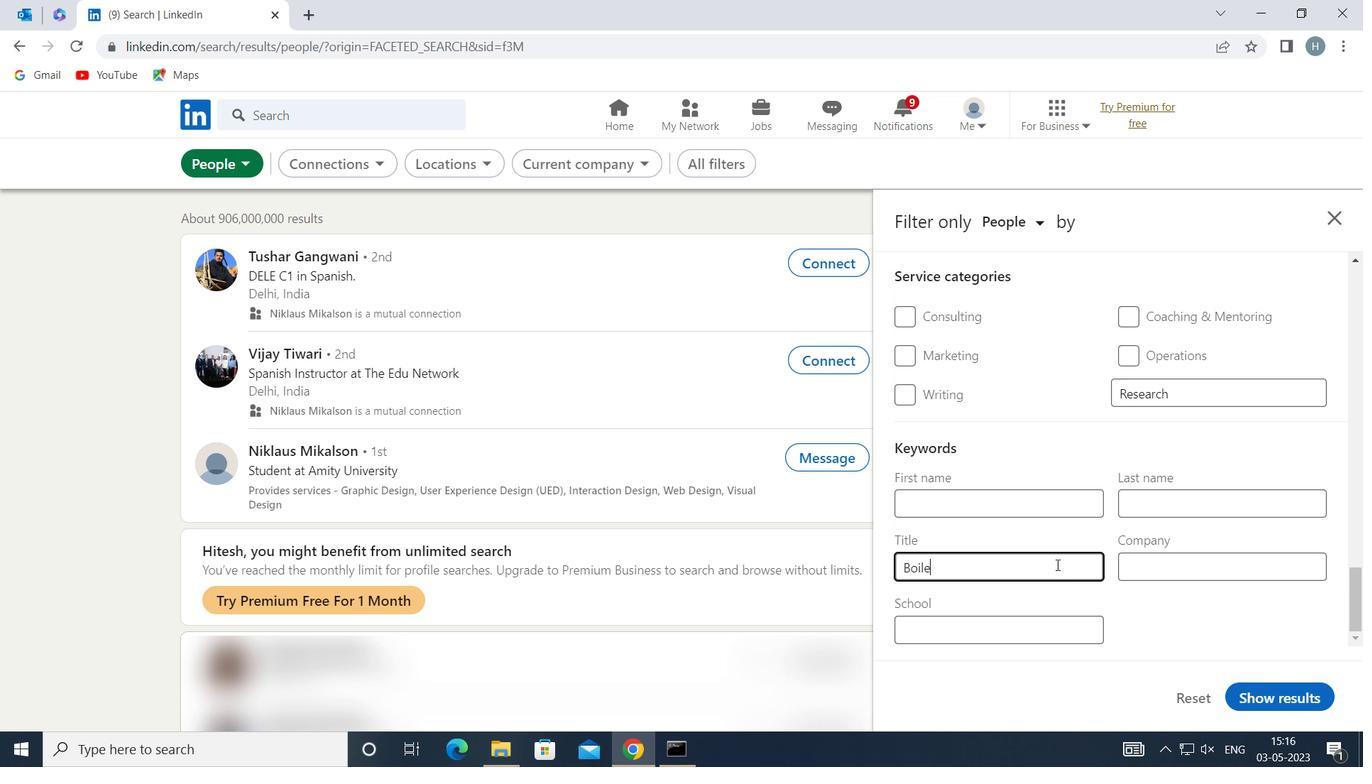 
Action: Mouse moved to (1057, 564)
Screenshot: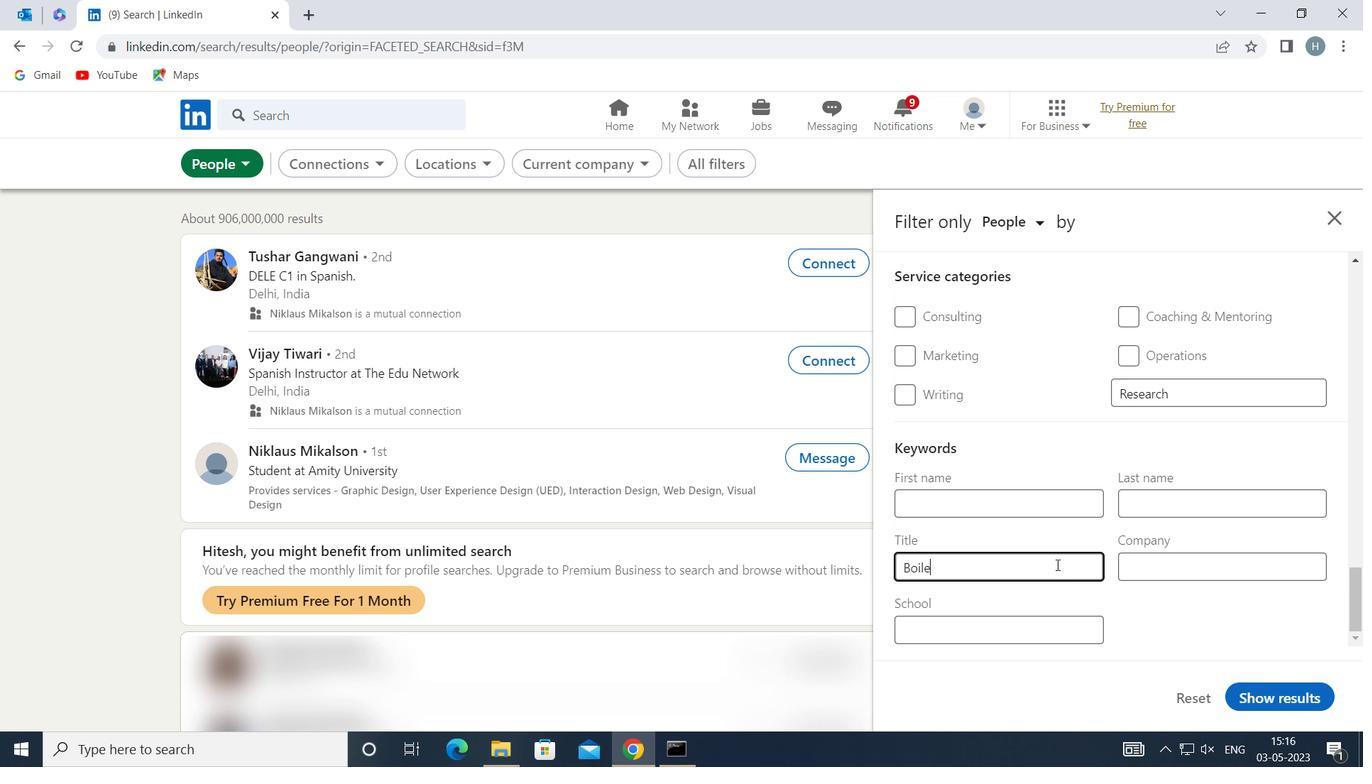 
Action: Key pressed MAKER
Screenshot: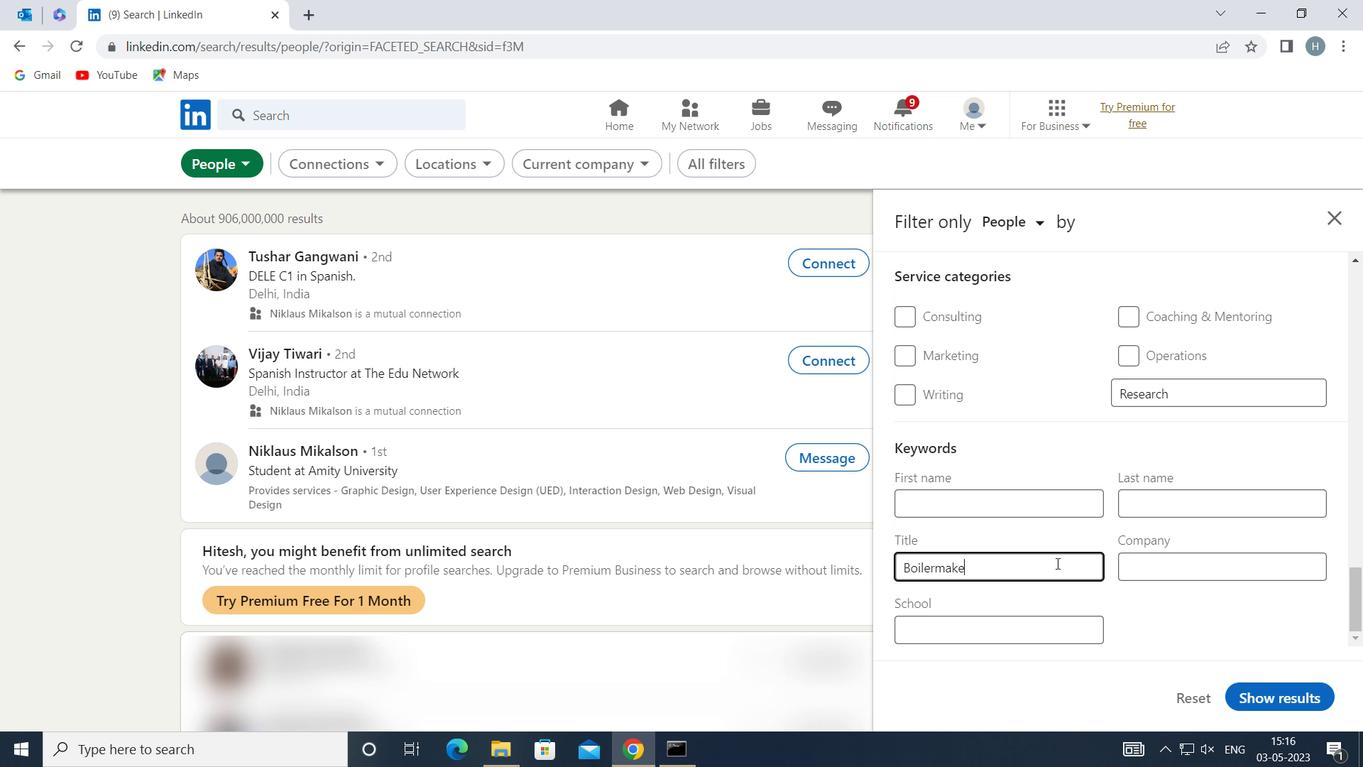 
Action: Mouse moved to (1285, 699)
Screenshot: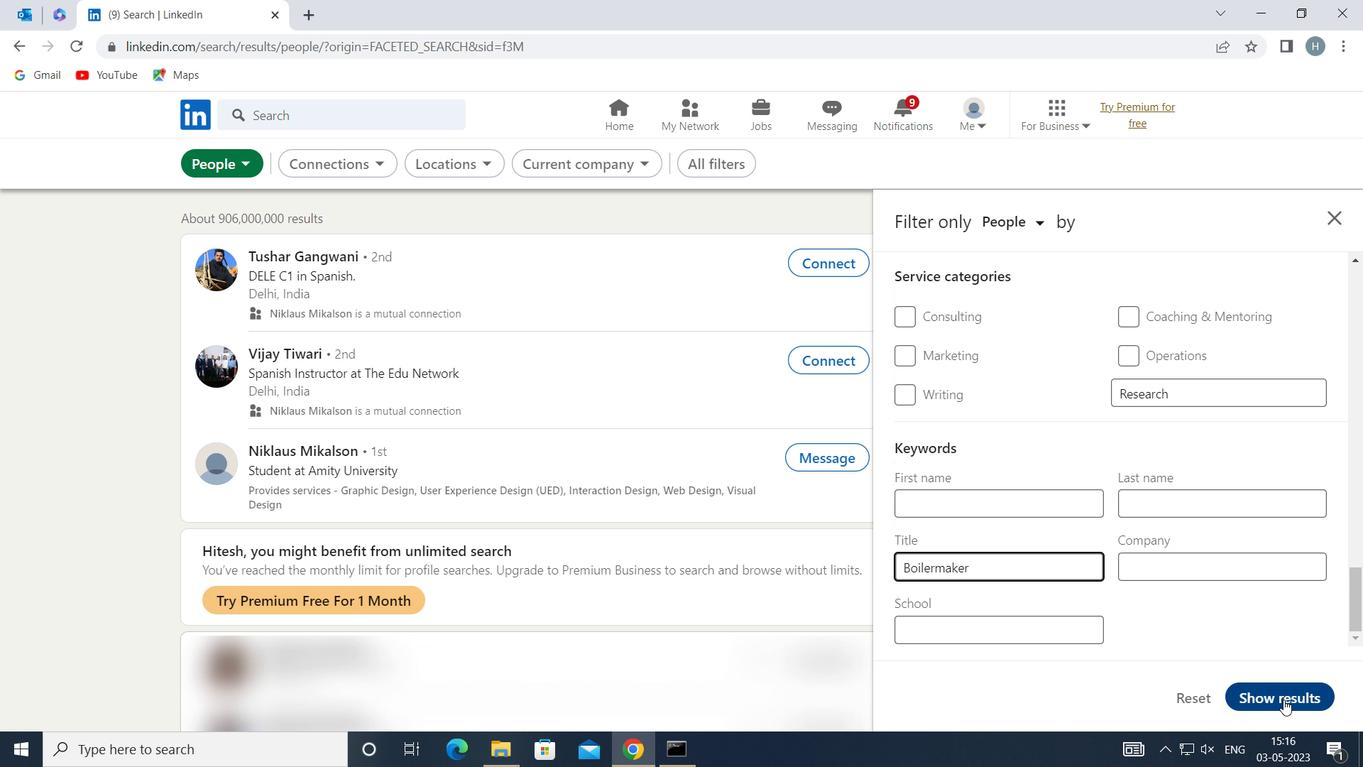 
Action: Mouse pressed left at (1285, 699)
Screenshot: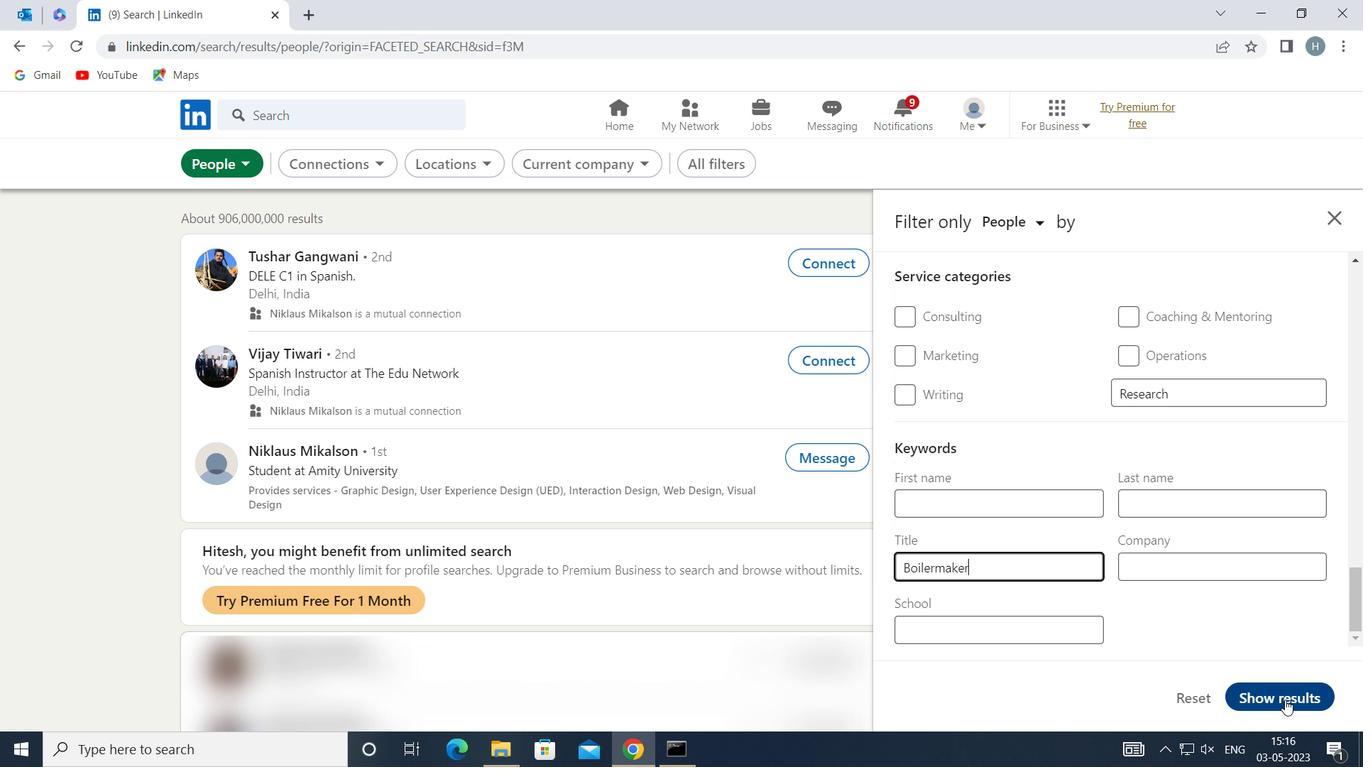 
Action: Mouse moved to (1091, 579)
Screenshot: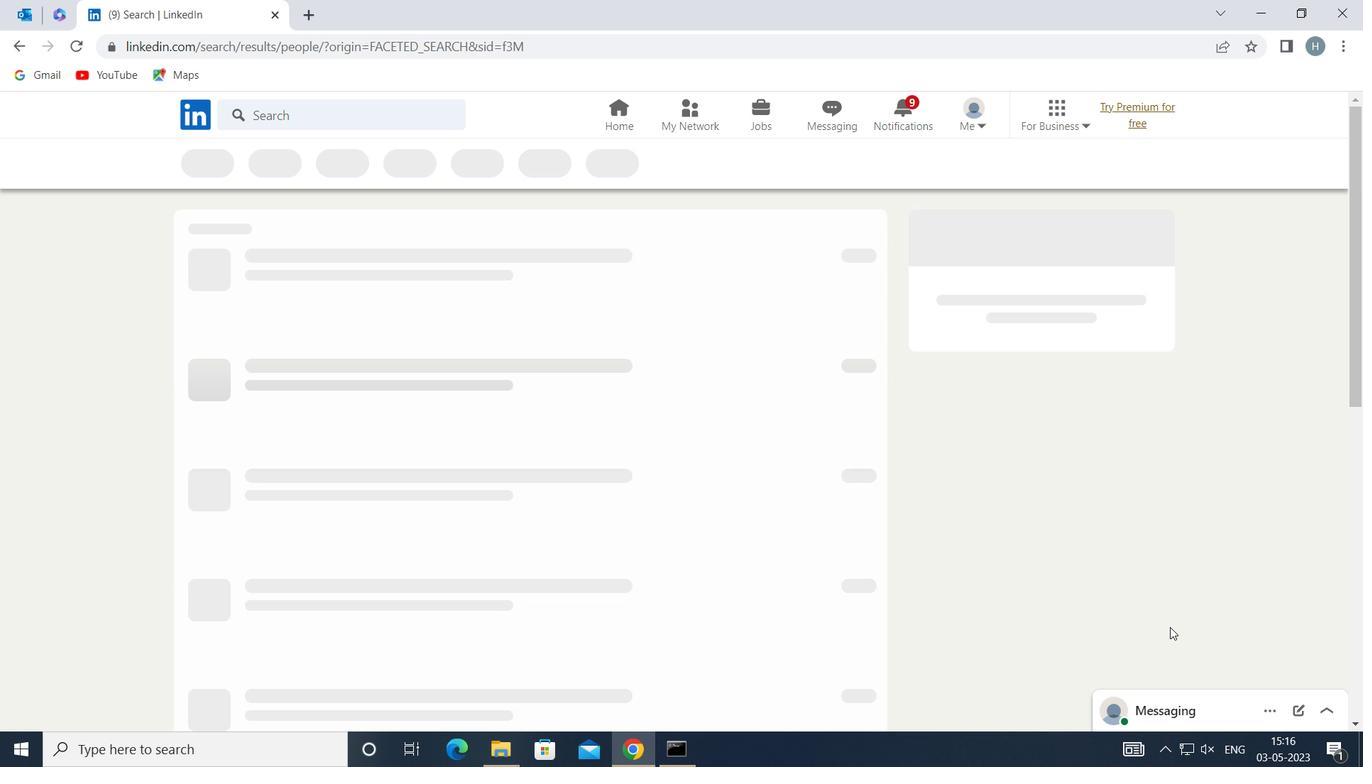 
